 Task: Find connections with filter location Golāghāt with filter topic #Saleswith filter profile language French with filter current company KEC International Ltd. with filter school Data Brio Academy - Big Data Analytics, Data Science, Python, R, SAS, Hadoop Training Institute with filter industry Amusement Parks and Arcades with filter service category DJing with filter keywords title Human Resources
Action: Mouse moved to (698, 118)
Screenshot: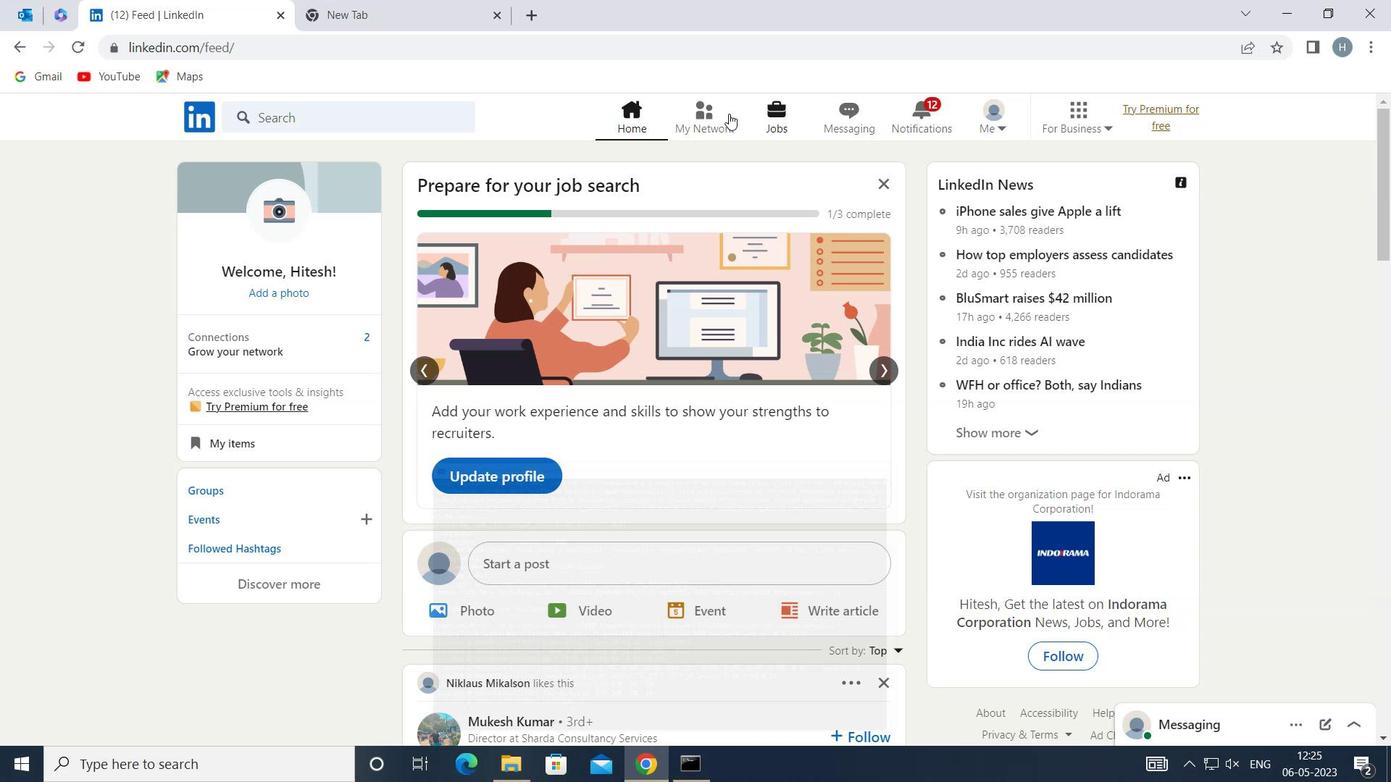 
Action: Mouse pressed left at (698, 118)
Screenshot: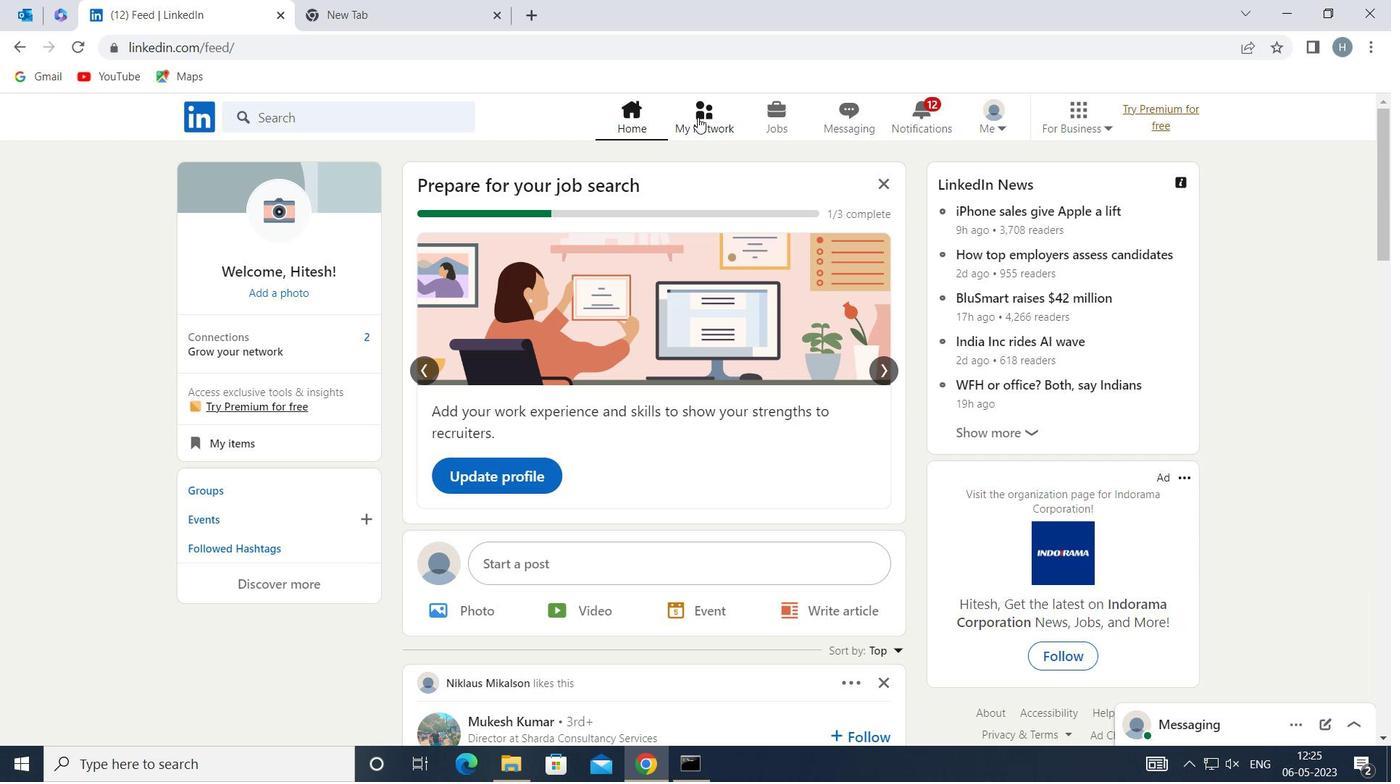 
Action: Mouse moved to (409, 220)
Screenshot: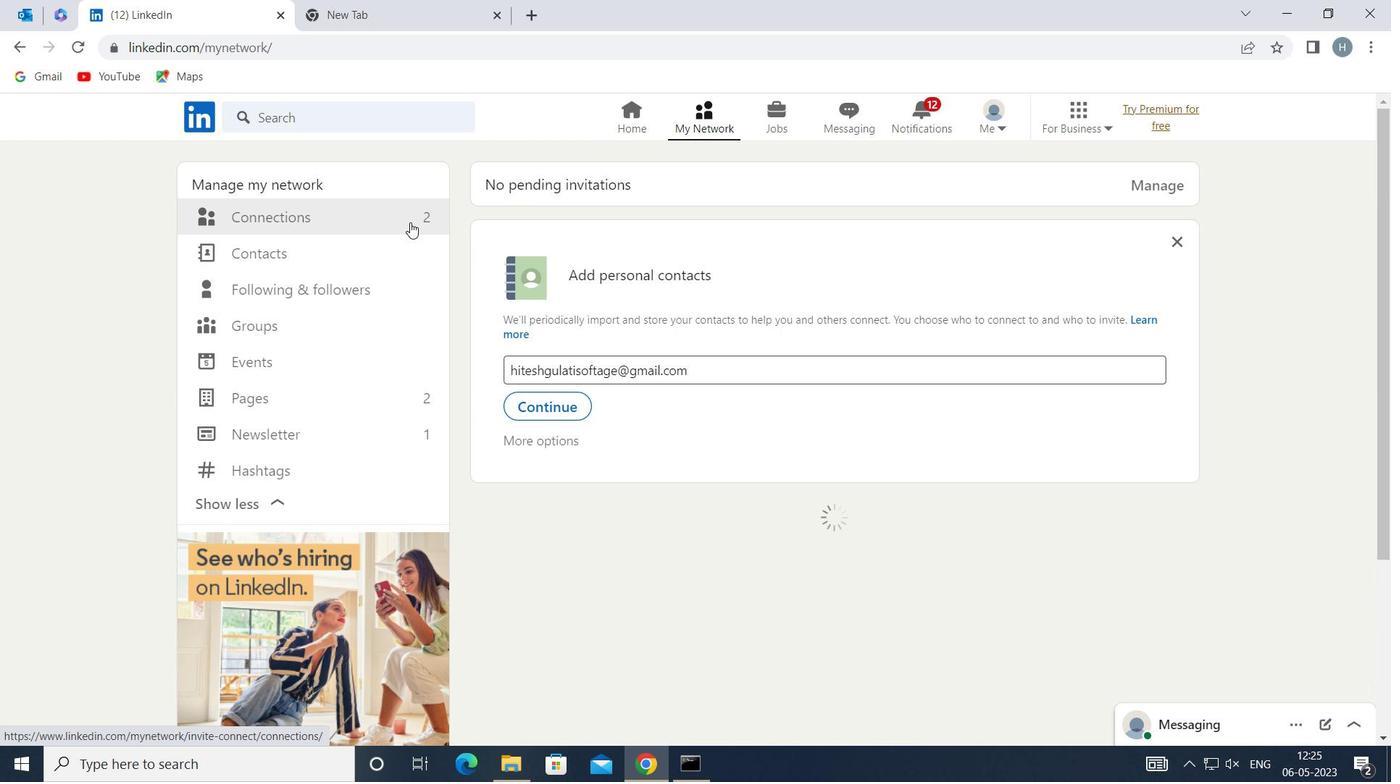 
Action: Mouse pressed left at (409, 220)
Screenshot: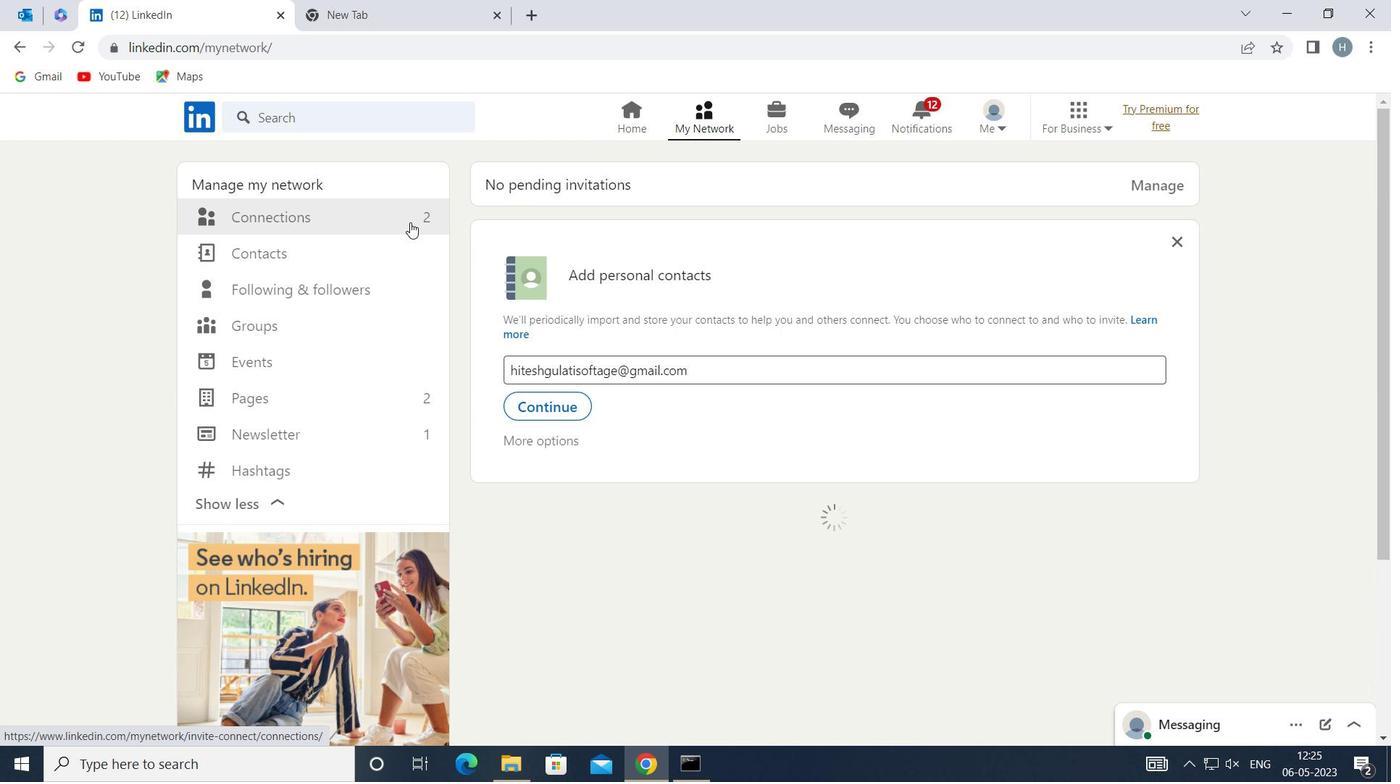 
Action: Mouse moved to (818, 214)
Screenshot: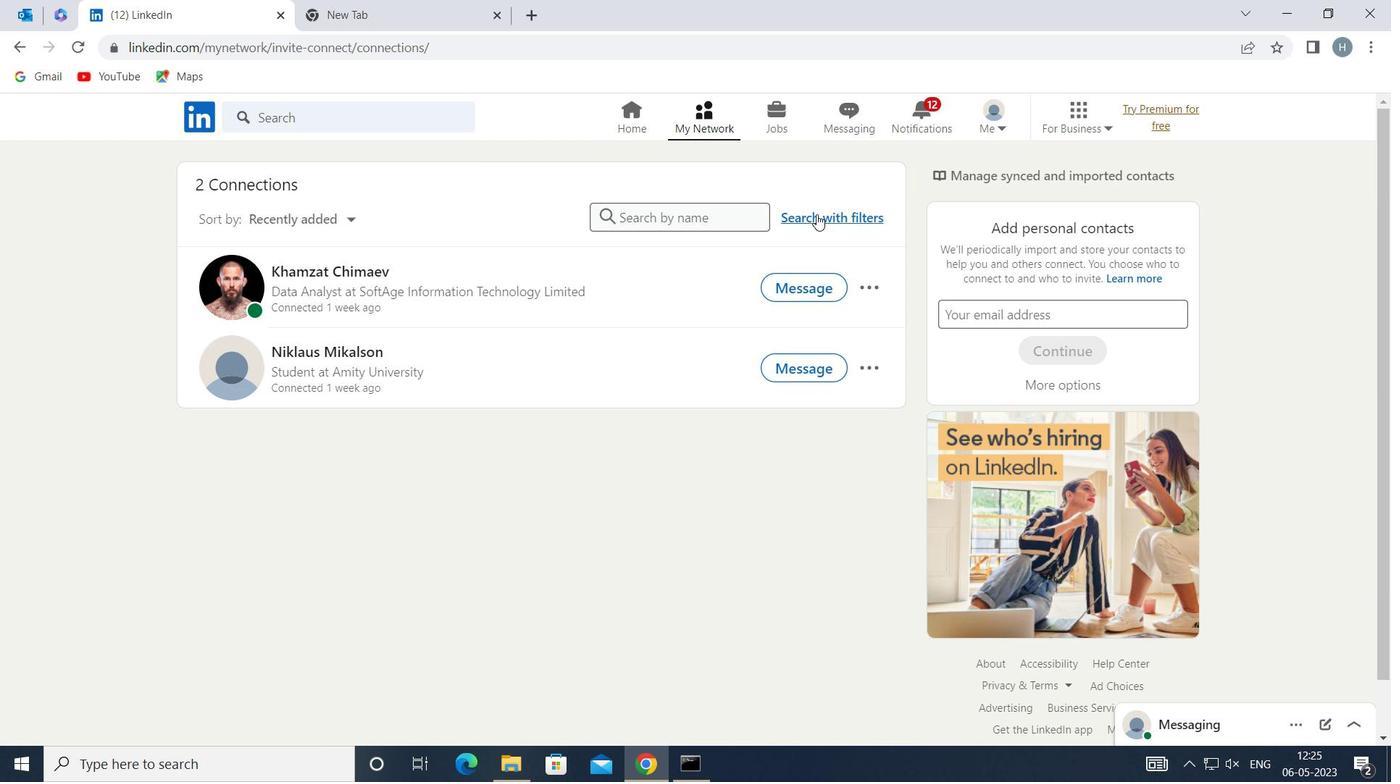 
Action: Mouse pressed left at (818, 214)
Screenshot: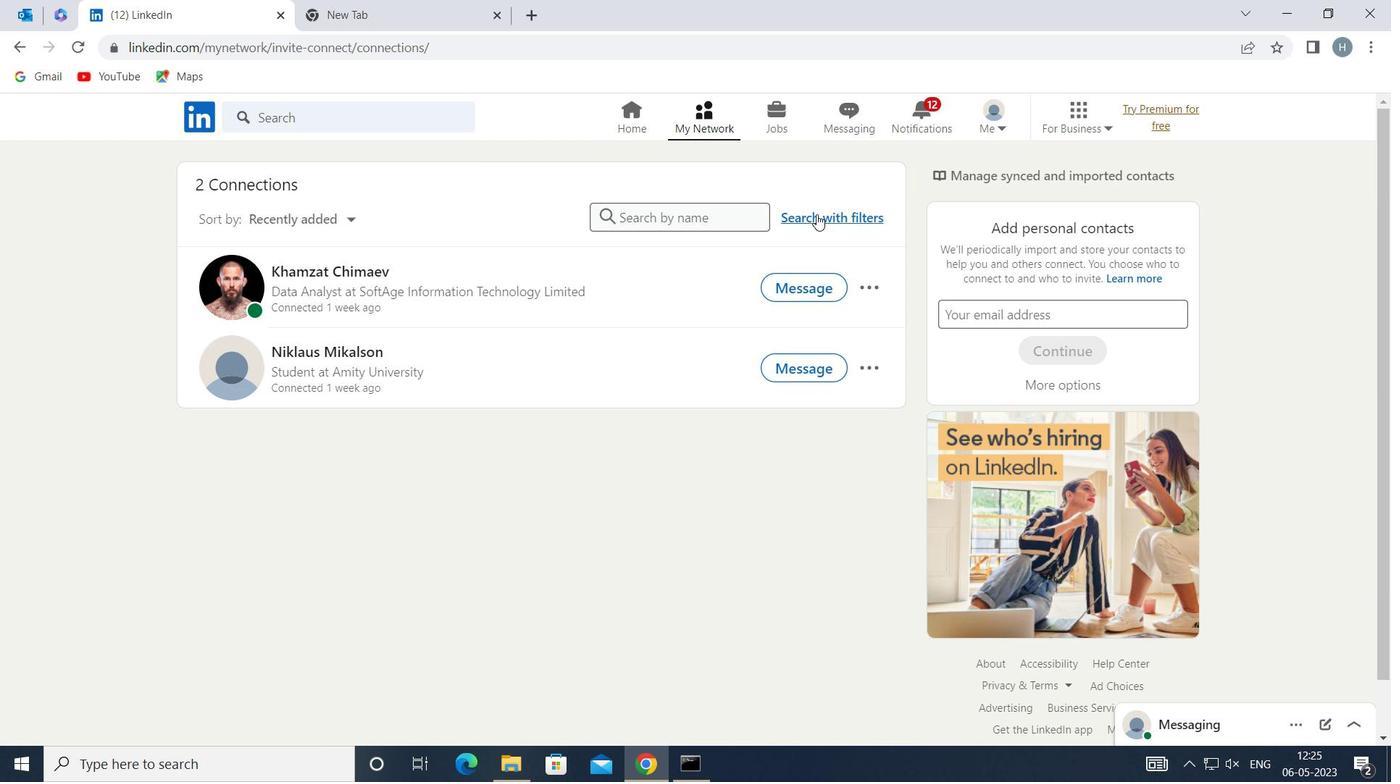 
Action: Mouse moved to (760, 165)
Screenshot: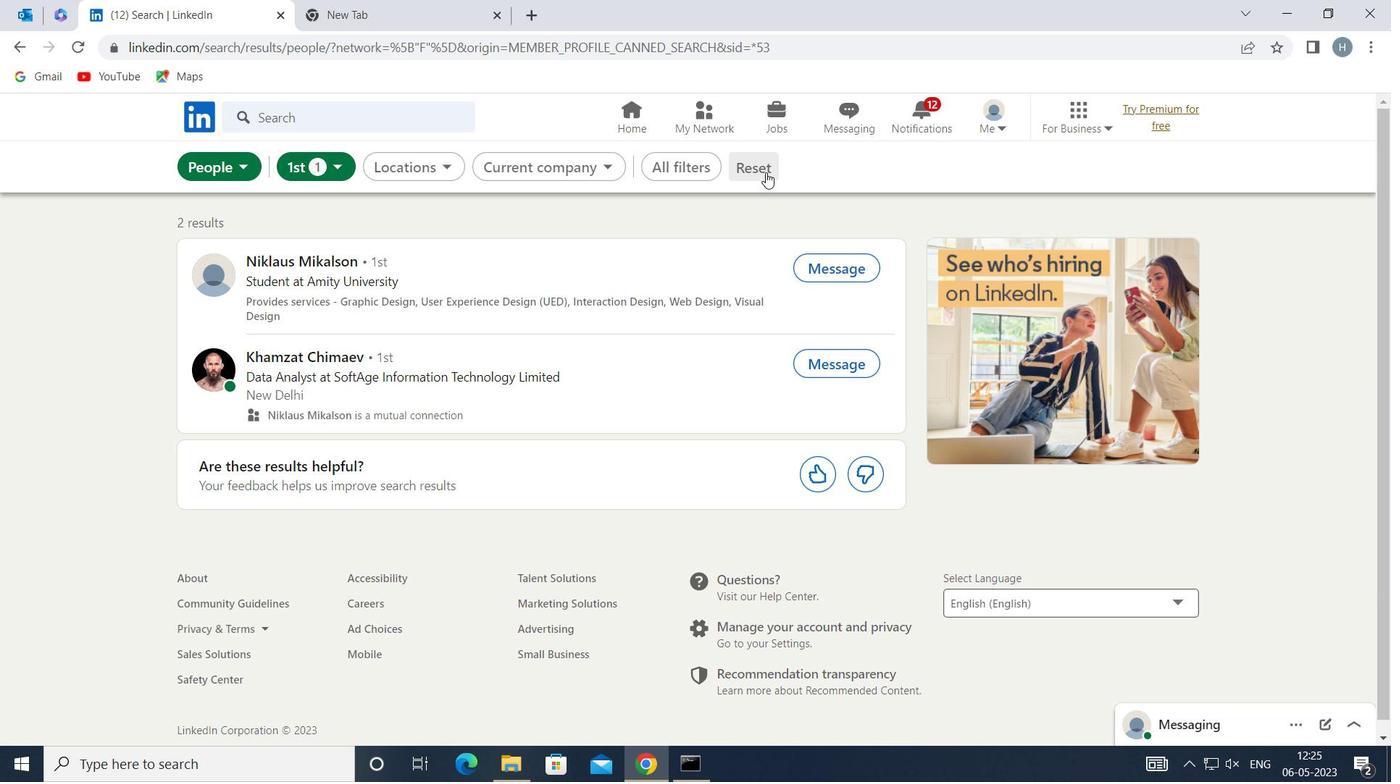 
Action: Mouse pressed left at (760, 165)
Screenshot: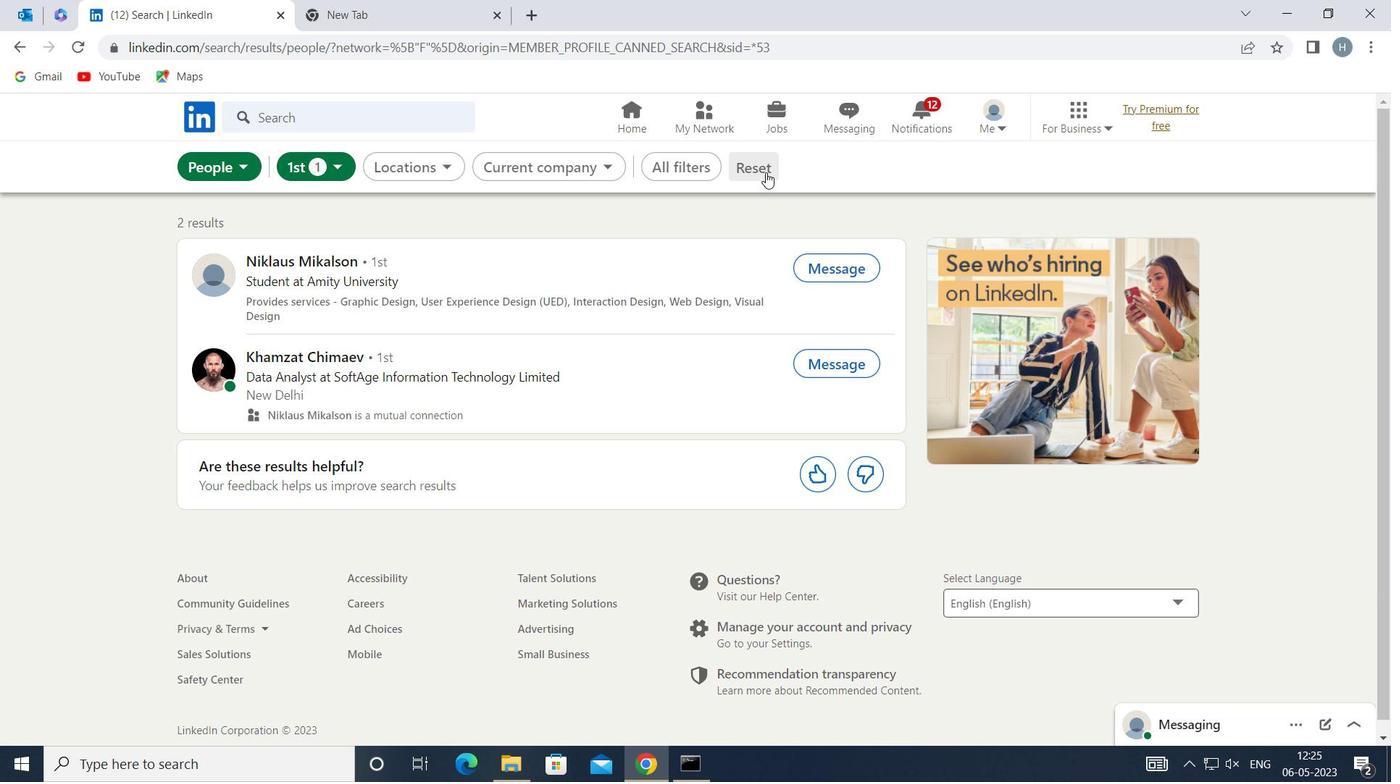 
Action: Mouse moved to (731, 168)
Screenshot: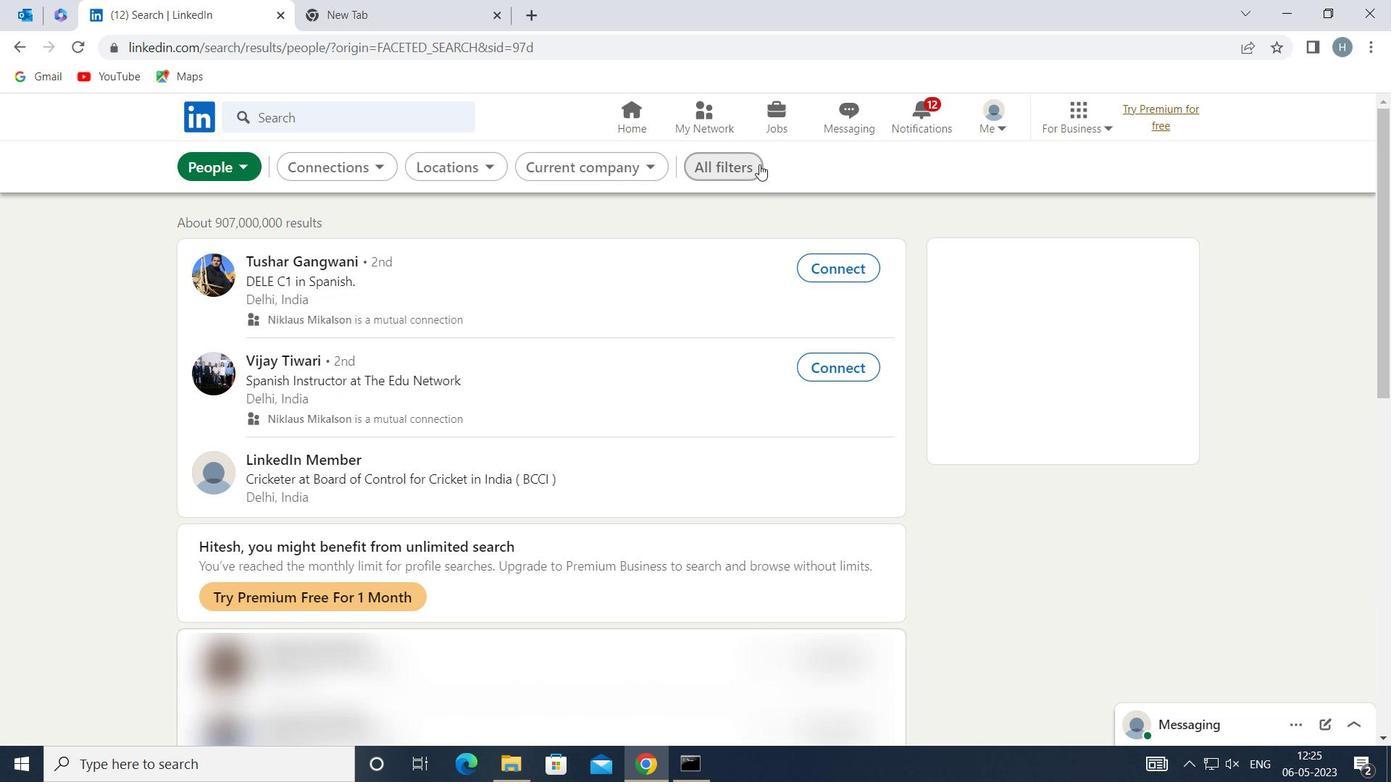 
Action: Mouse pressed left at (731, 168)
Screenshot: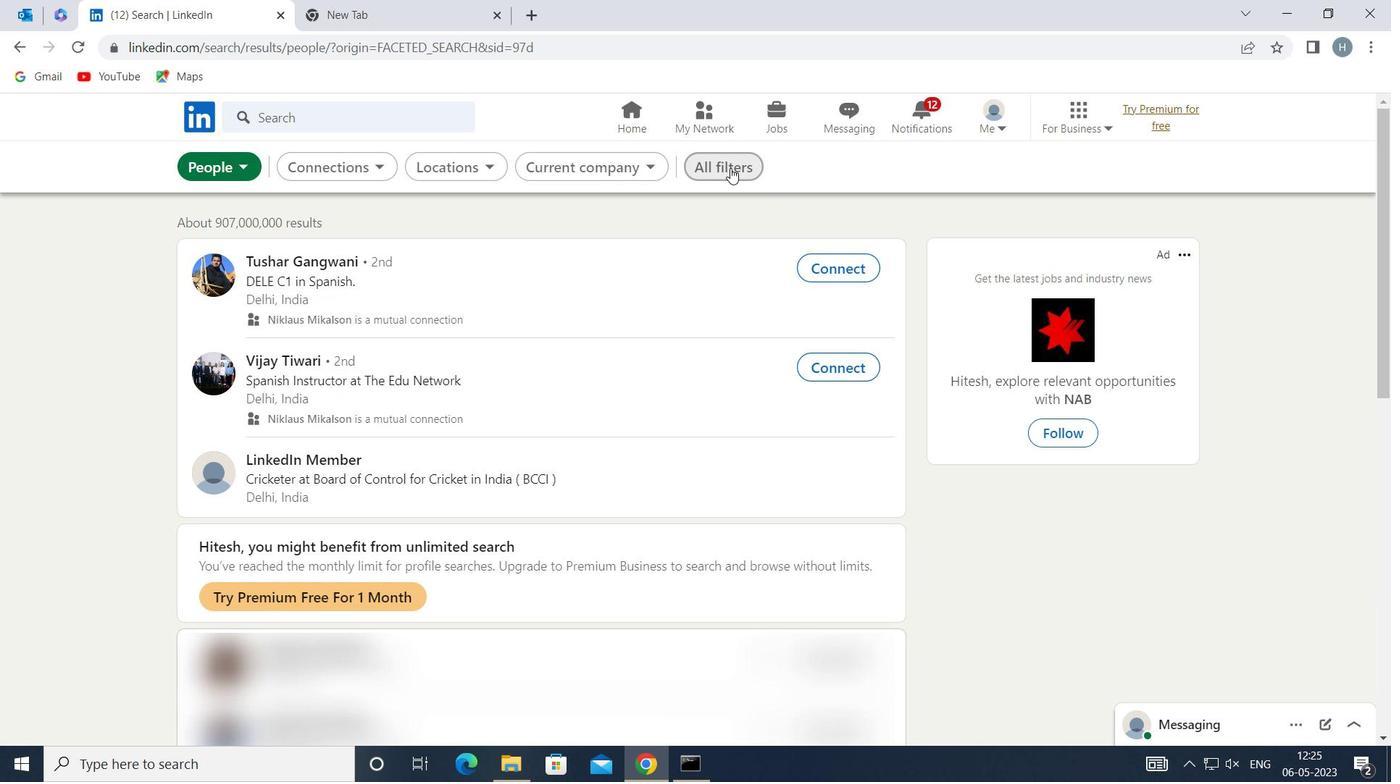 
Action: Mouse moved to (1026, 273)
Screenshot: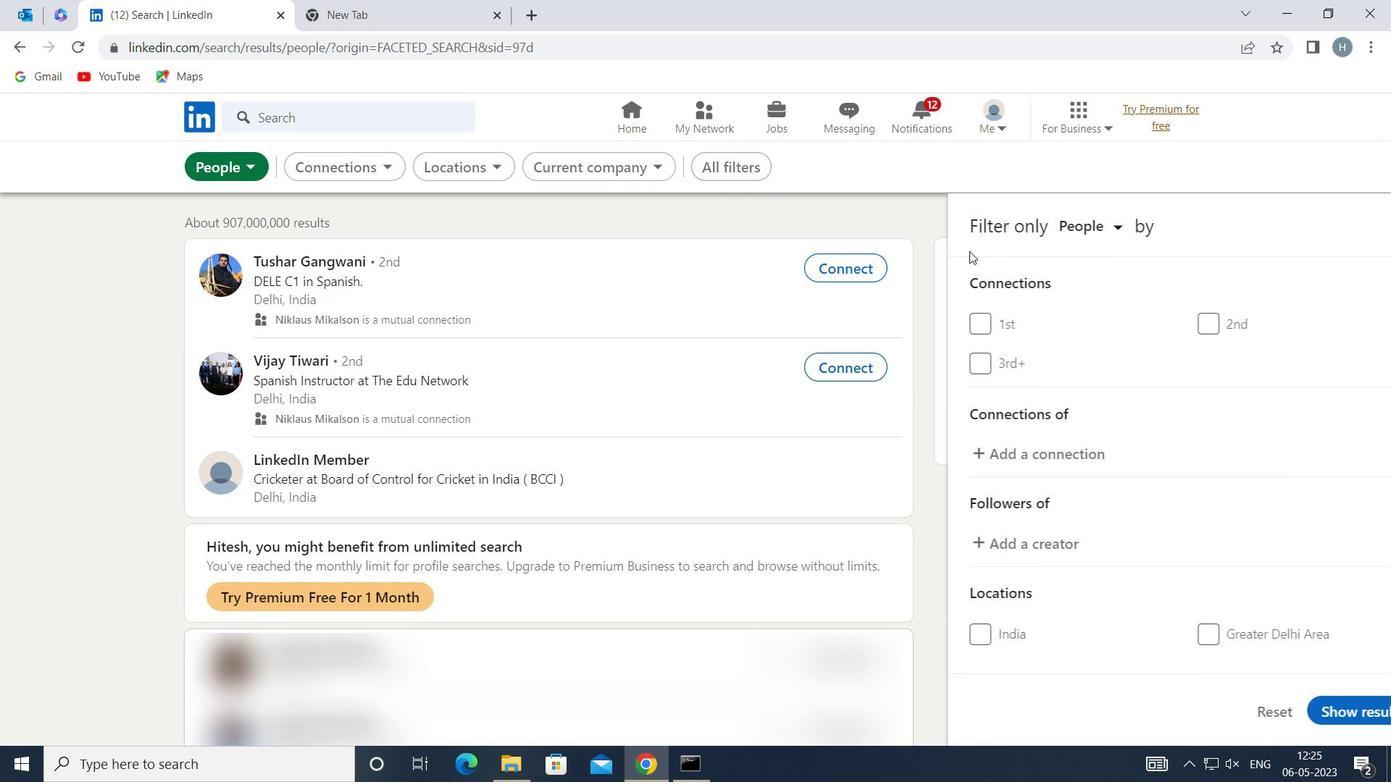 
Action: Mouse scrolled (1026, 273) with delta (0, 0)
Screenshot: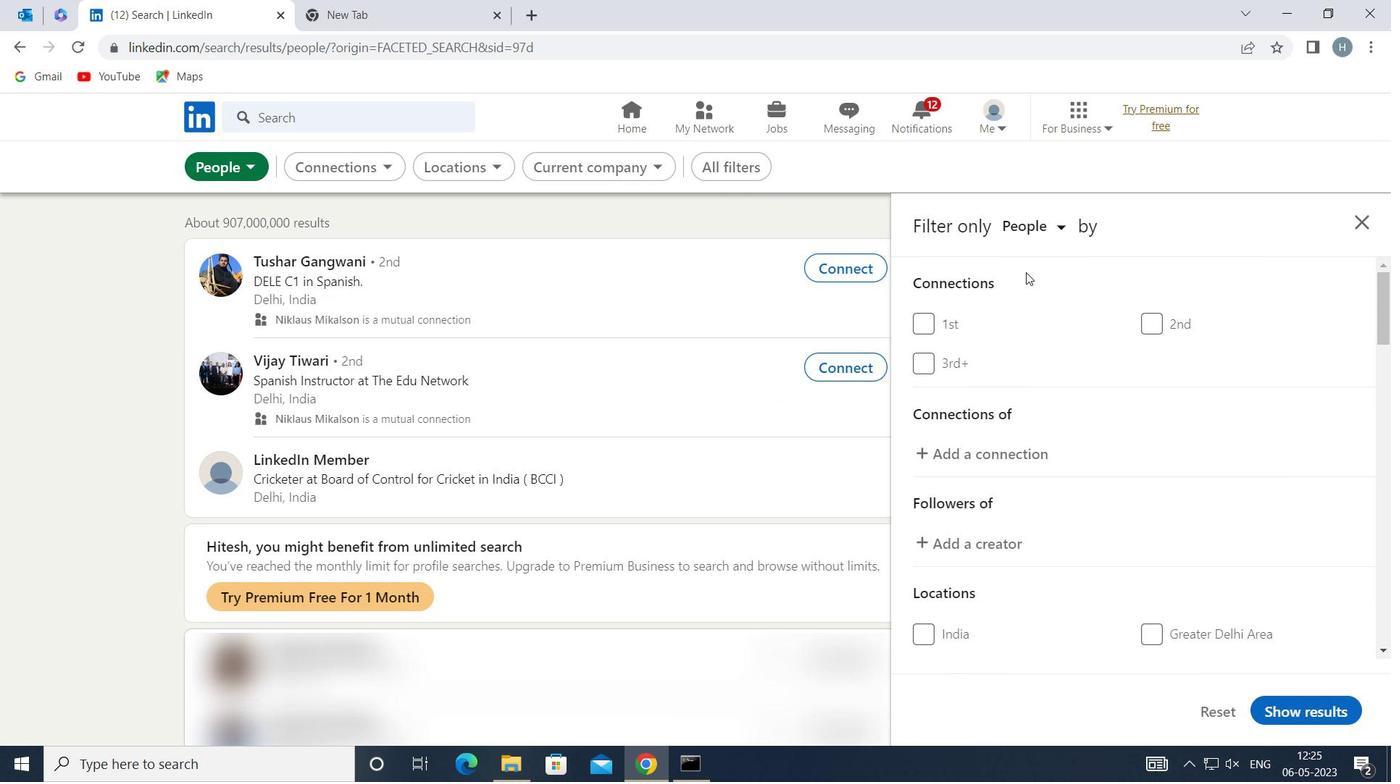 
Action: Mouse moved to (1026, 281)
Screenshot: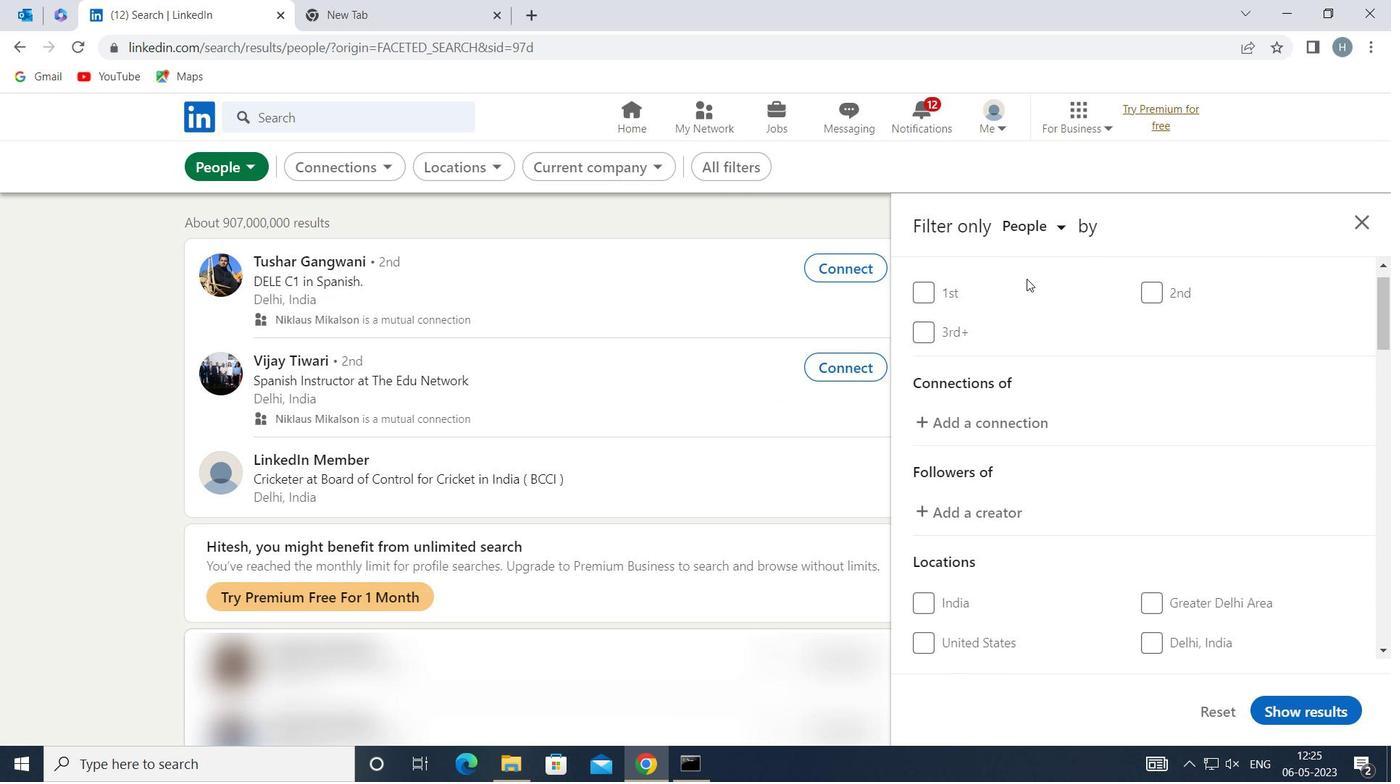 
Action: Mouse scrolled (1026, 280) with delta (0, 0)
Screenshot: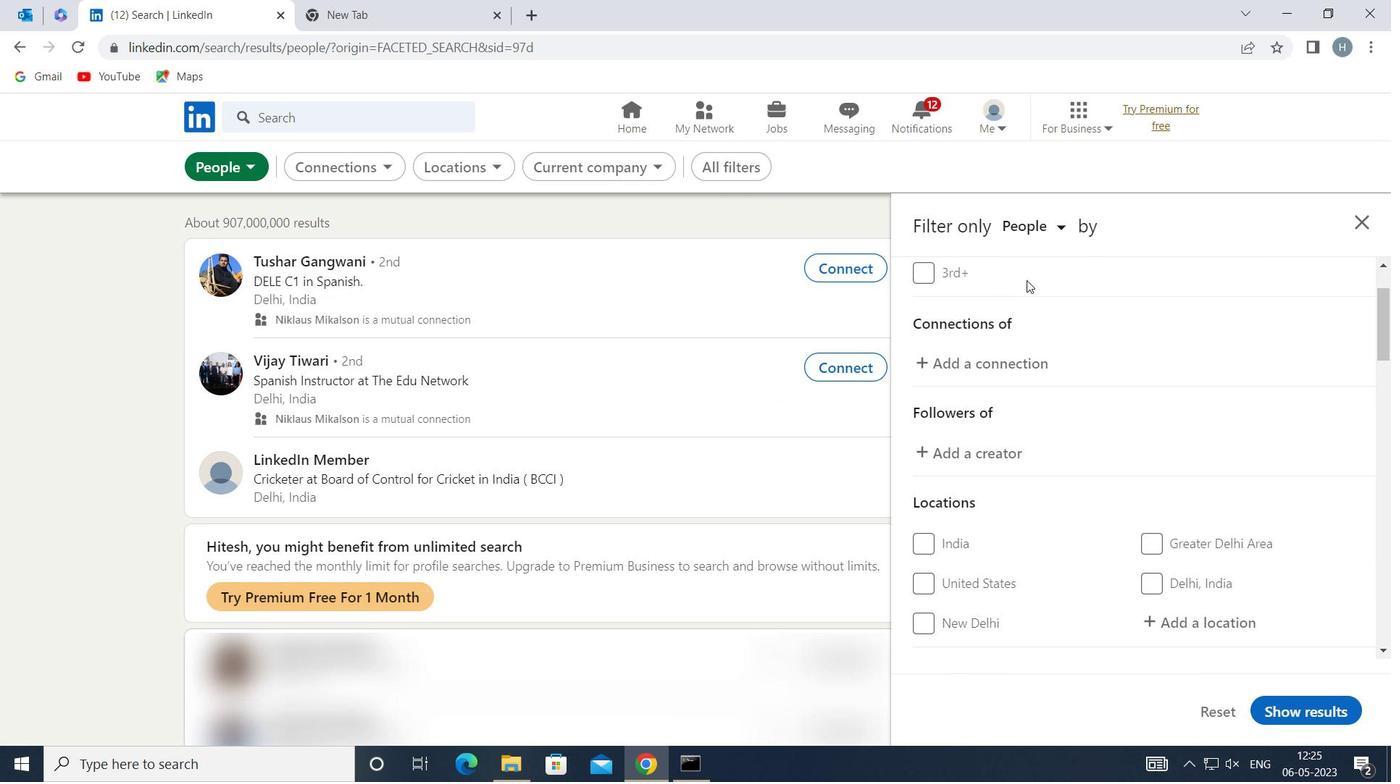 
Action: Mouse moved to (1026, 286)
Screenshot: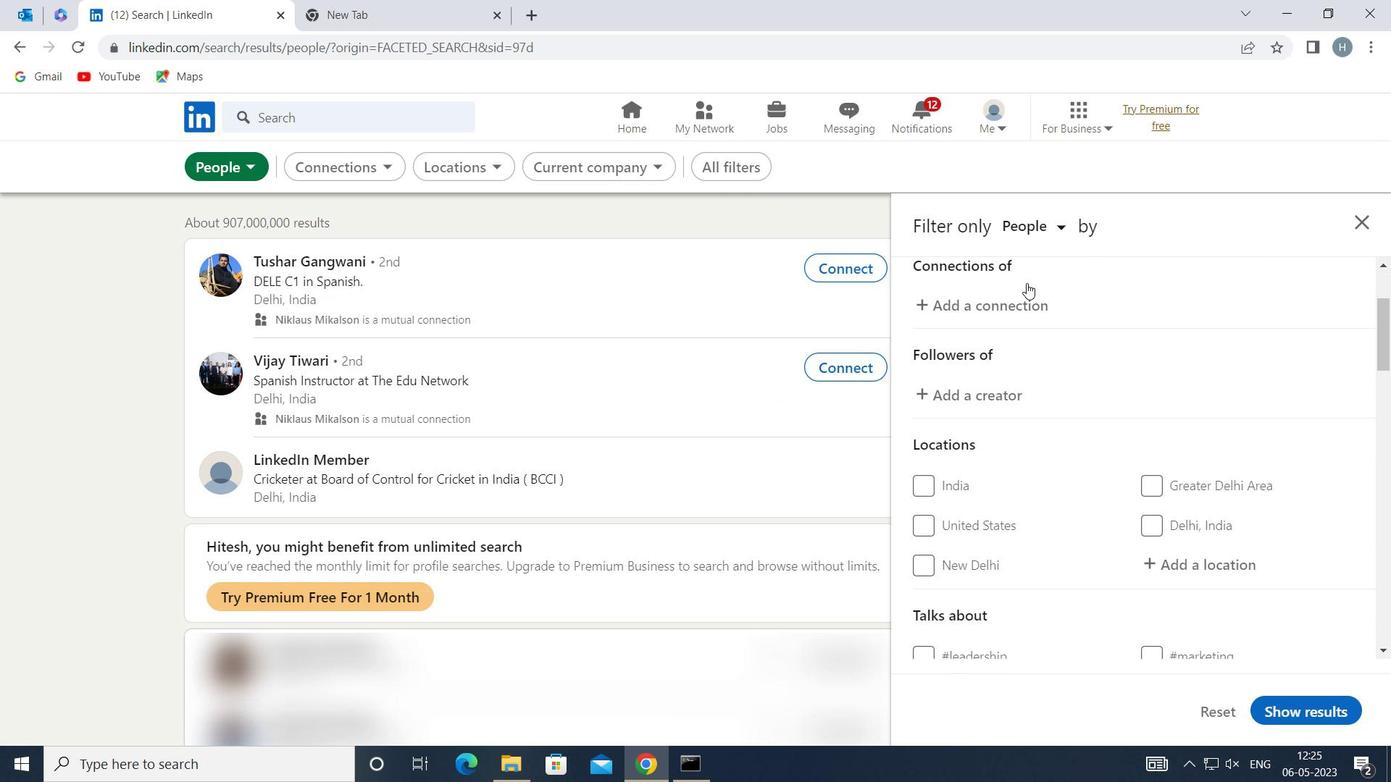 
Action: Mouse scrolled (1026, 286) with delta (0, 0)
Screenshot: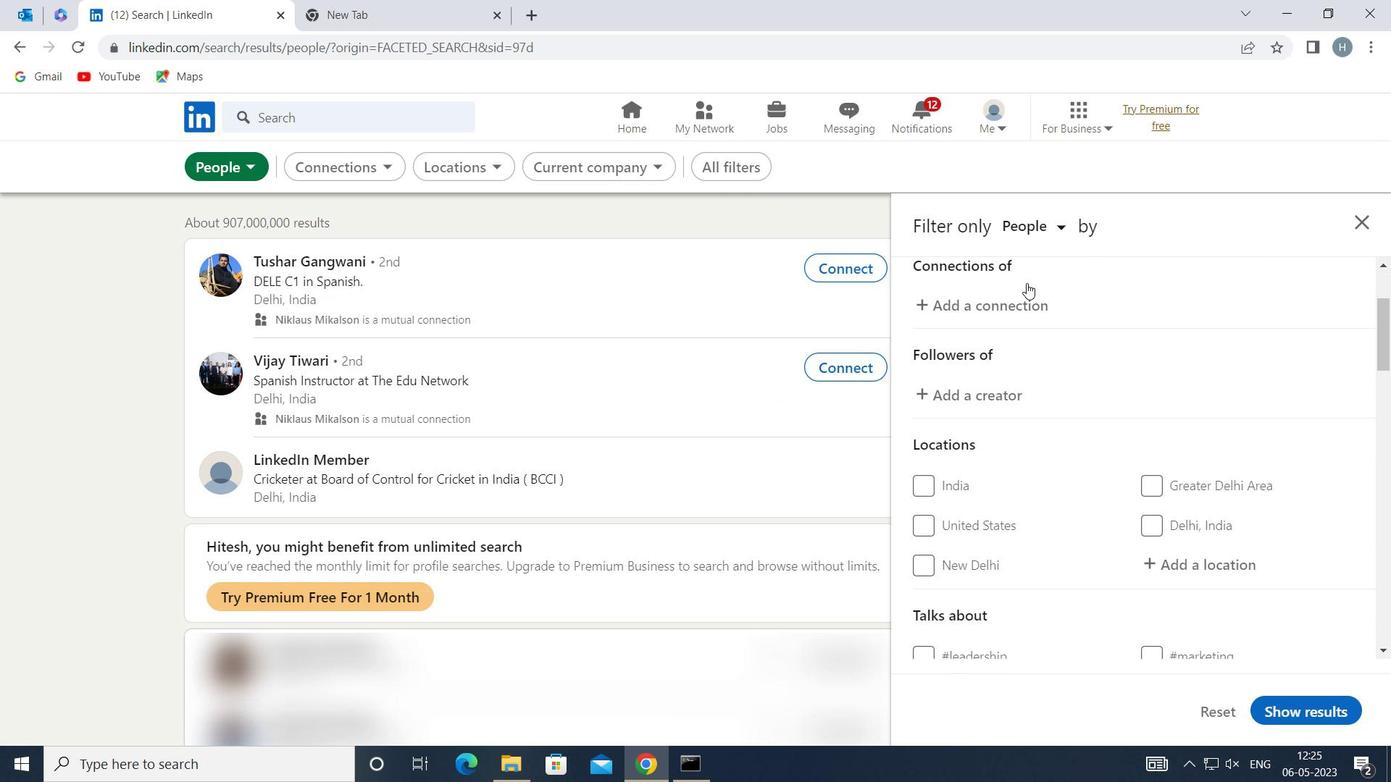 
Action: Mouse moved to (1027, 288)
Screenshot: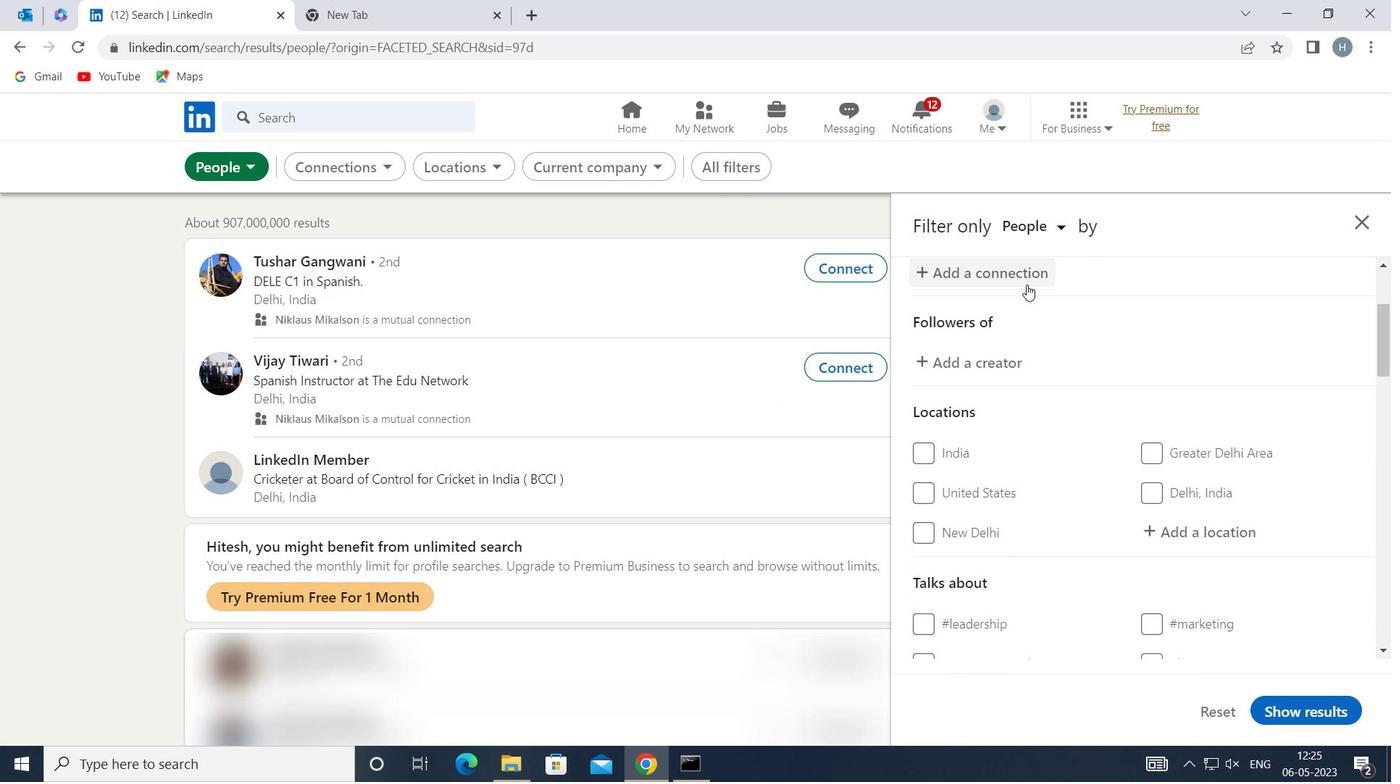 
Action: Mouse scrolled (1027, 287) with delta (0, 0)
Screenshot: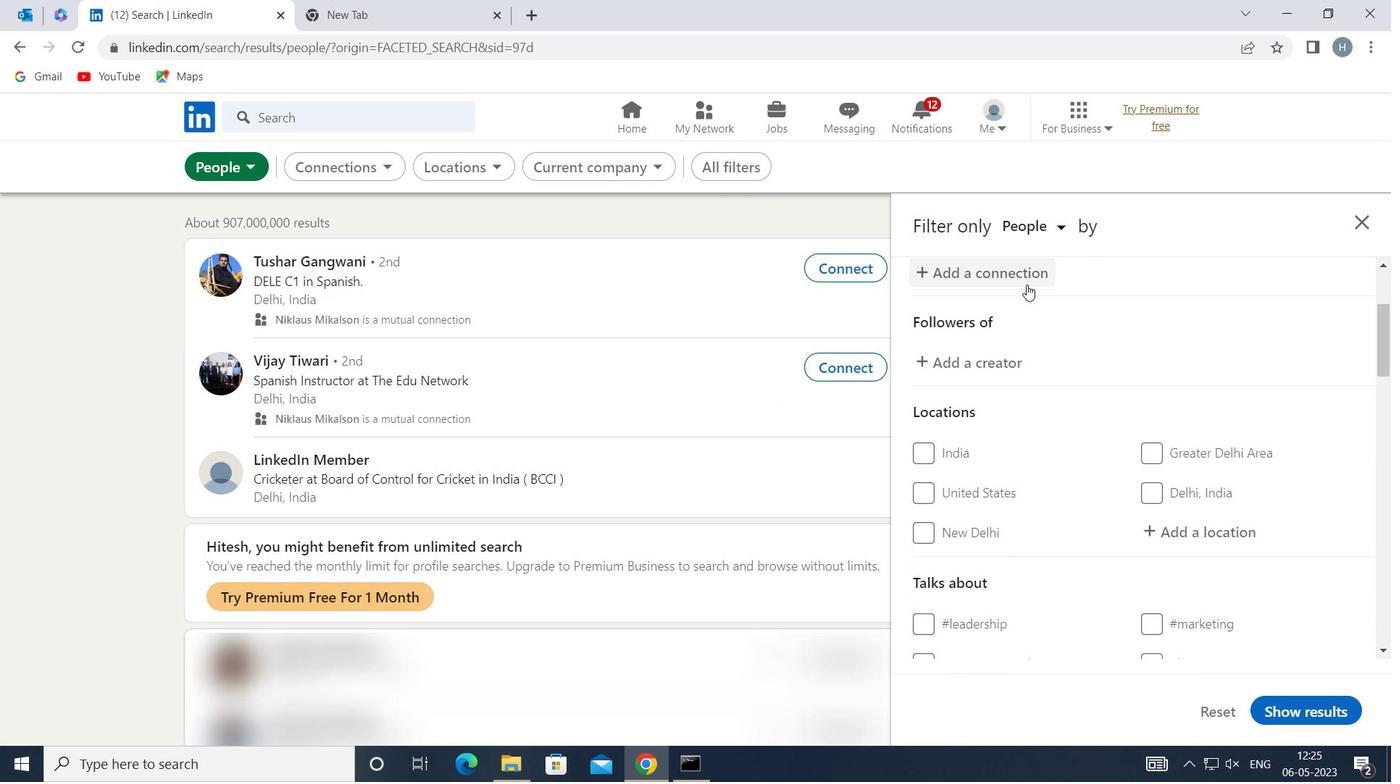 
Action: Mouse moved to (1173, 350)
Screenshot: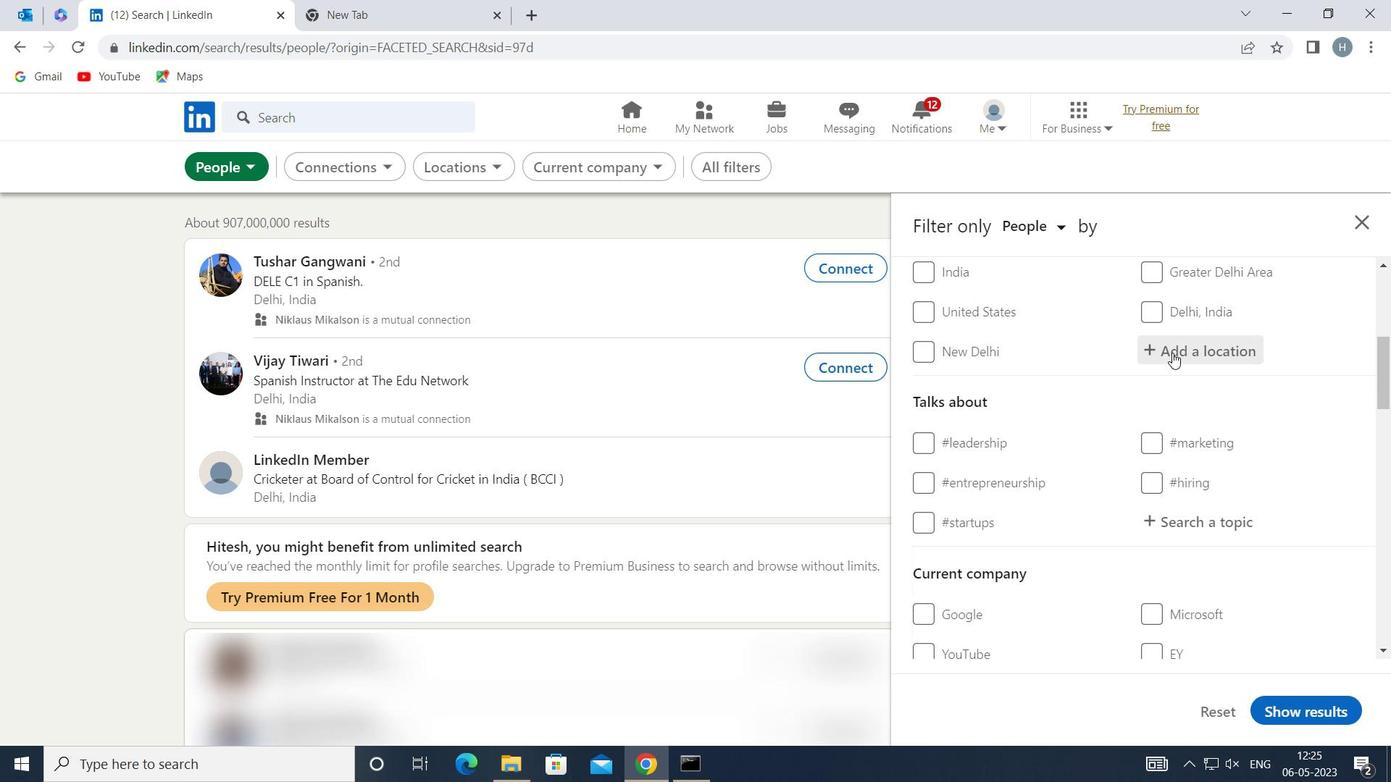 
Action: Mouse pressed left at (1173, 350)
Screenshot: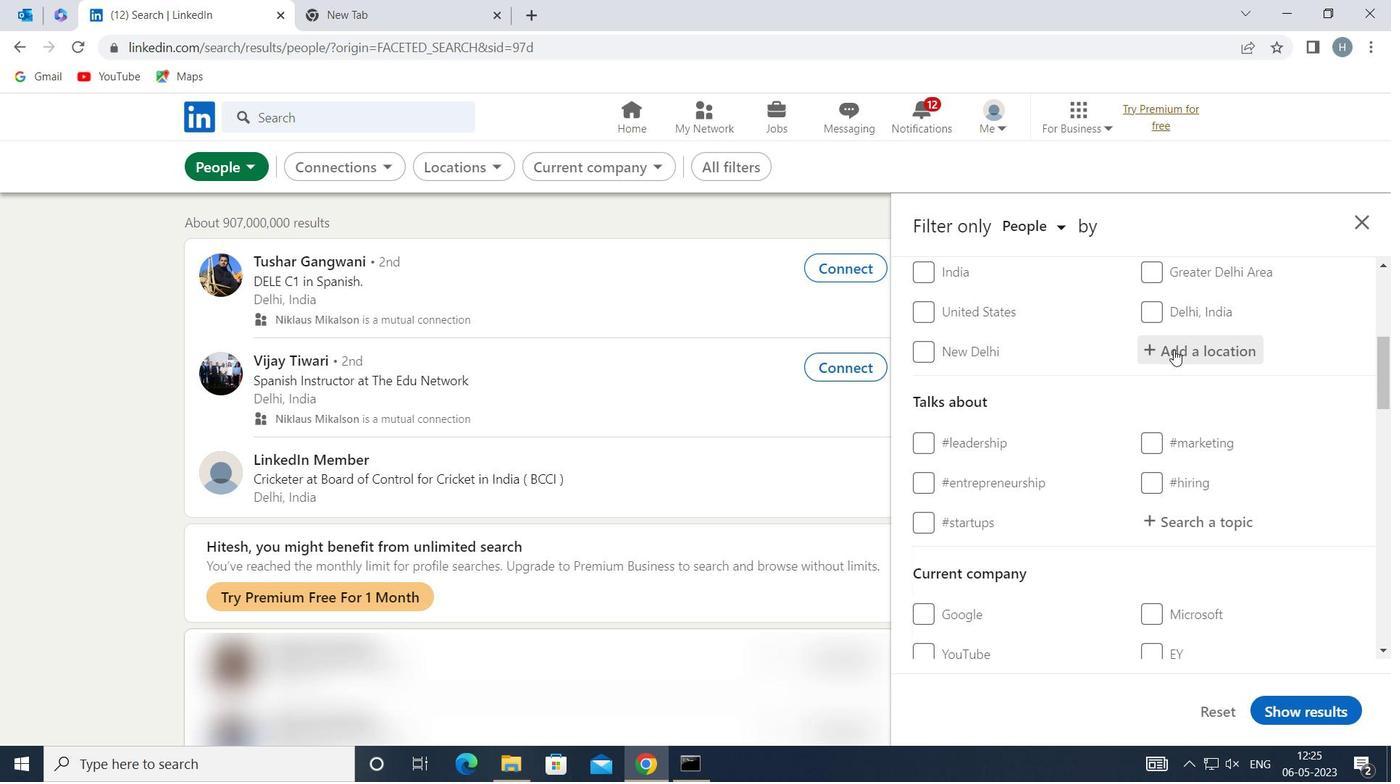 
Action: Mouse moved to (1174, 349)
Screenshot: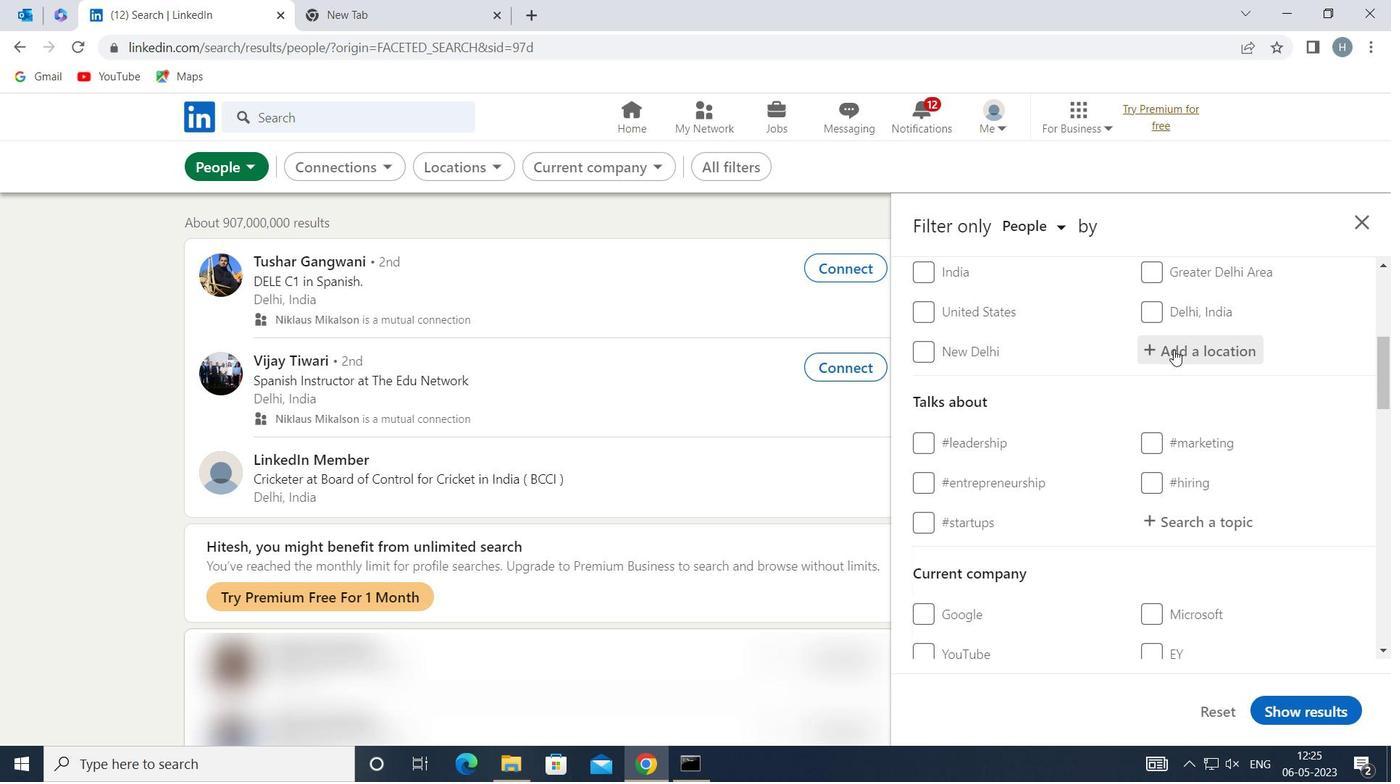 
Action: Key pressed <Key.shift>GOLAGHAT
Screenshot: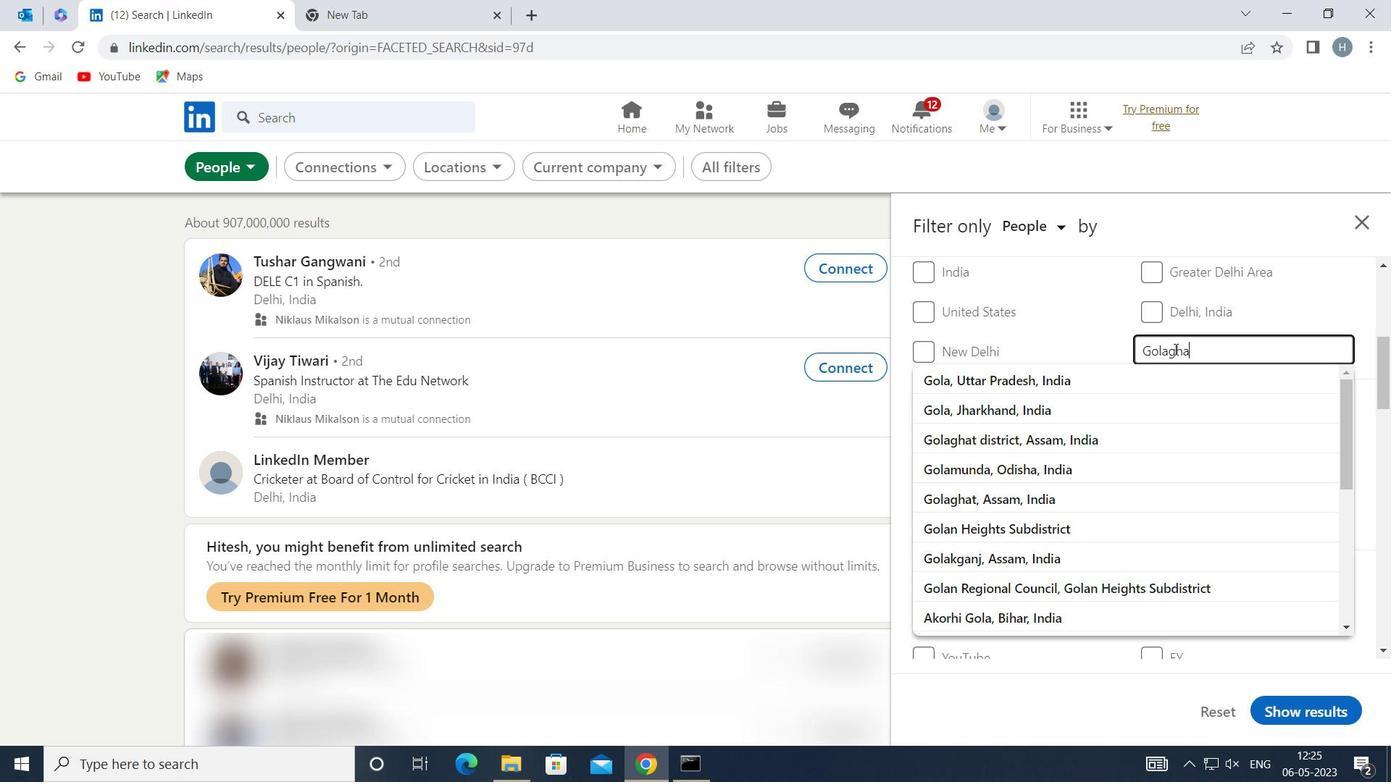 
Action: Mouse moved to (1171, 352)
Screenshot: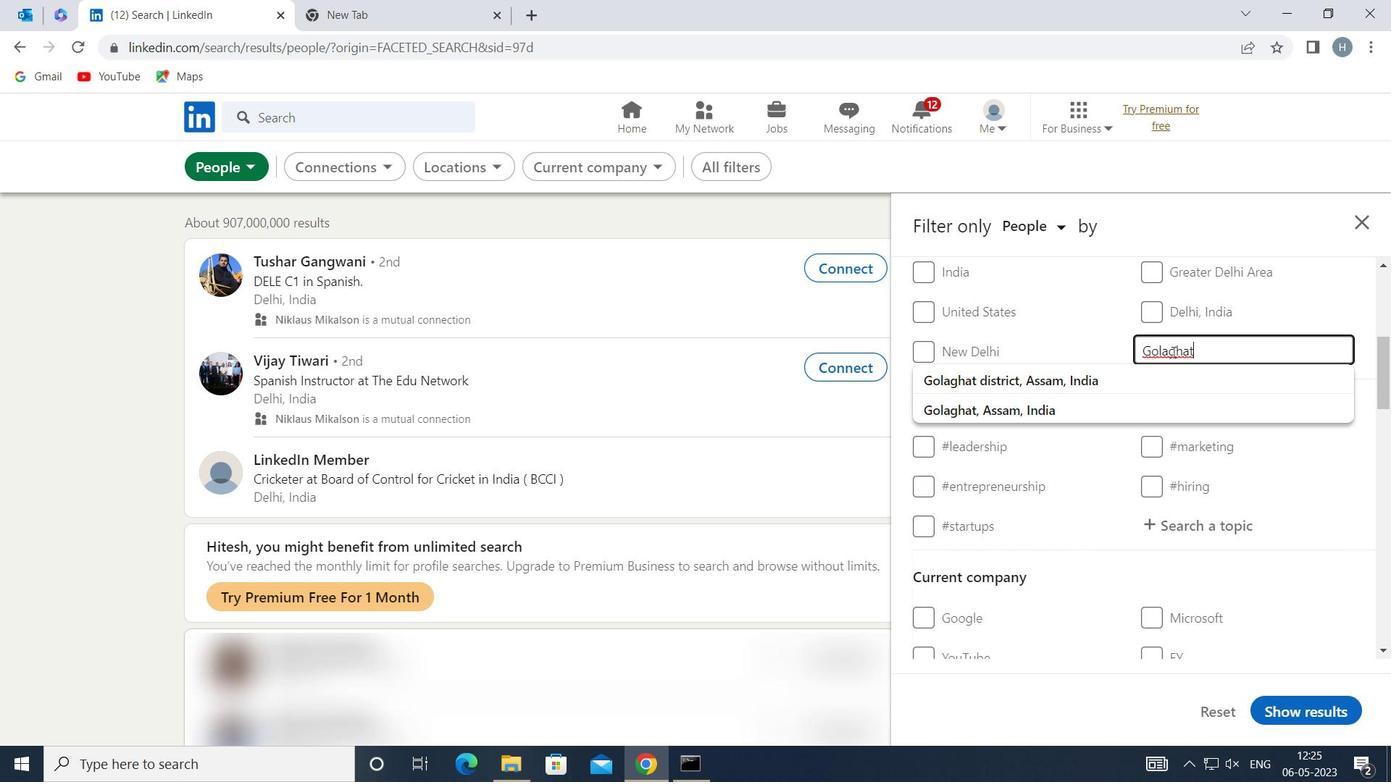 
Action: Key pressed <Key.enter>
Screenshot: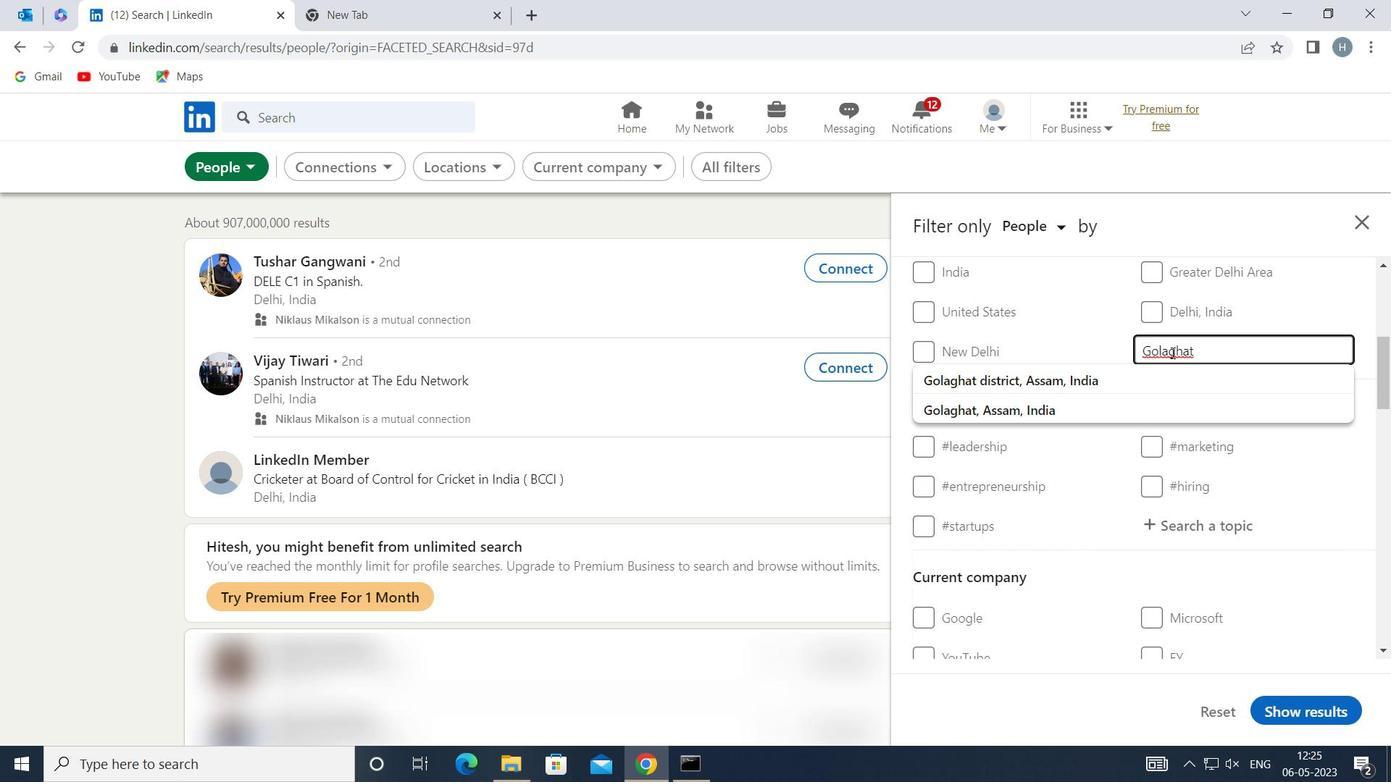 
Action: Mouse moved to (1280, 368)
Screenshot: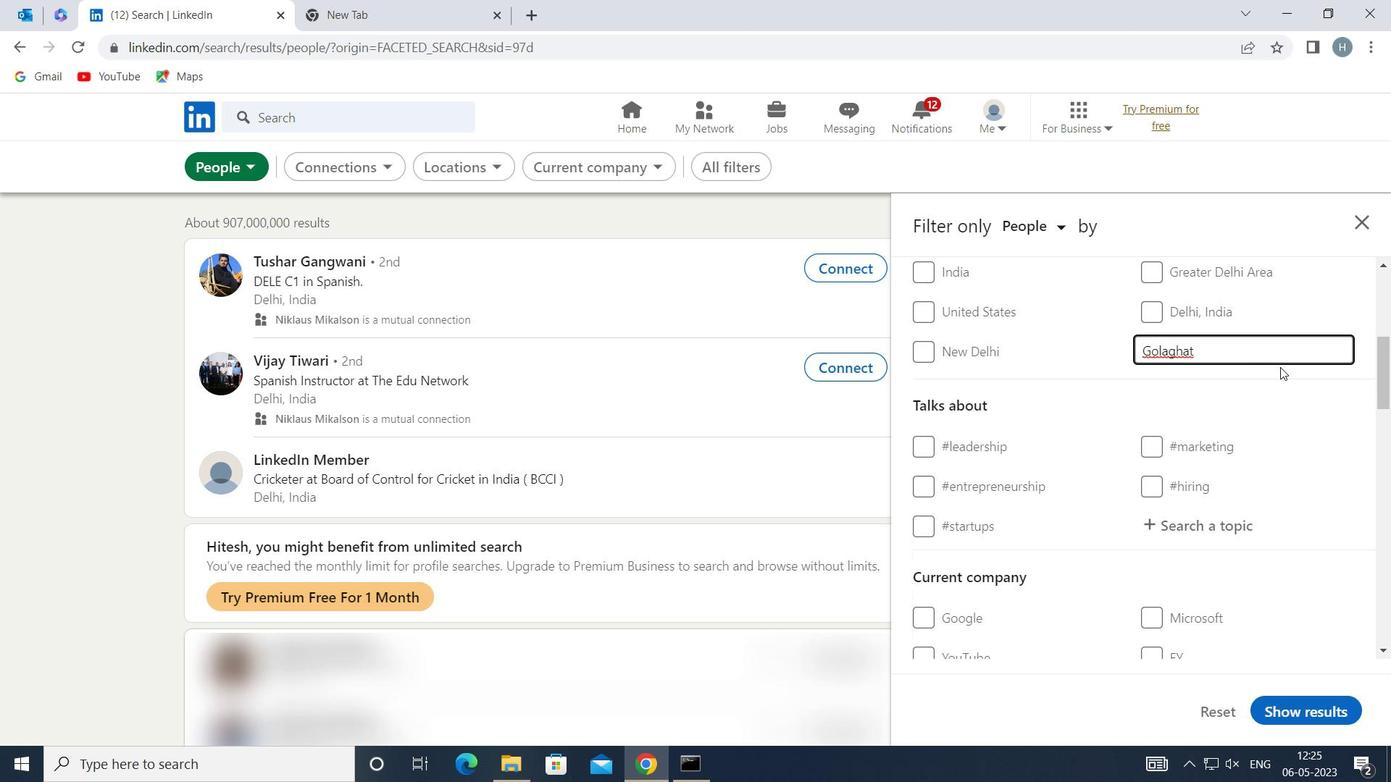 
Action: Mouse scrolled (1280, 368) with delta (0, 0)
Screenshot: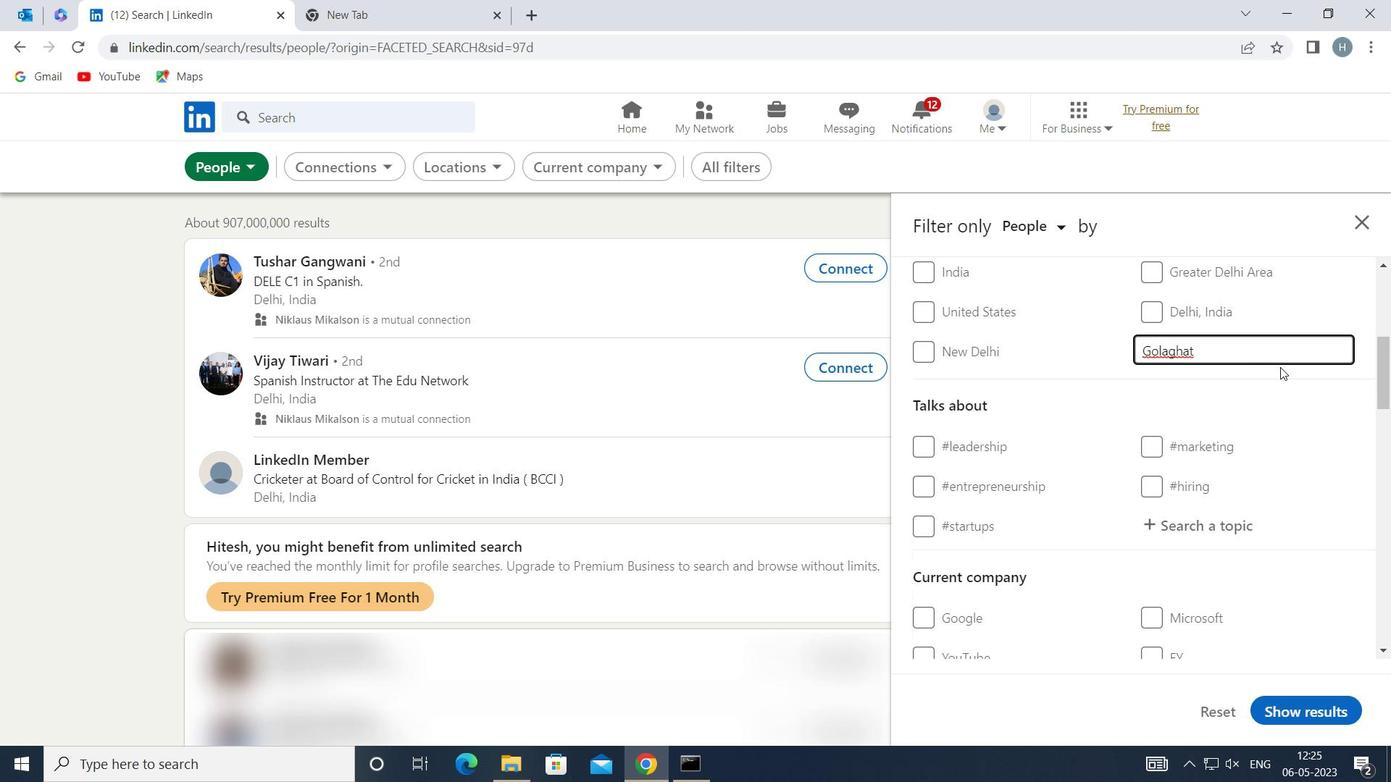 
Action: Mouse moved to (1282, 370)
Screenshot: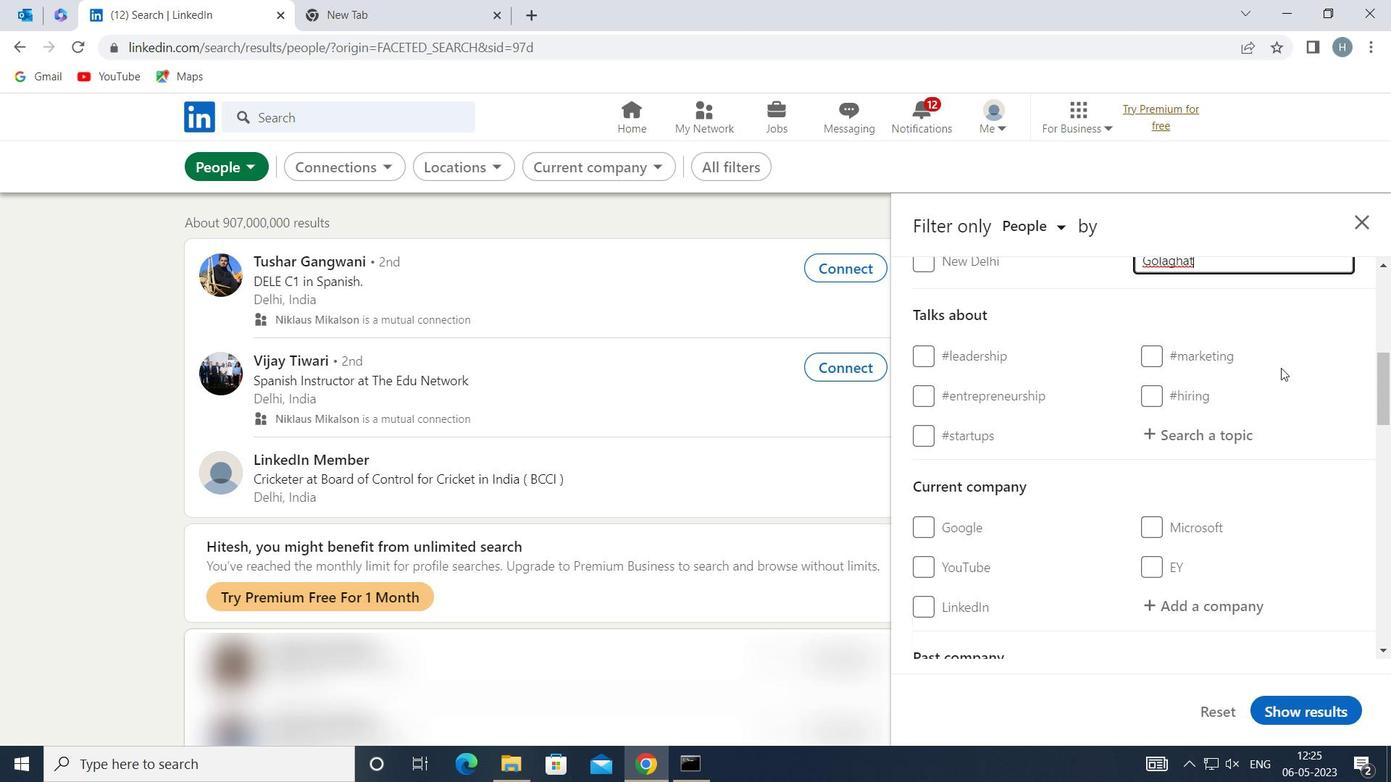
Action: Mouse scrolled (1282, 369) with delta (0, 0)
Screenshot: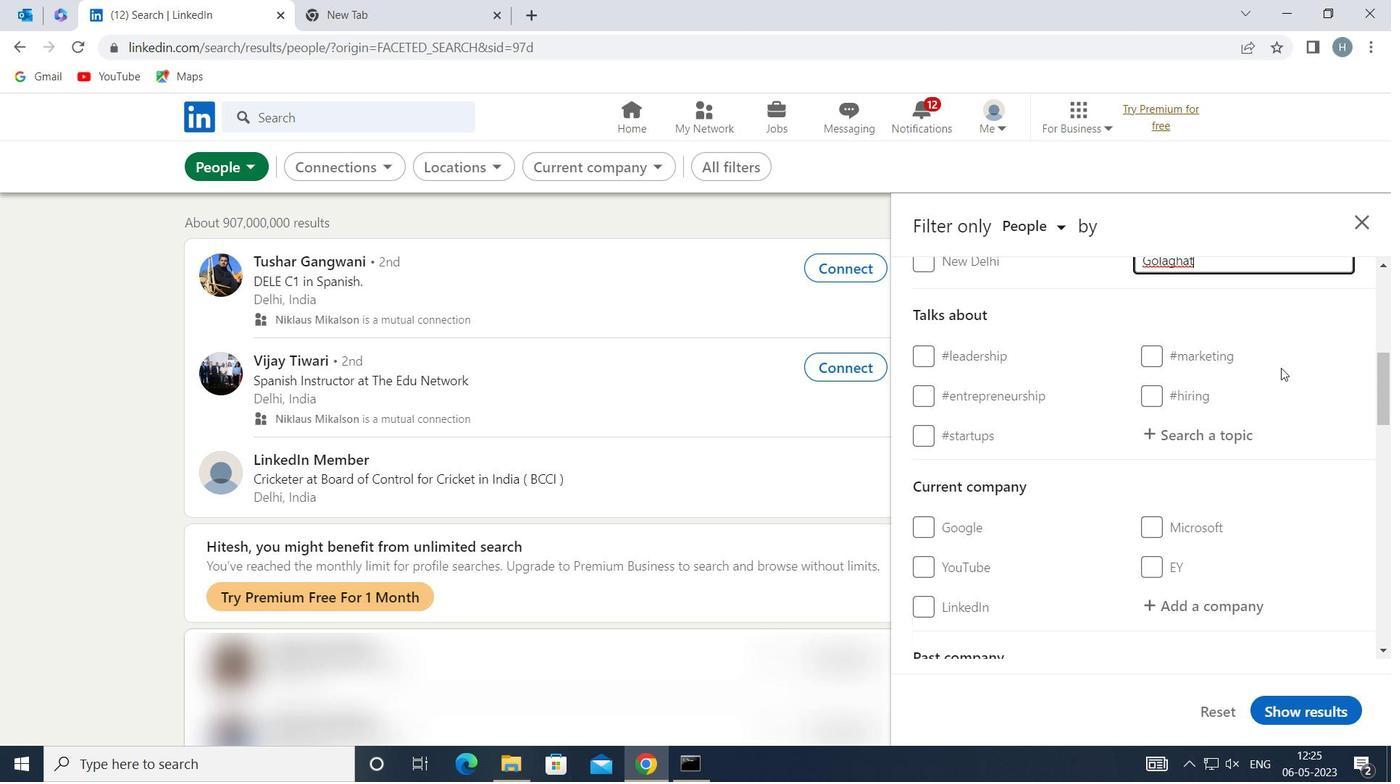 
Action: Mouse moved to (1230, 342)
Screenshot: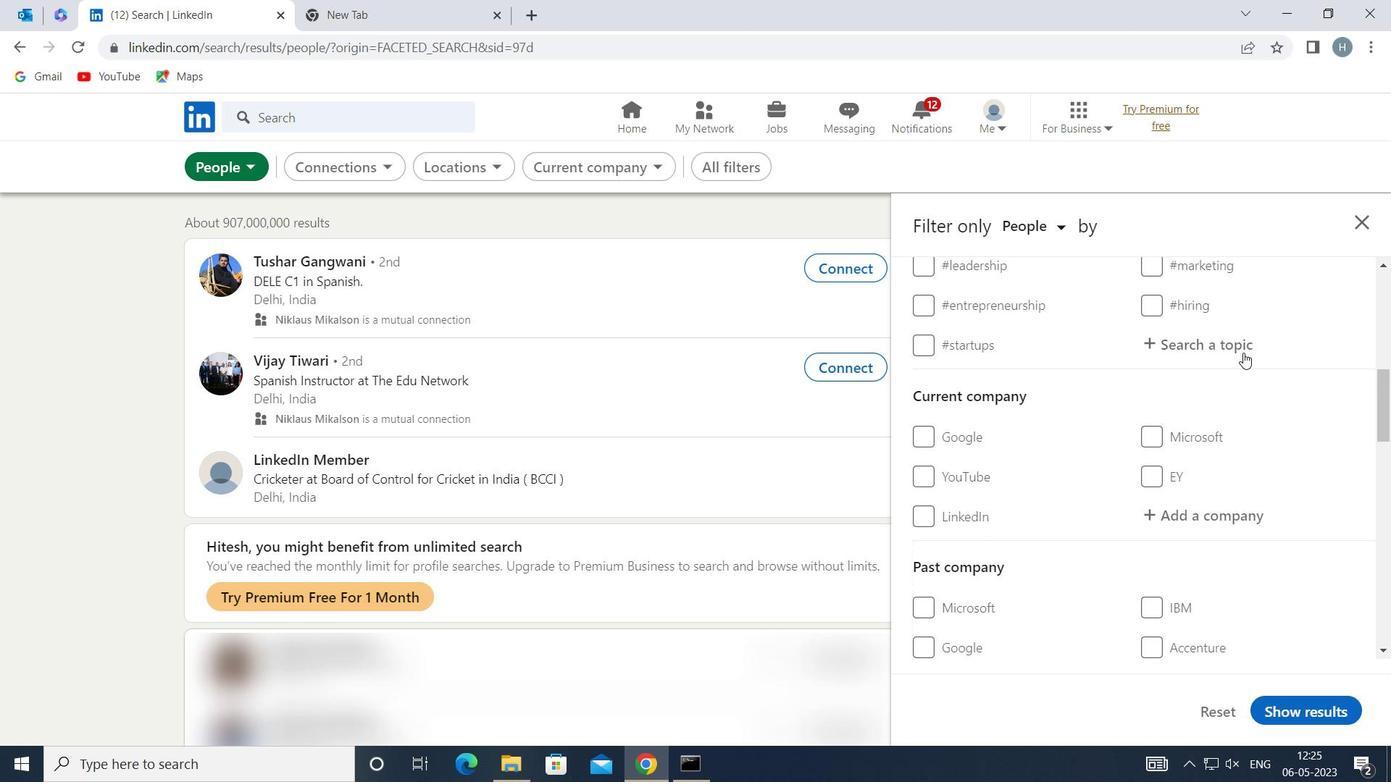 
Action: Mouse pressed left at (1230, 342)
Screenshot: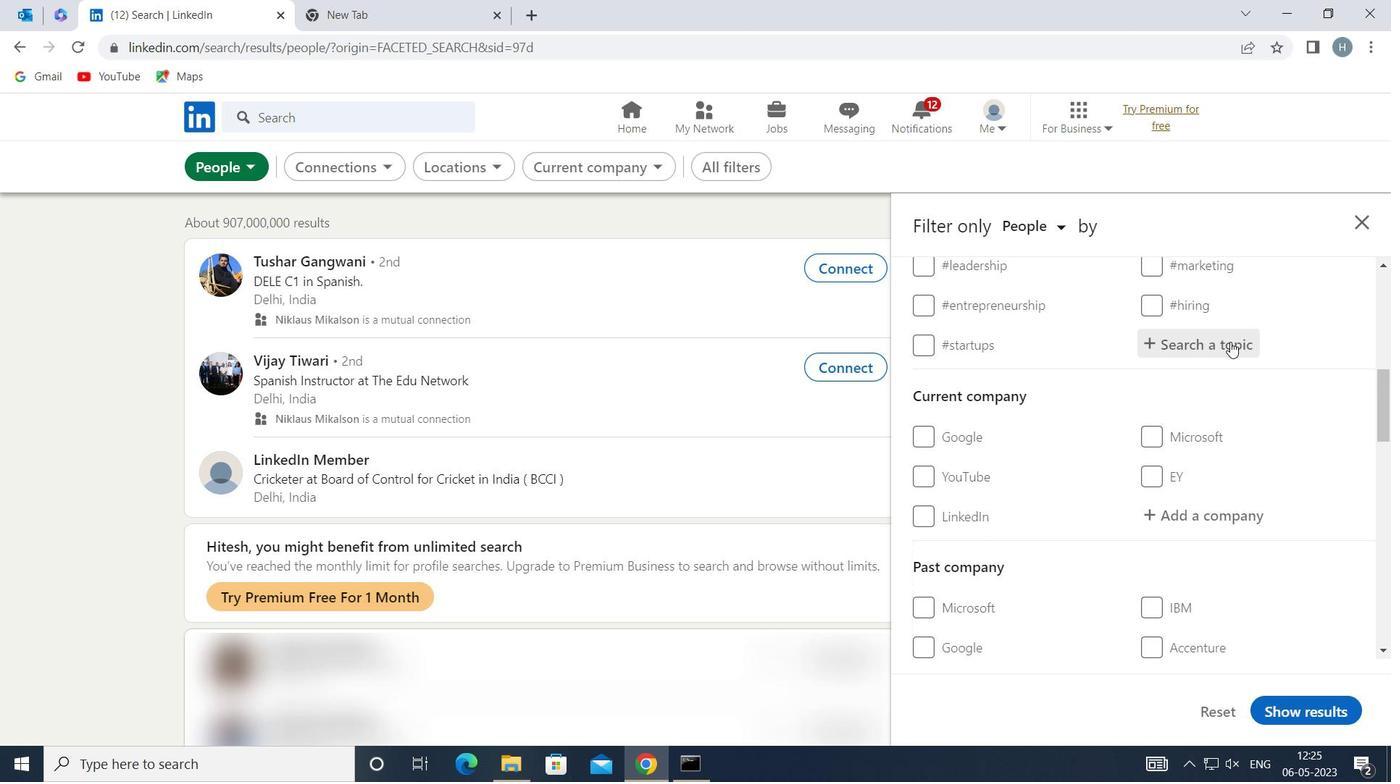 
Action: Key pressed <Key.shift>SALES
Screenshot: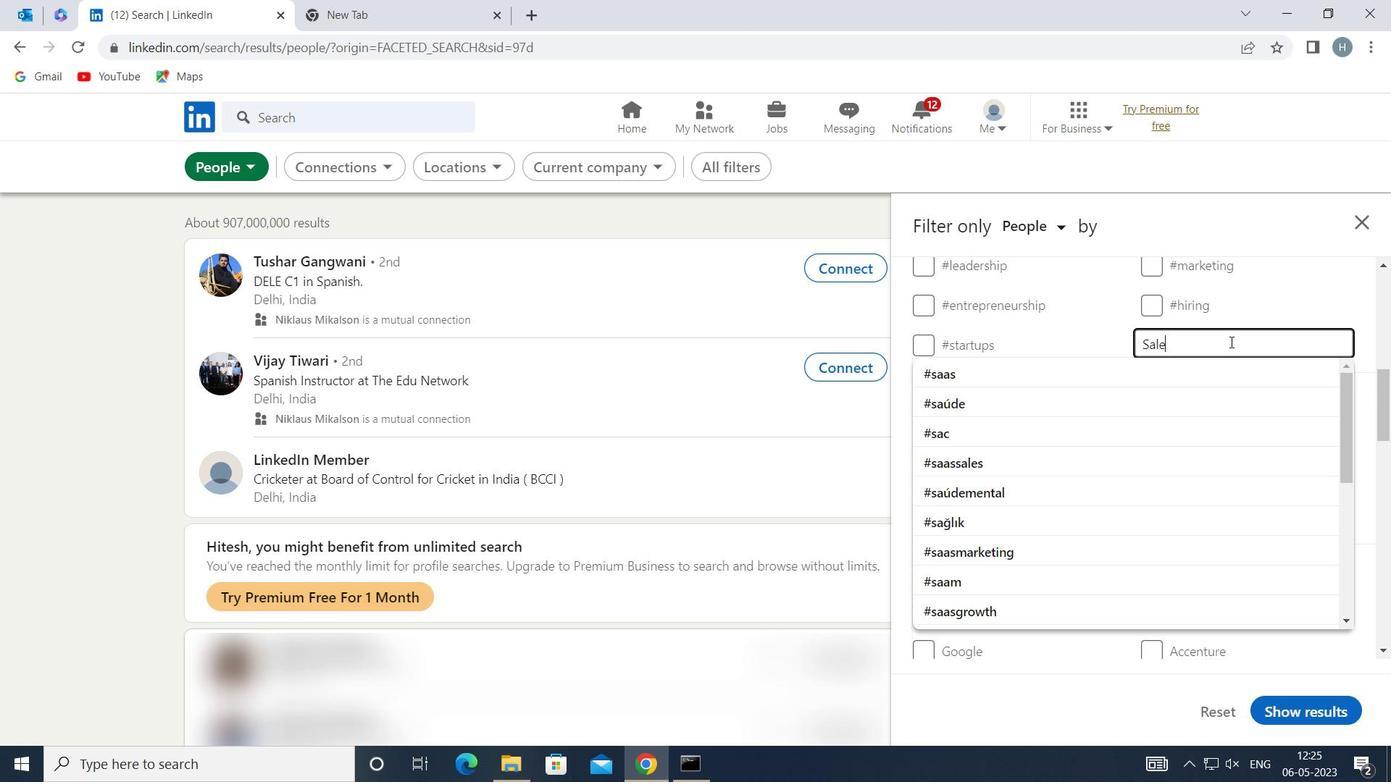 
Action: Mouse moved to (1129, 373)
Screenshot: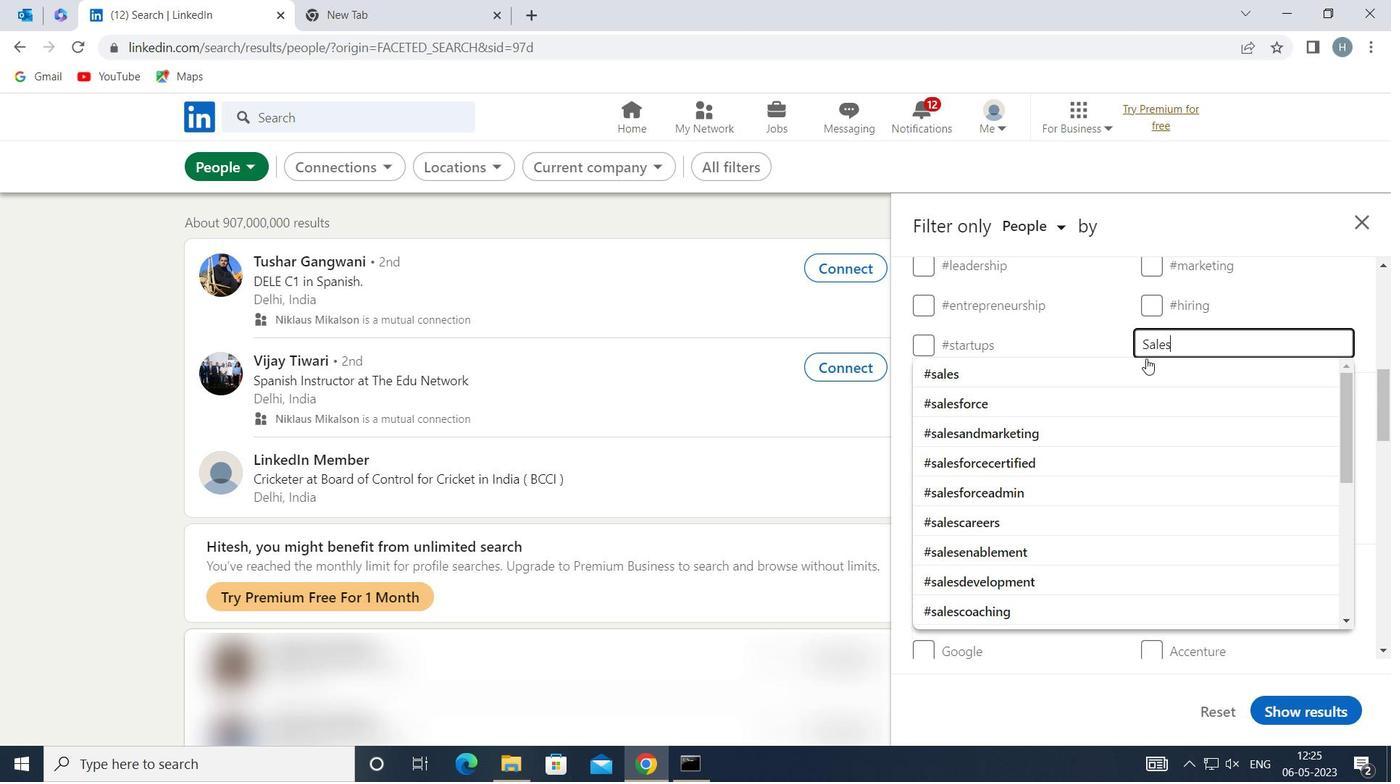 
Action: Mouse pressed left at (1129, 373)
Screenshot: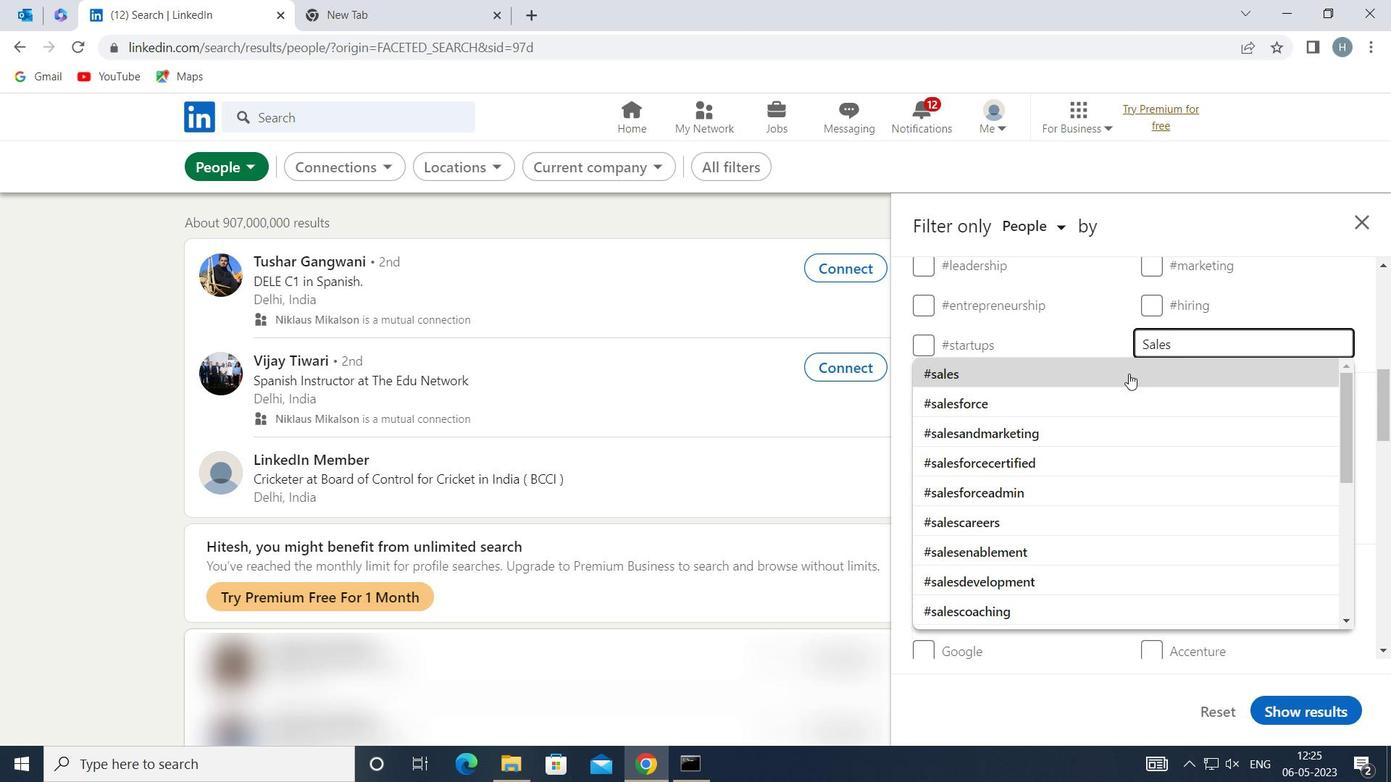 
Action: Mouse moved to (1125, 373)
Screenshot: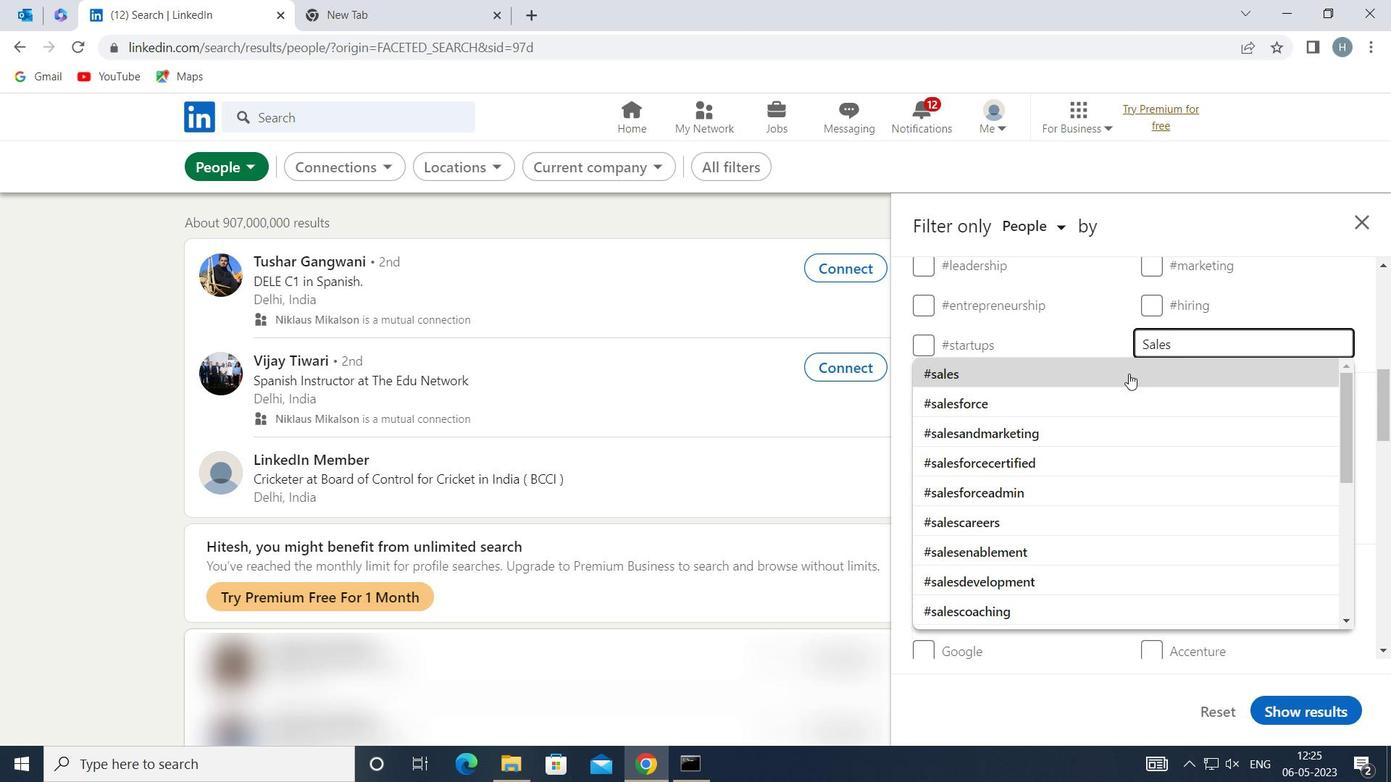 
Action: Mouse scrolled (1125, 373) with delta (0, 0)
Screenshot: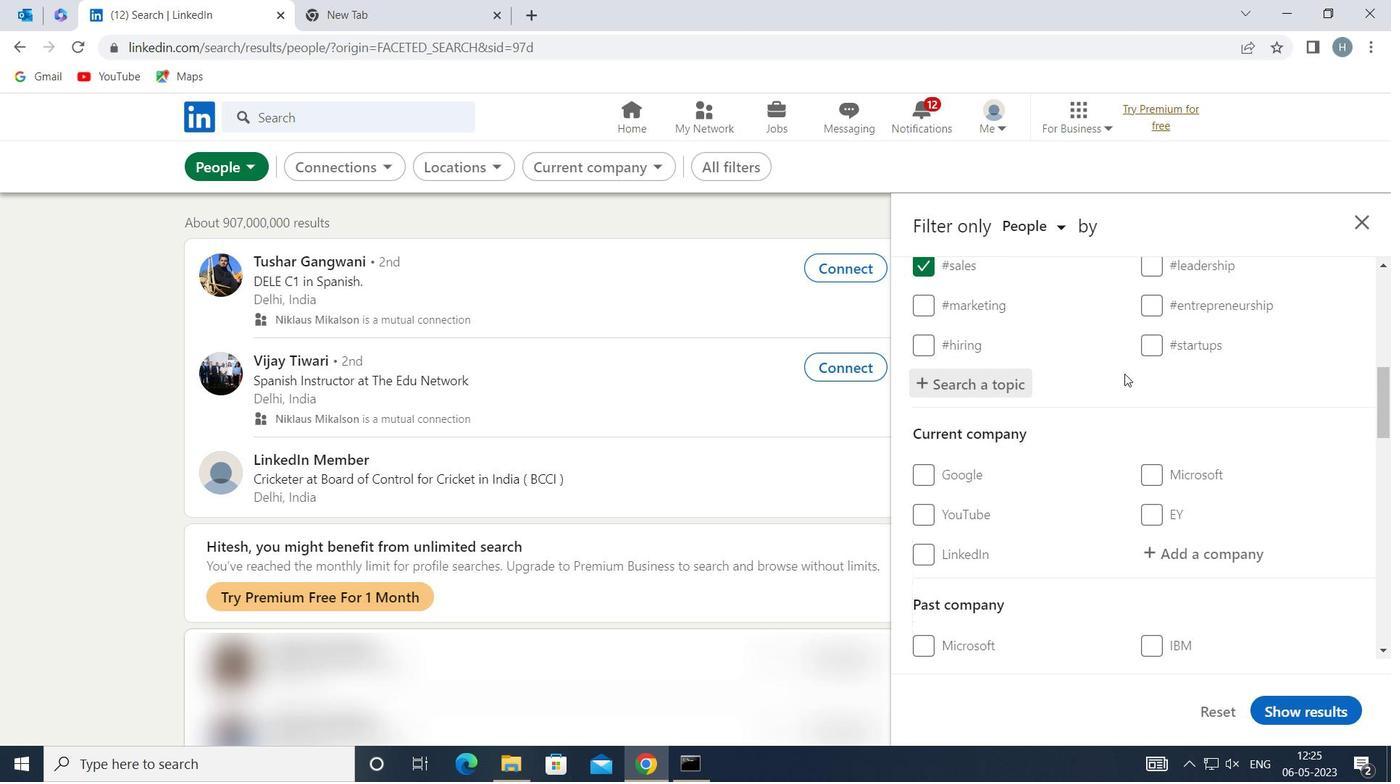 
Action: Mouse moved to (1124, 373)
Screenshot: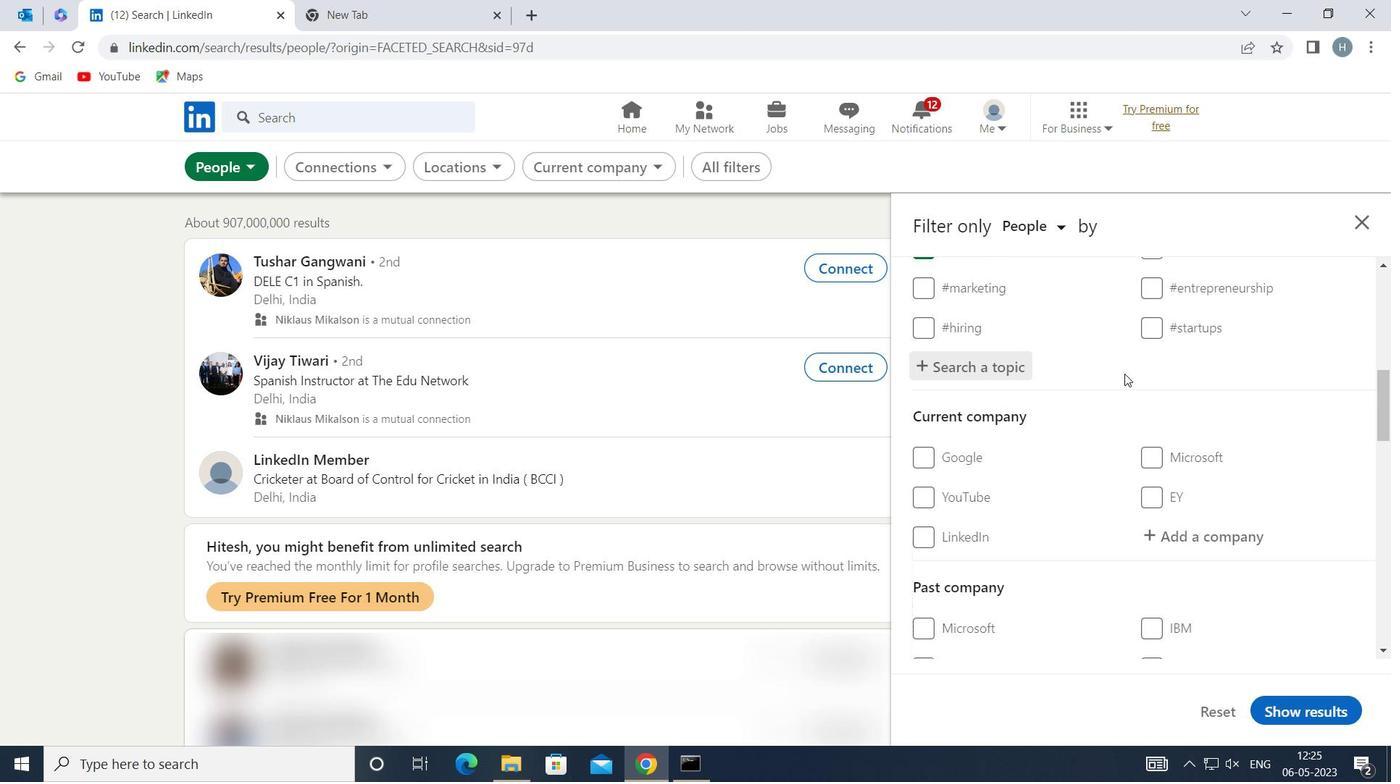 
Action: Mouse scrolled (1124, 373) with delta (0, 0)
Screenshot: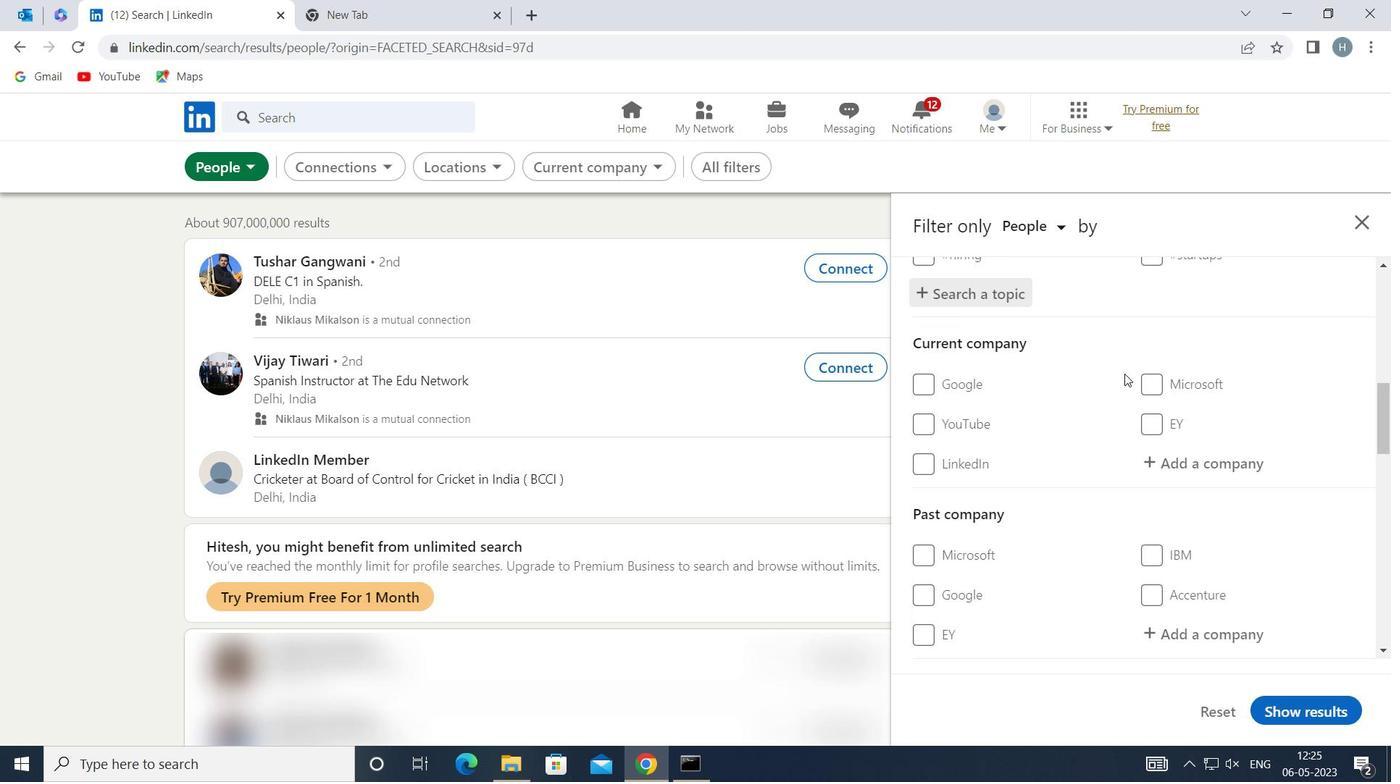 
Action: Mouse scrolled (1124, 373) with delta (0, 0)
Screenshot: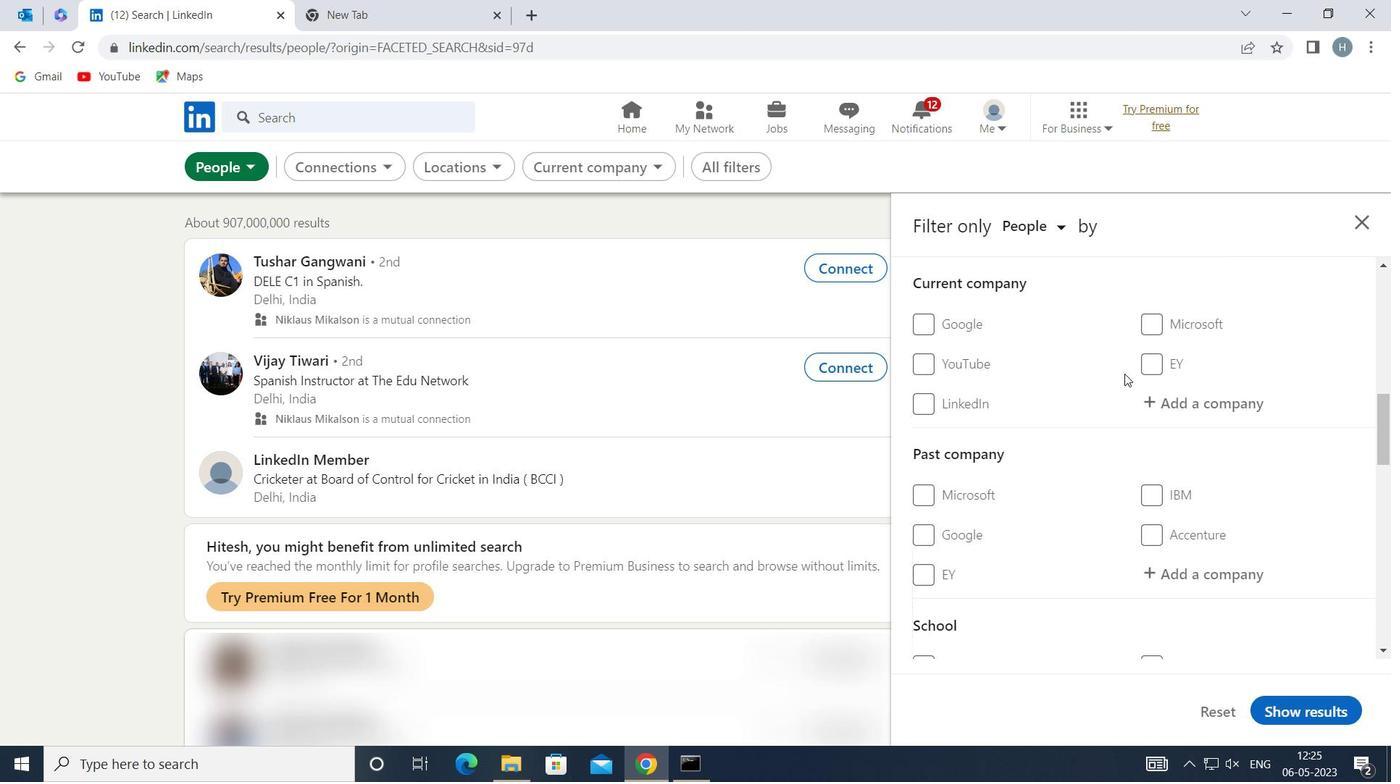 
Action: Mouse moved to (1124, 373)
Screenshot: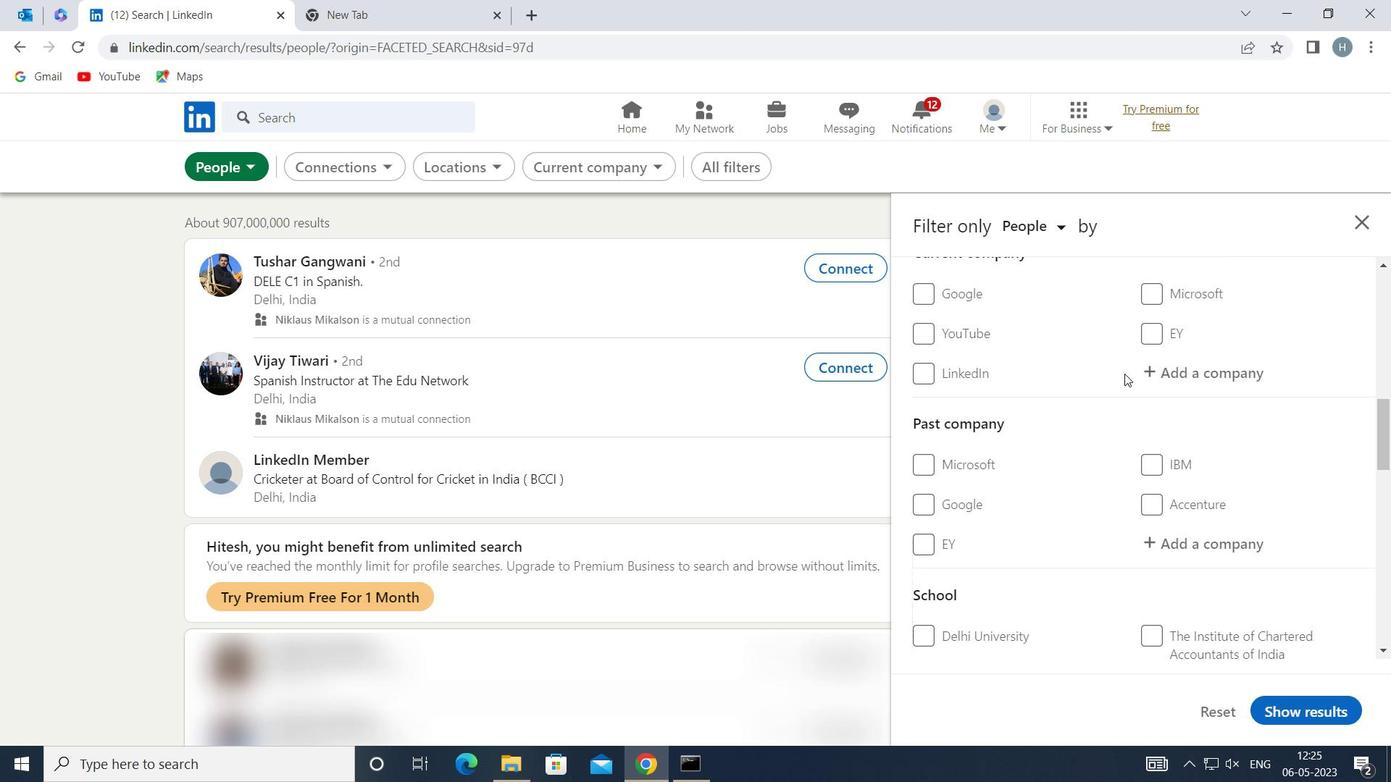 
Action: Mouse scrolled (1124, 372) with delta (0, 0)
Screenshot: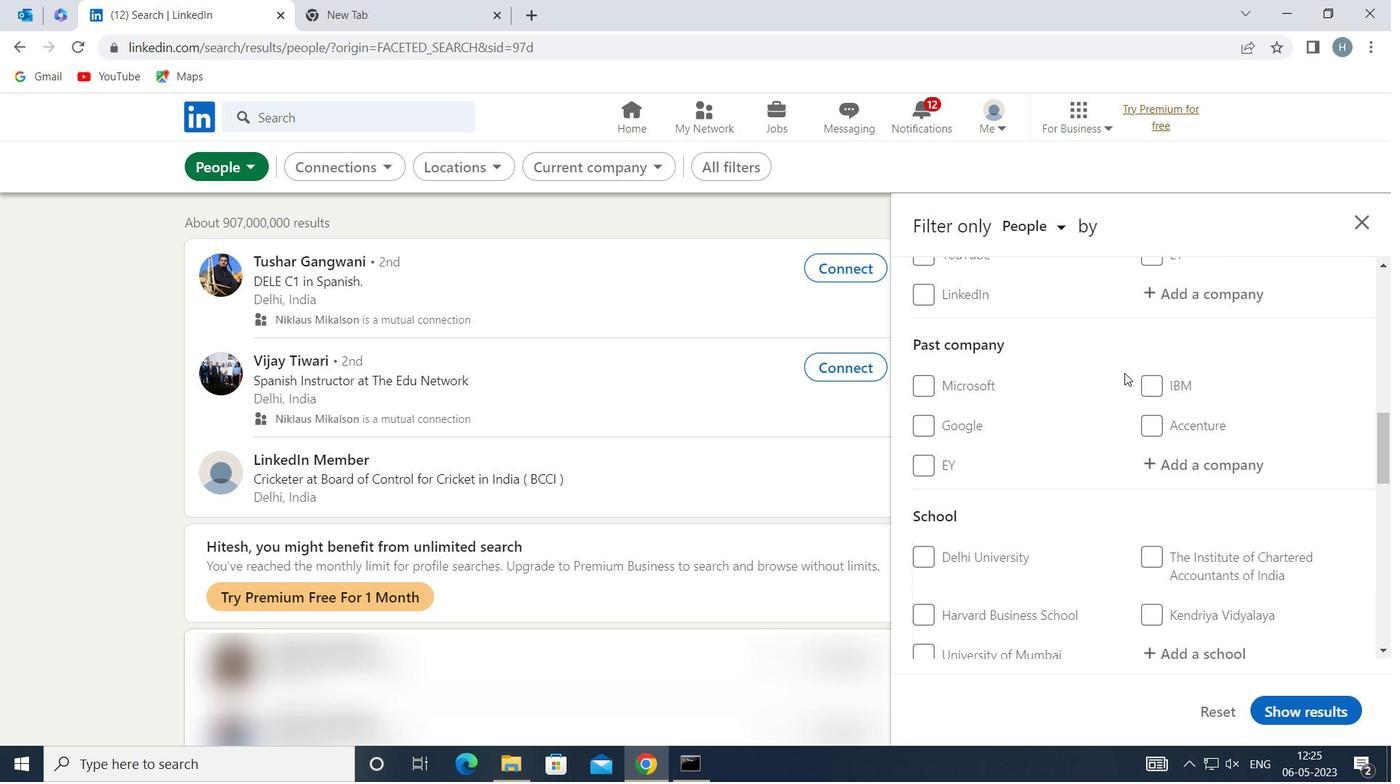 
Action: Mouse scrolled (1124, 372) with delta (0, 0)
Screenshot: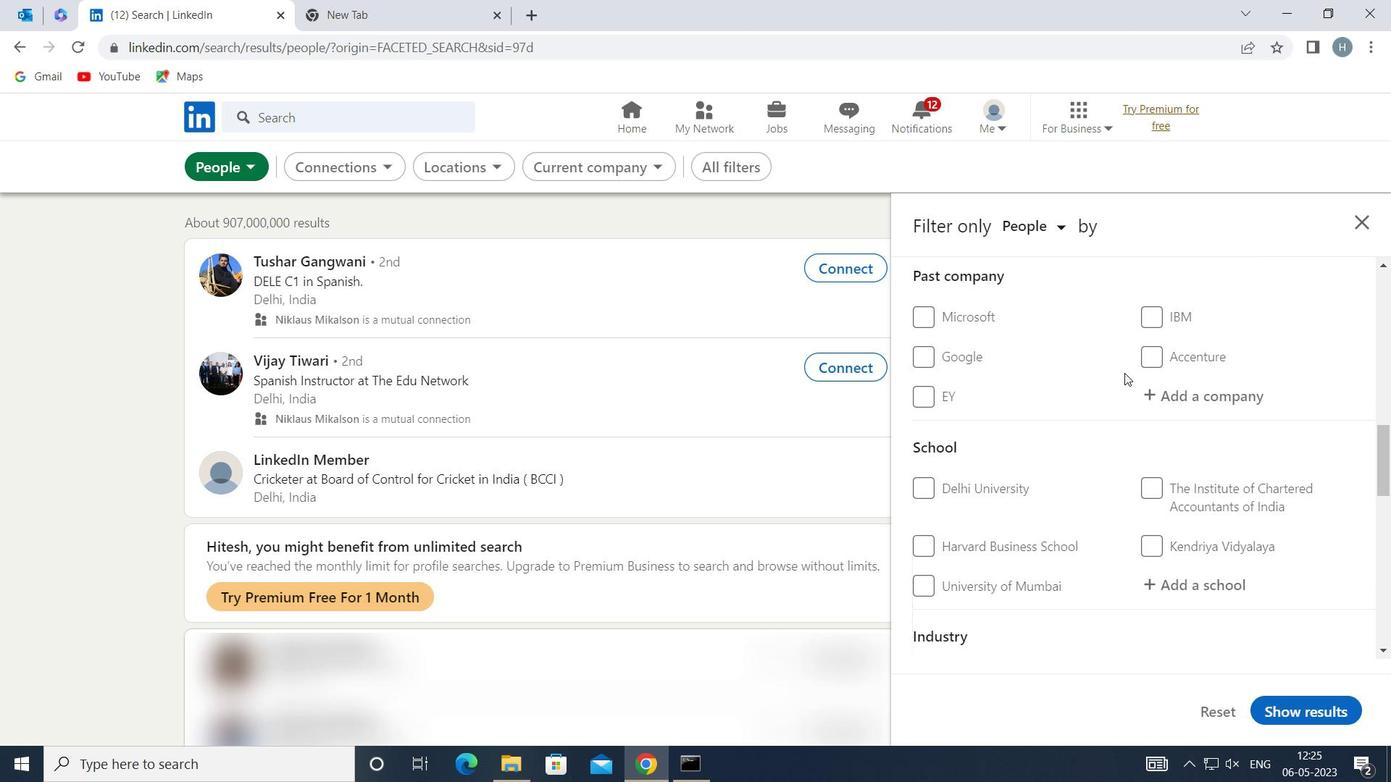 
Action: Mouse scrolled (1124, 372) with delta (0, 0)
Screenshot: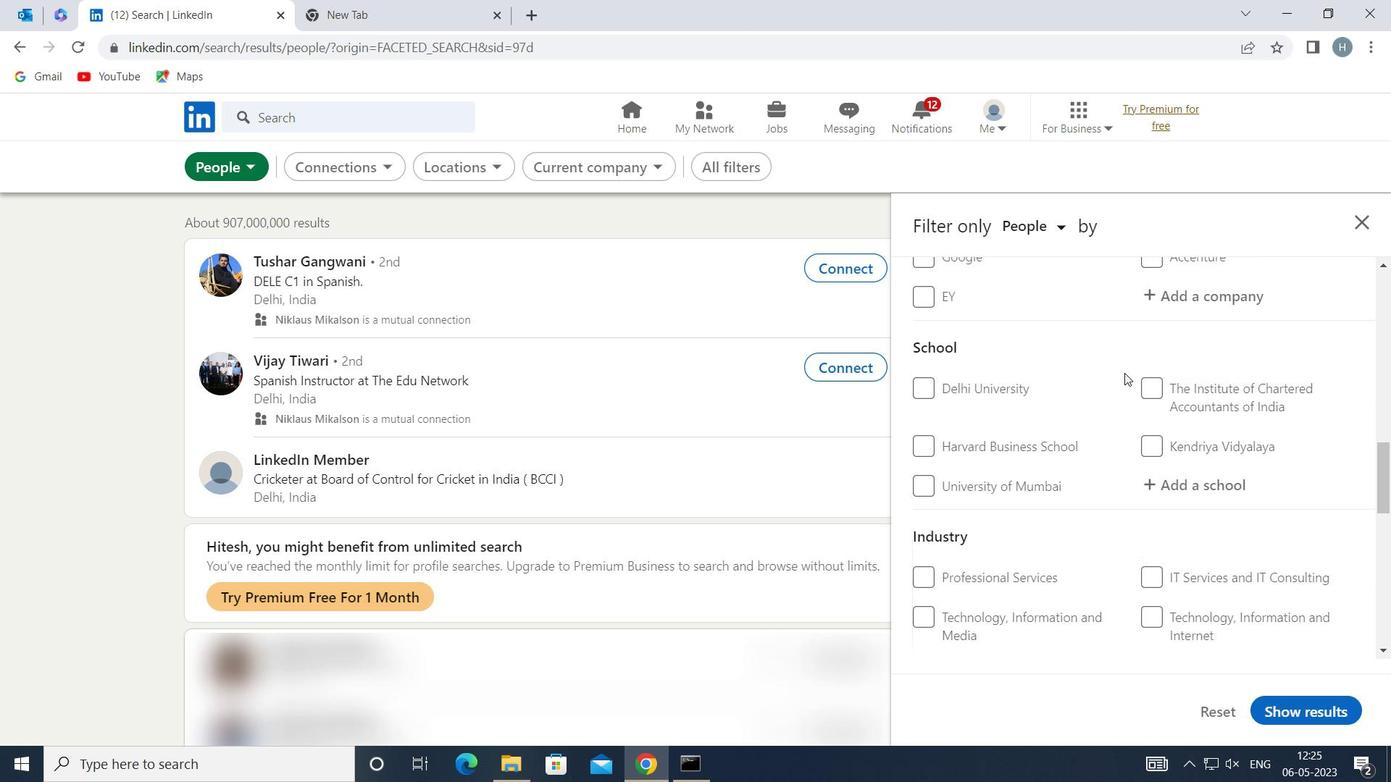 
Action: Mouse scrolled (1124, 372) with delta (0, 0)
Screenshot: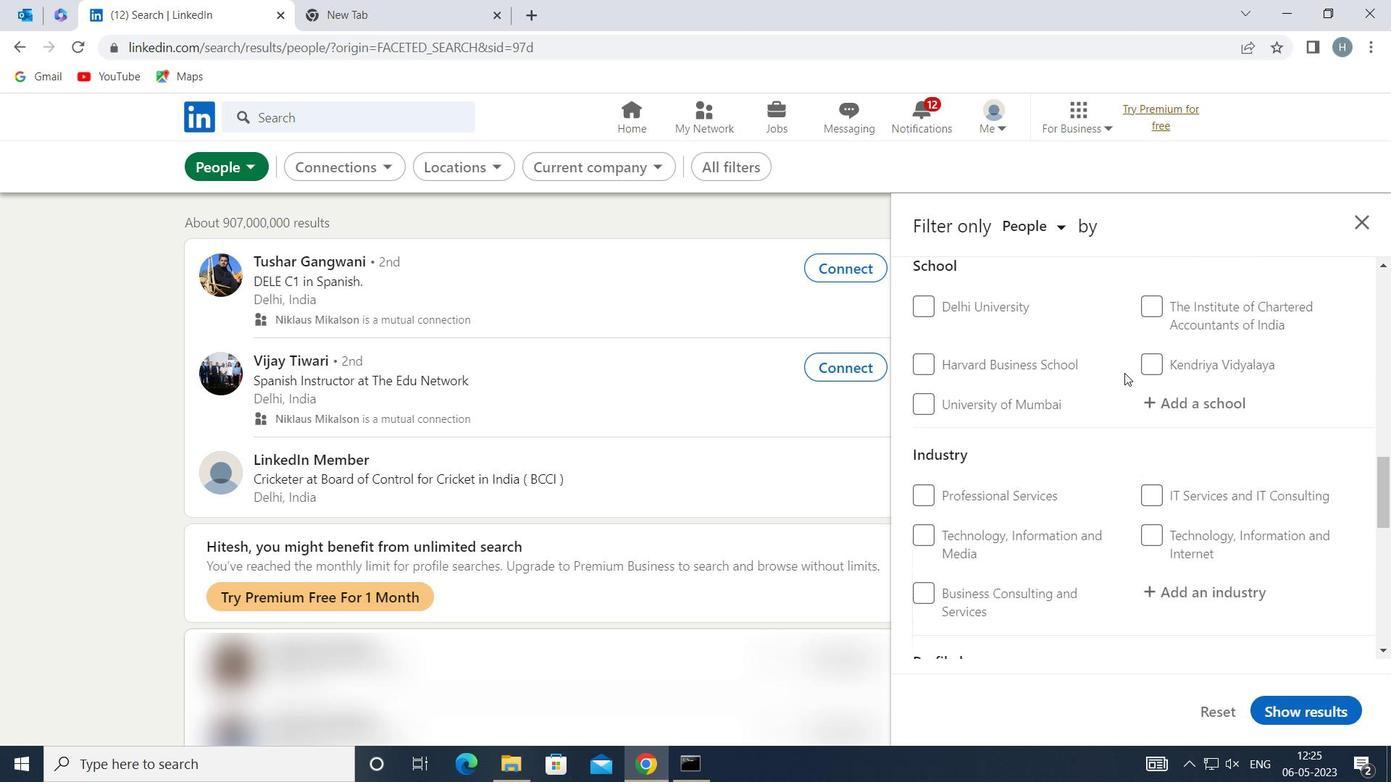 
Action: Mouse scrolled (1124, 372) with delta (0, 0)
Screenshot: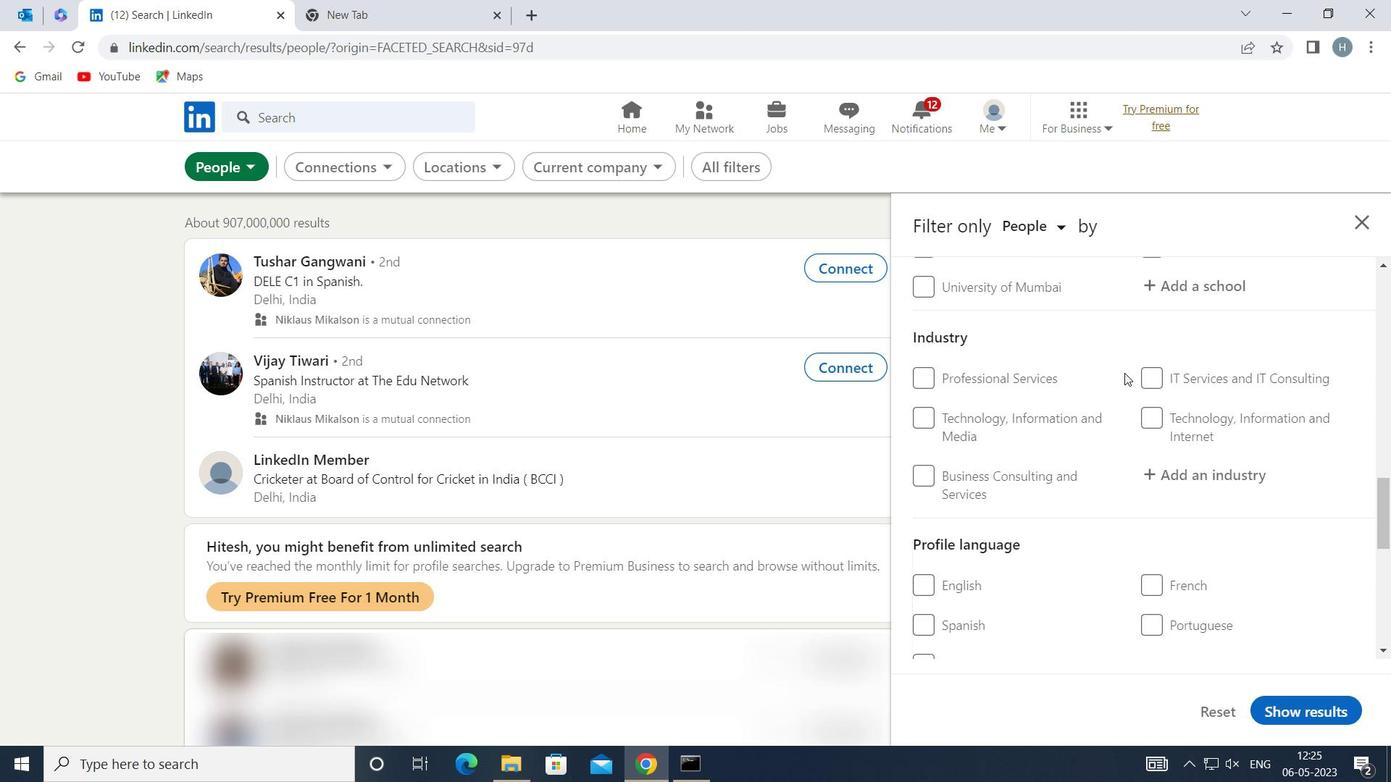 
Action: Mouse moved to (1155, 488)
Screenshot: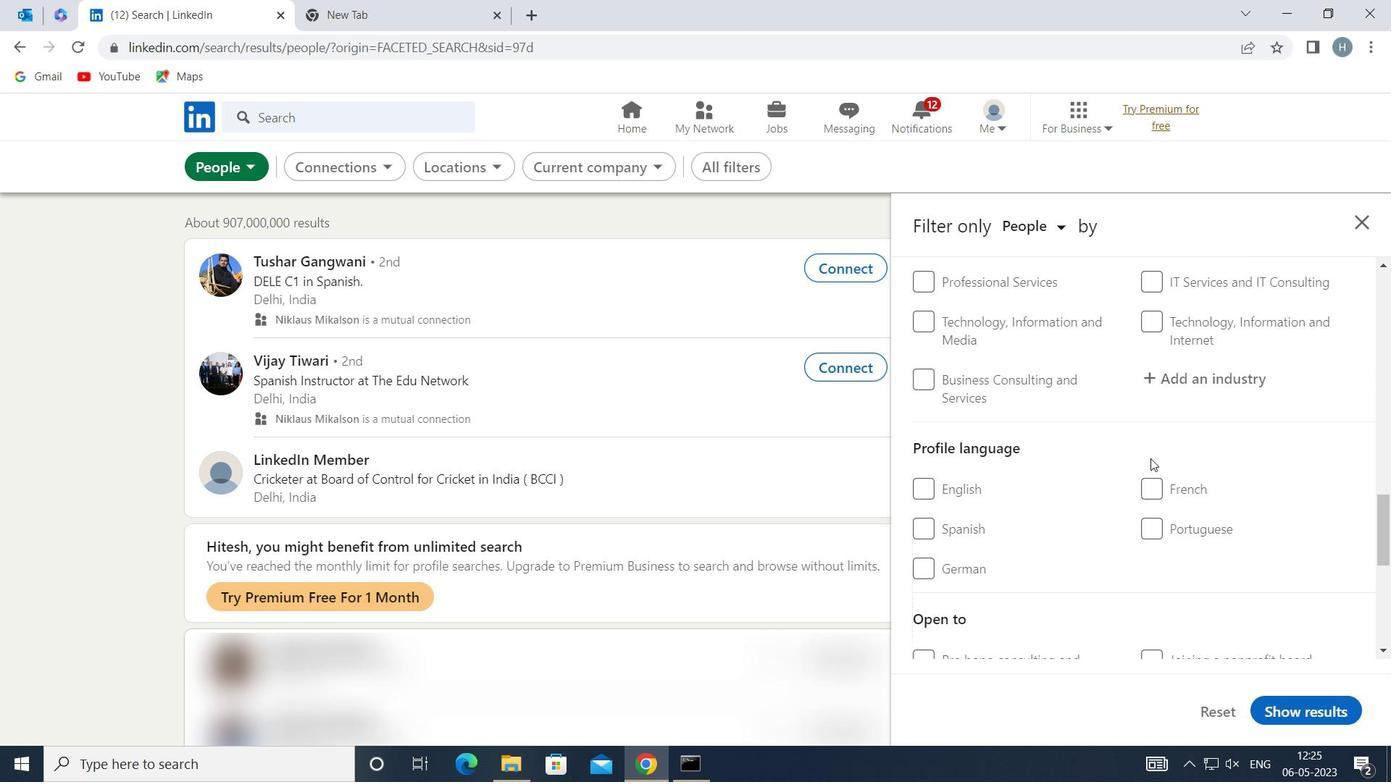 
Action: Mouse pressed left at (1155, 488)
Screenshot: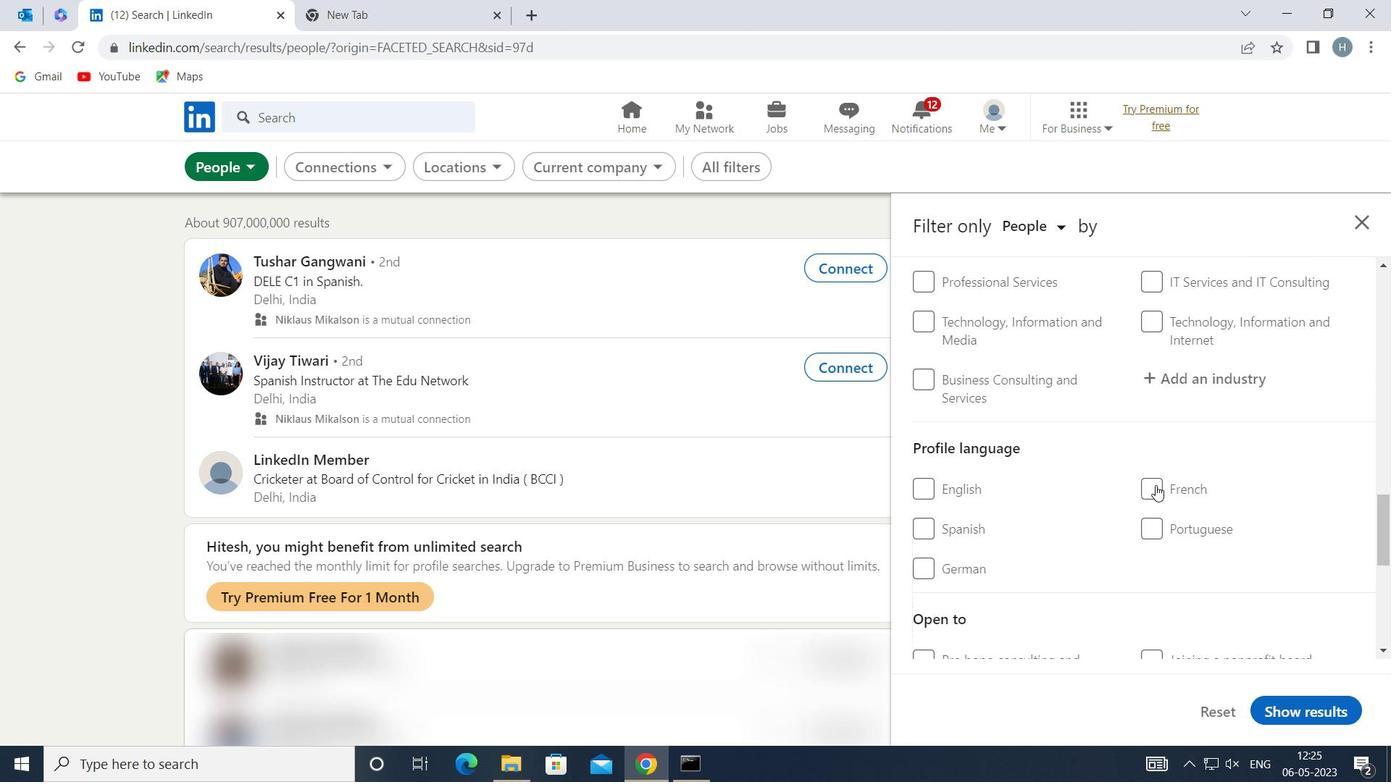 
Action: Mouse moved to (1096, 470)
Screenshot: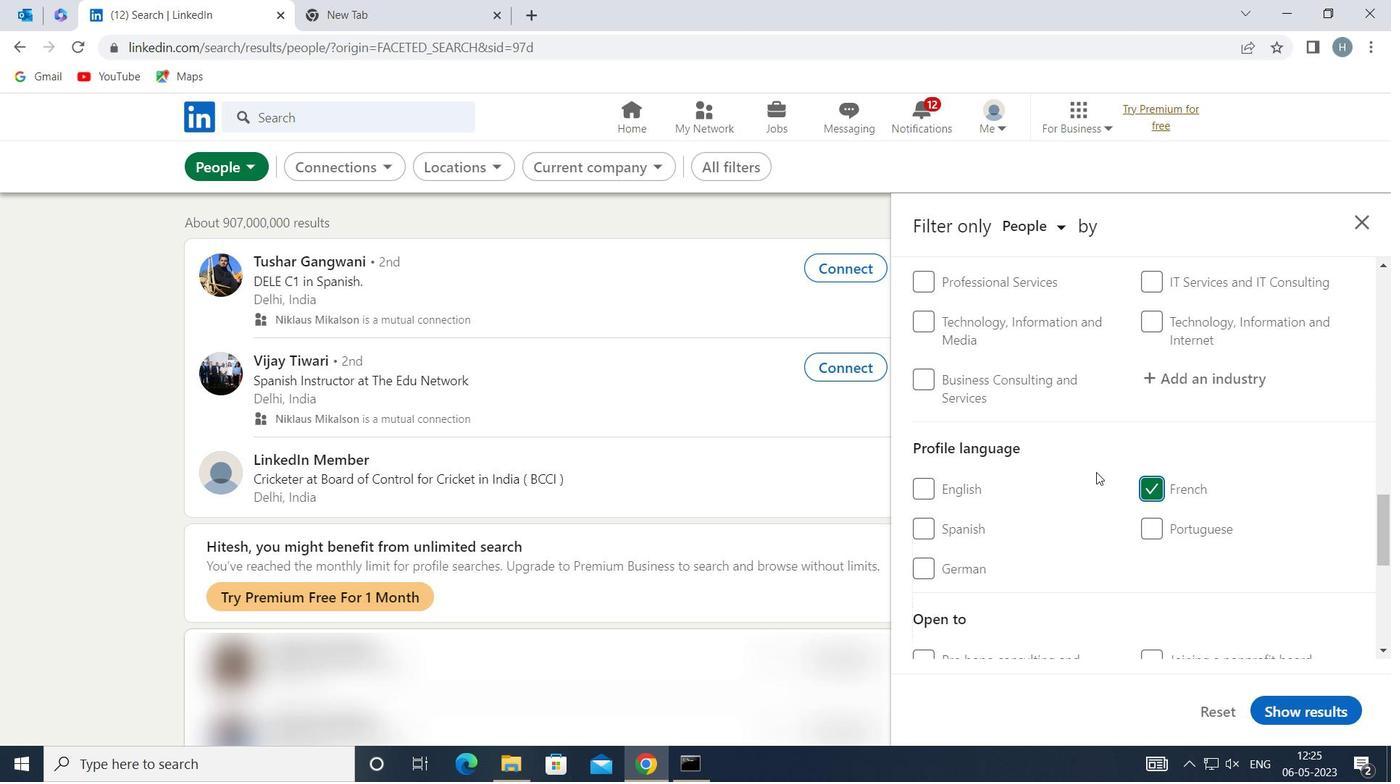 
Action: Mouse scrolled (1096, 471) with delta (0, 0)
Screenshot: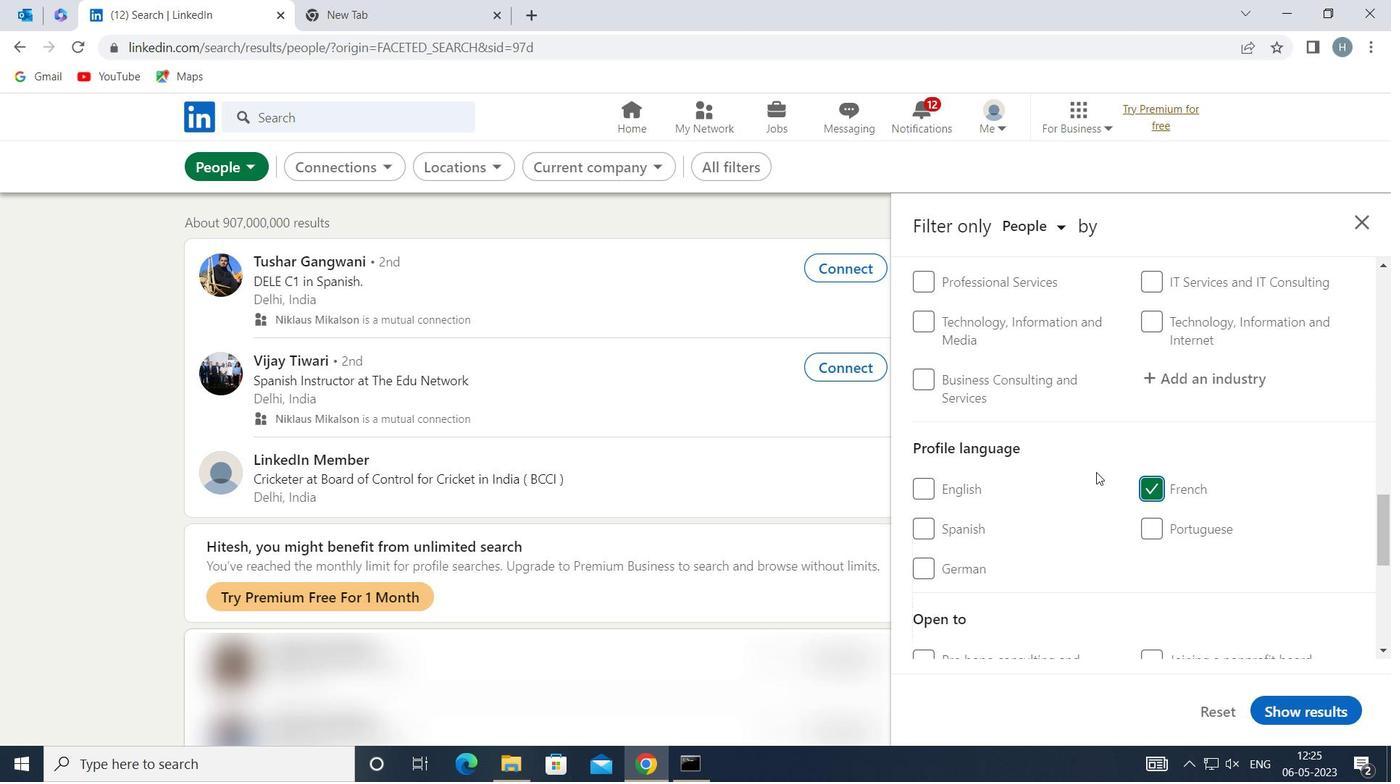
Action: Mouse moved to (1085, 454)
Screenshot: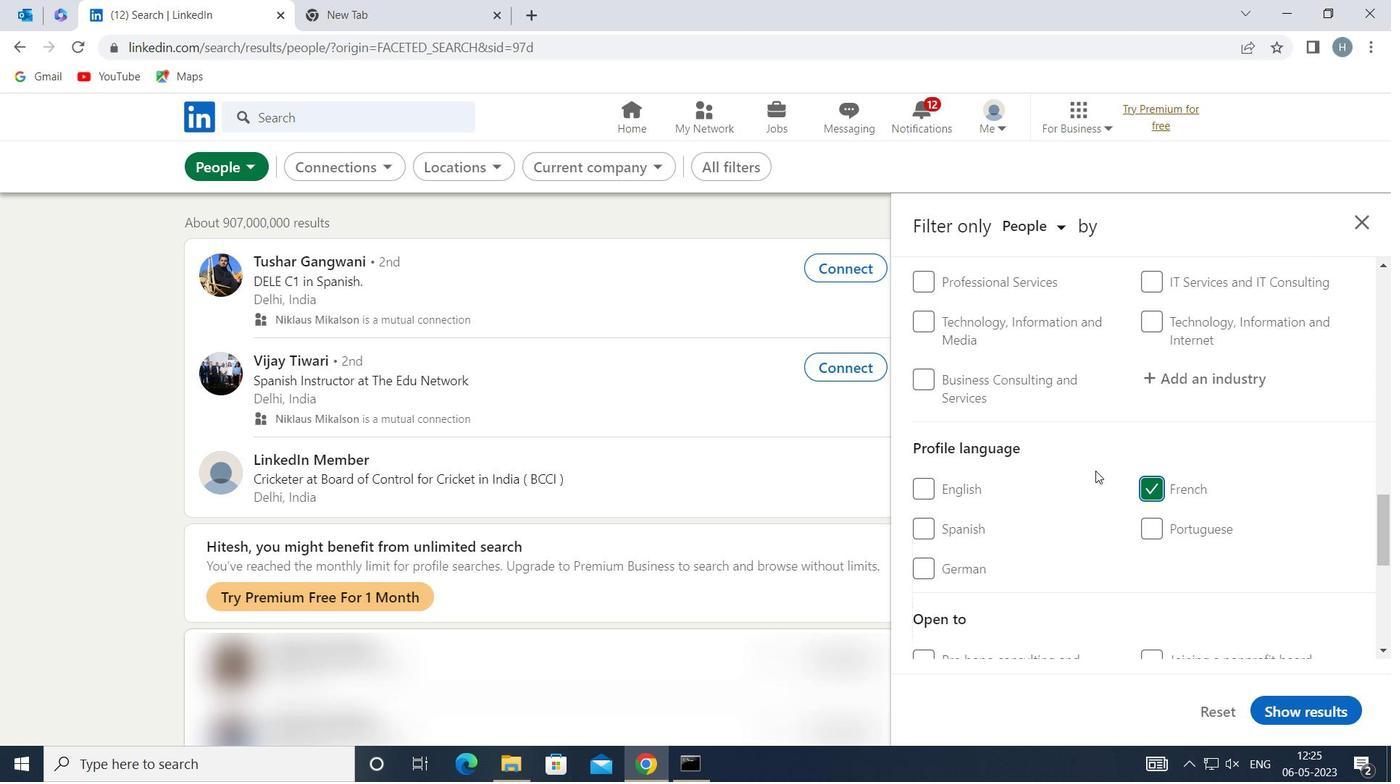 
Action: Mouse scrolled (1085, 454) with delta (0, 0)
Screenshot: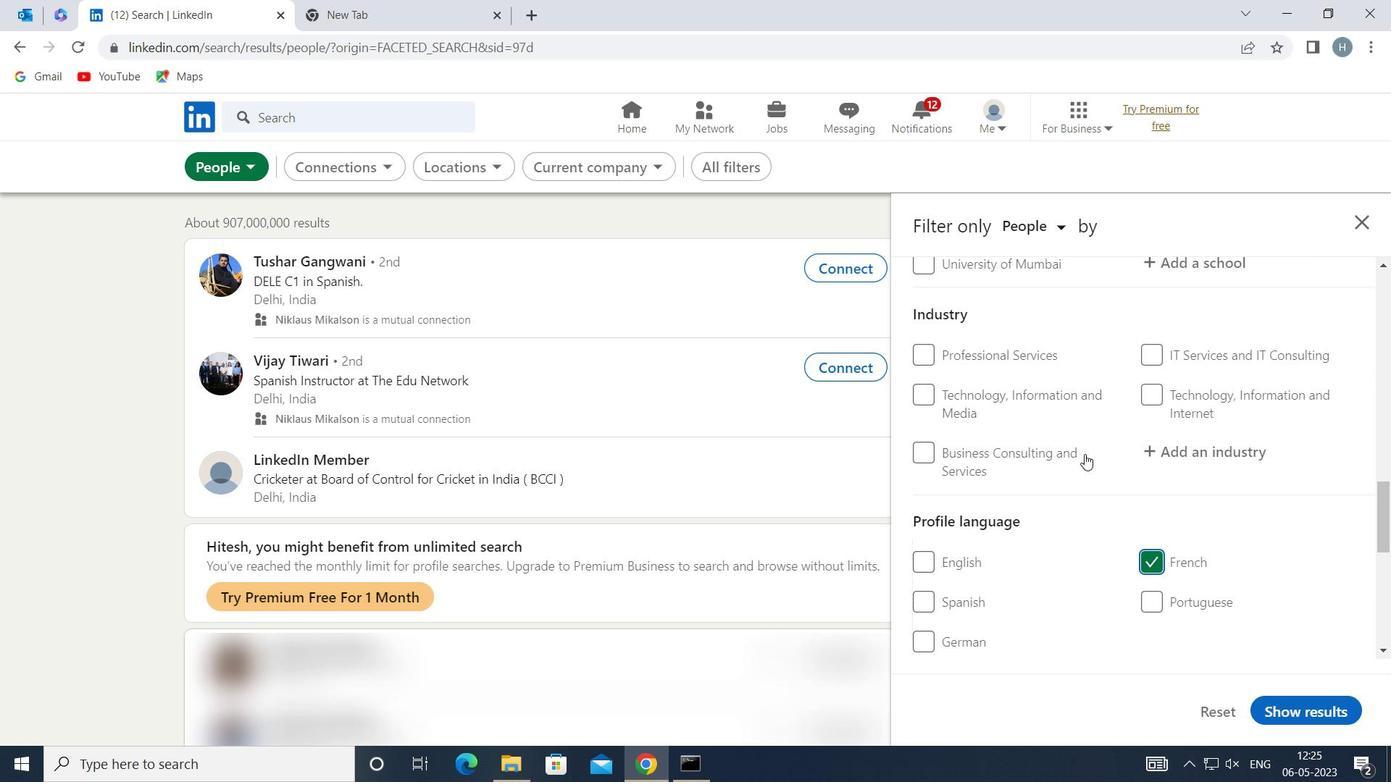 
Action: Mouse scrolled (1085, 454) with delta (0, 0)
Screenshot: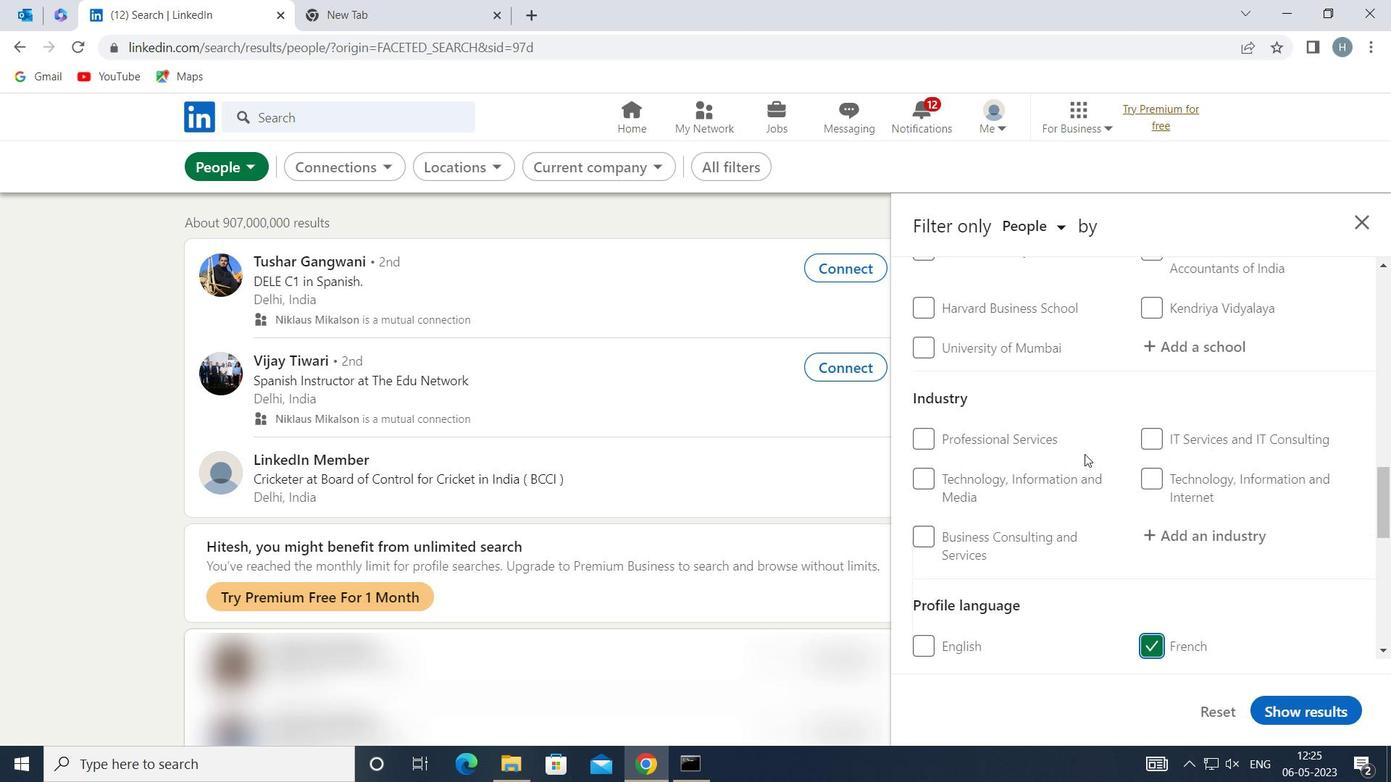 
Action: Mouse scrolled (1085, 454) with delta (0, 0)
Screenshot: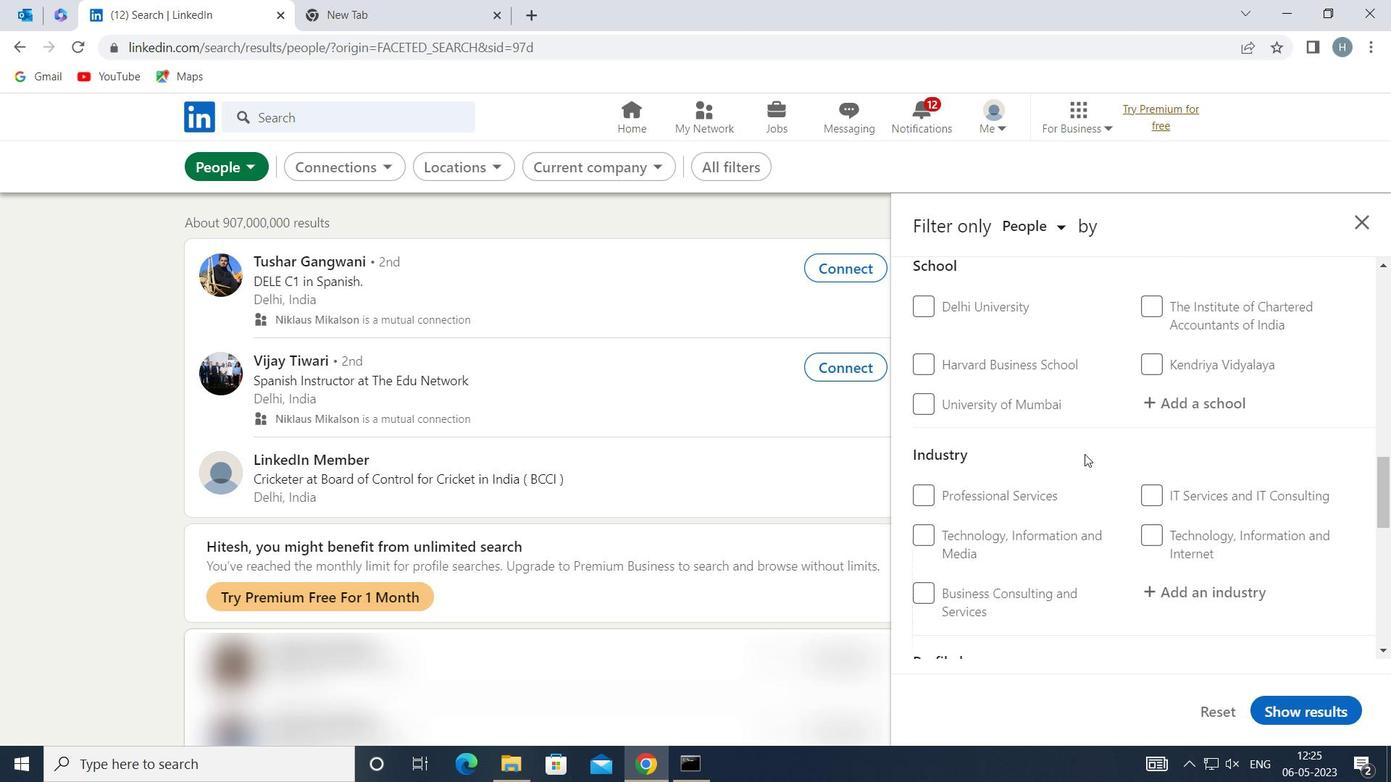 
Action: Mouse scrolled (1085, 454) with delta (0, 0)
Screenshot: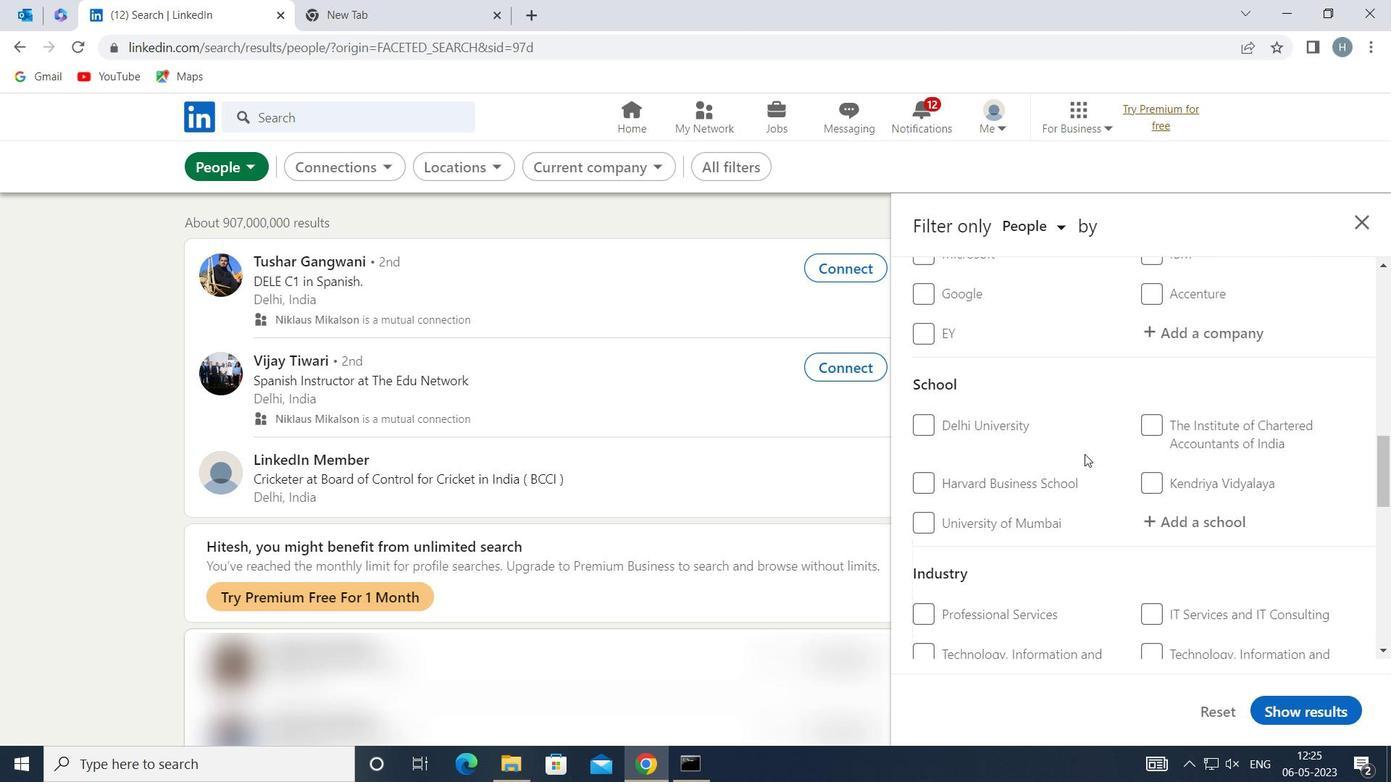 
Action: Mouse scrolled (1085, 454) with delta (0, 0)
Screenshot: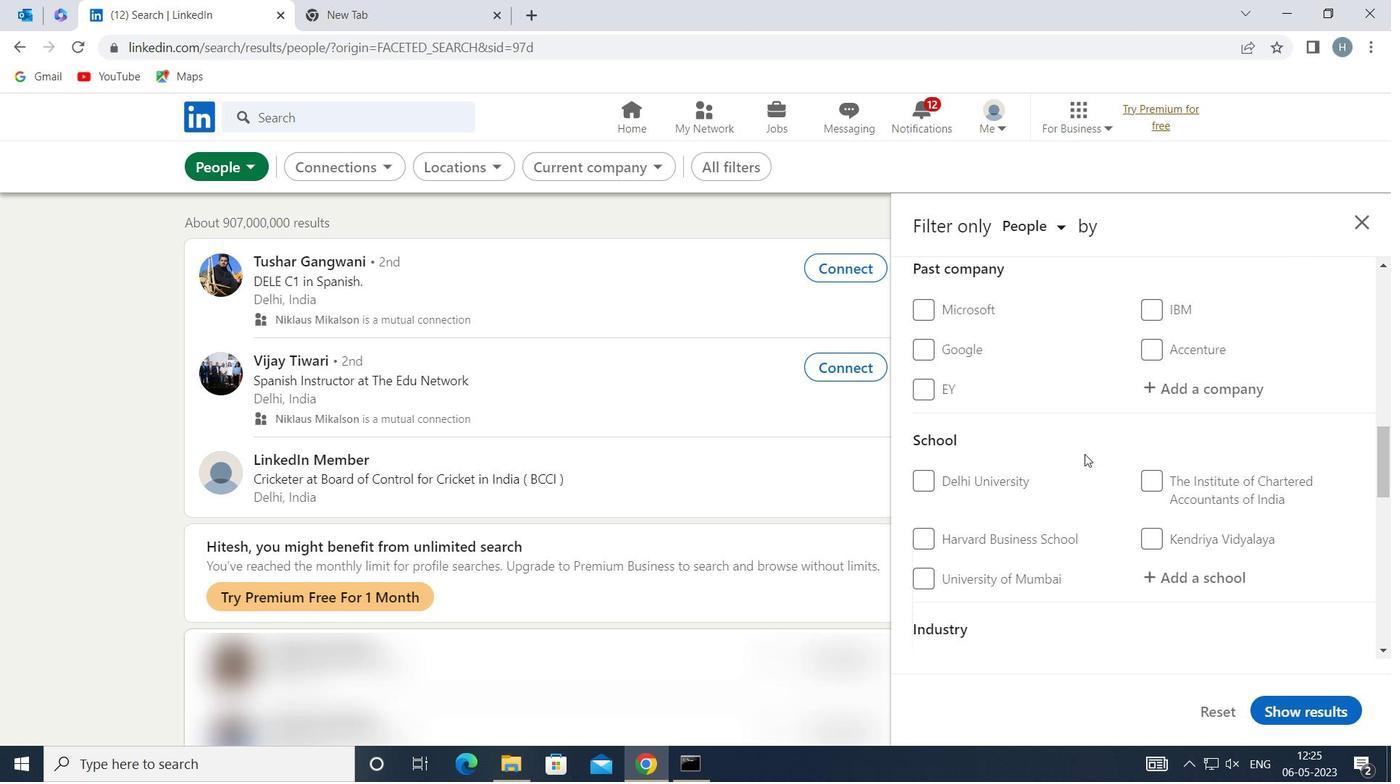 
Action: Mouse scrolled (1085, 454) with delta (0, 0)
Screenshot: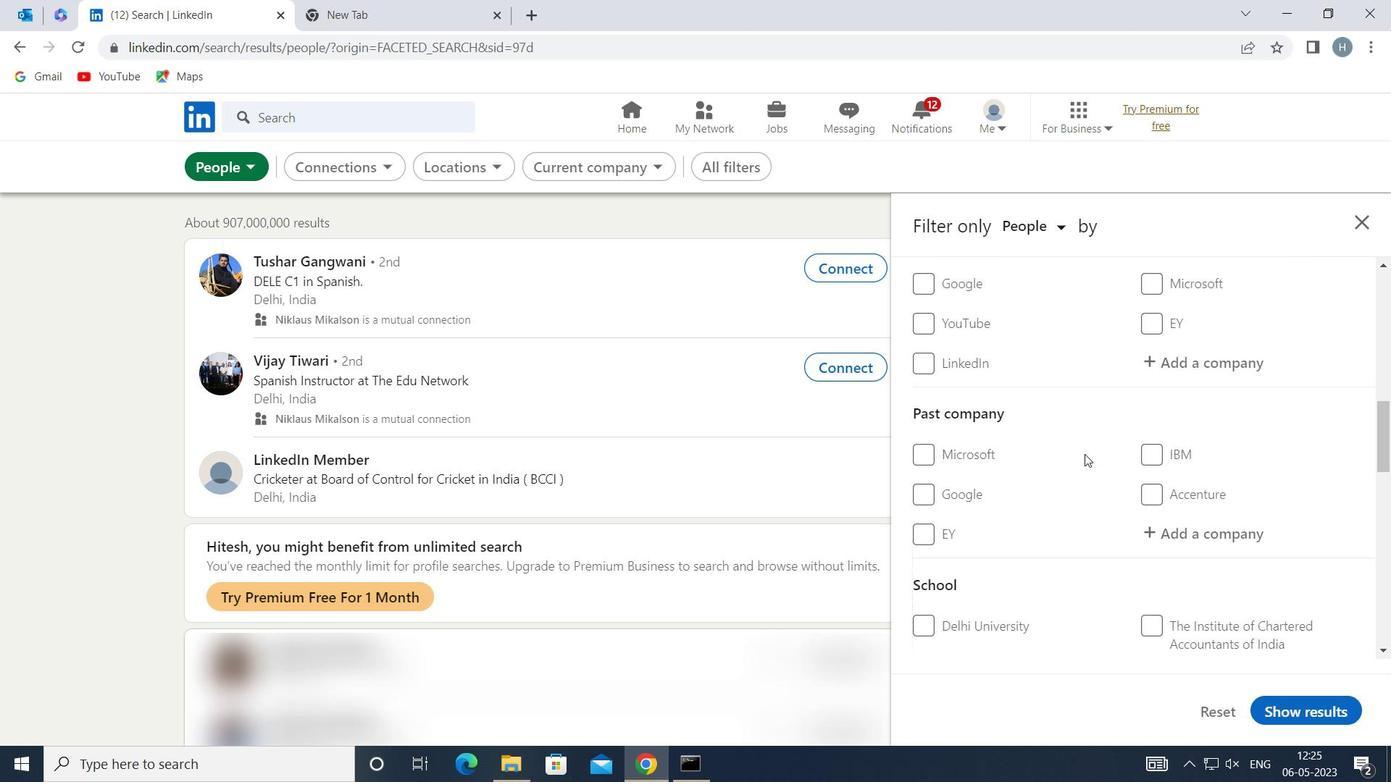 
Action: Mouse scrolled (1085, 454) with delta (0, 0)
Screenshot: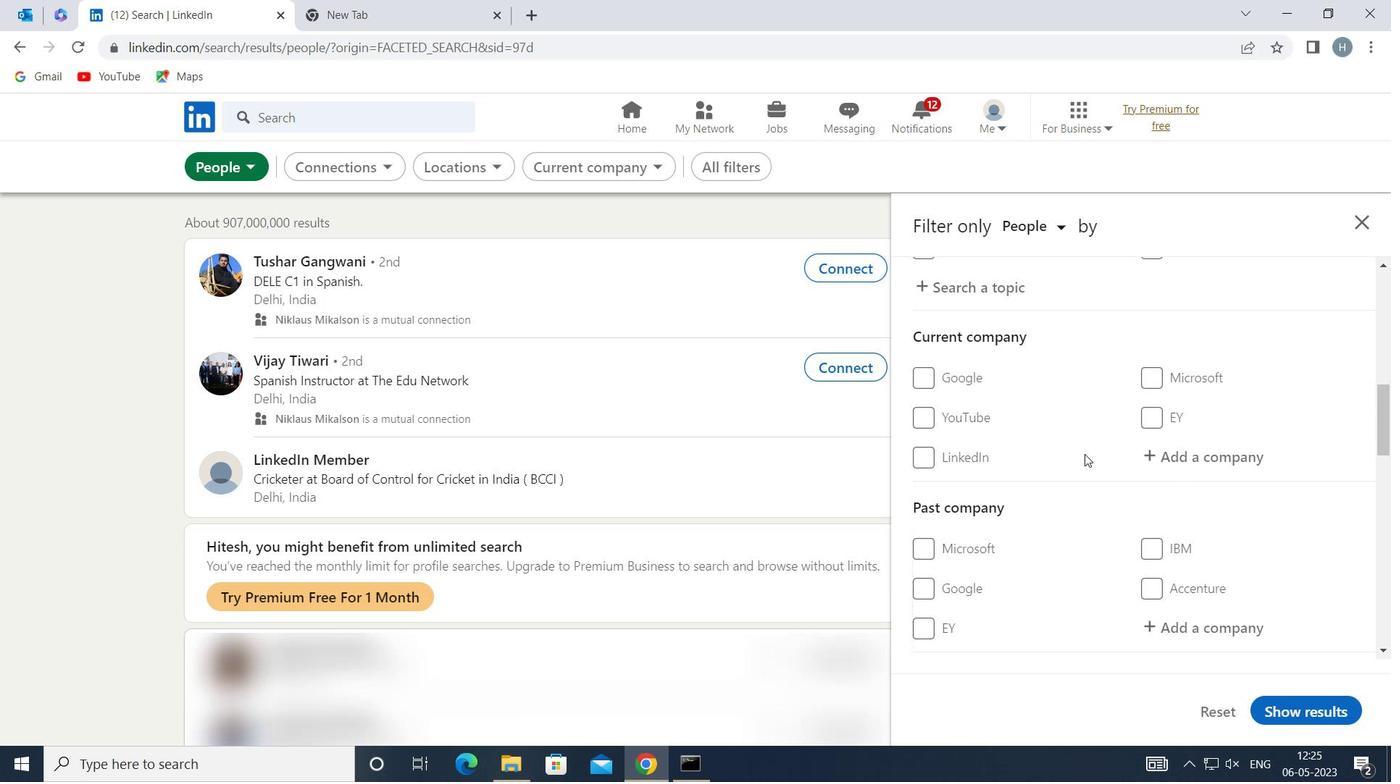 
Action: Mouse moved to (1082, 454)
Screenshot: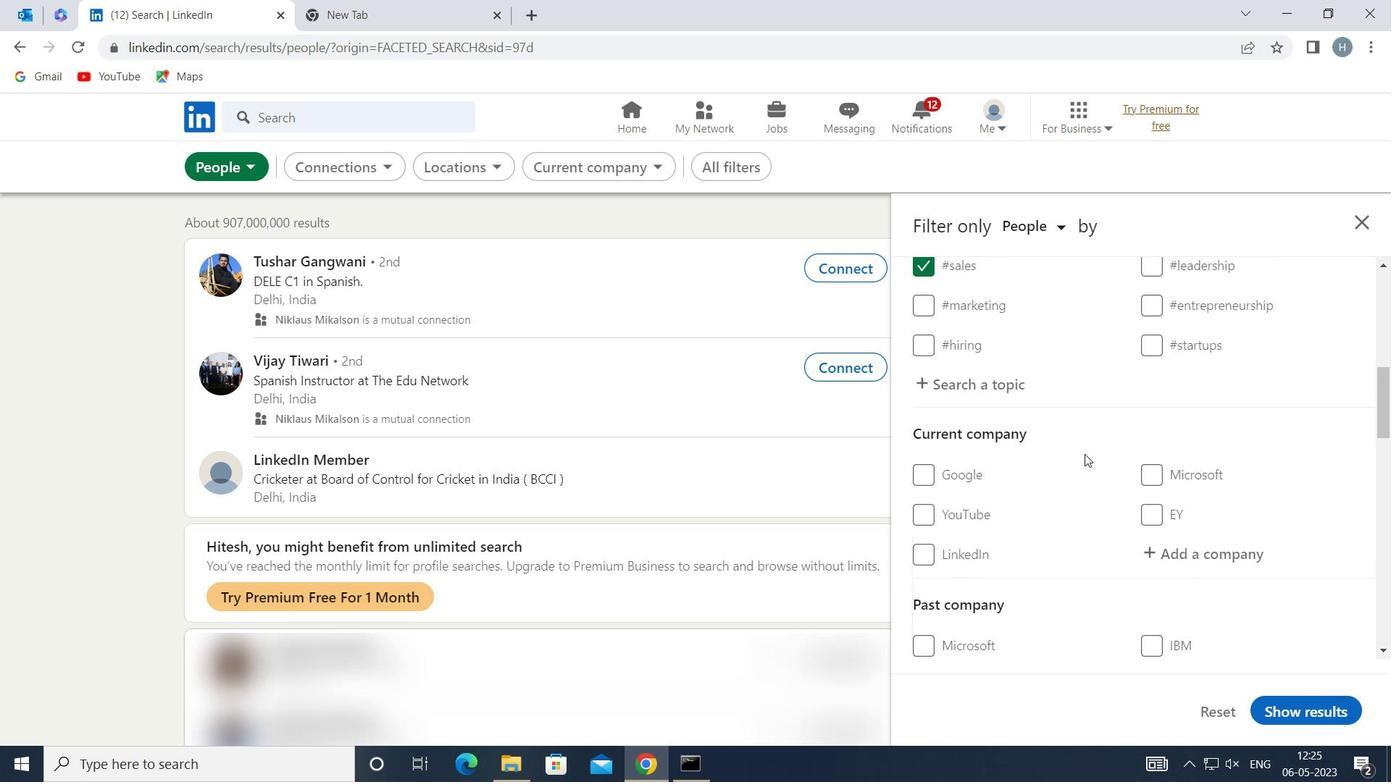 
Action: Mouse scrolled (1082, 453) with delta (0, 0)
Screenshot: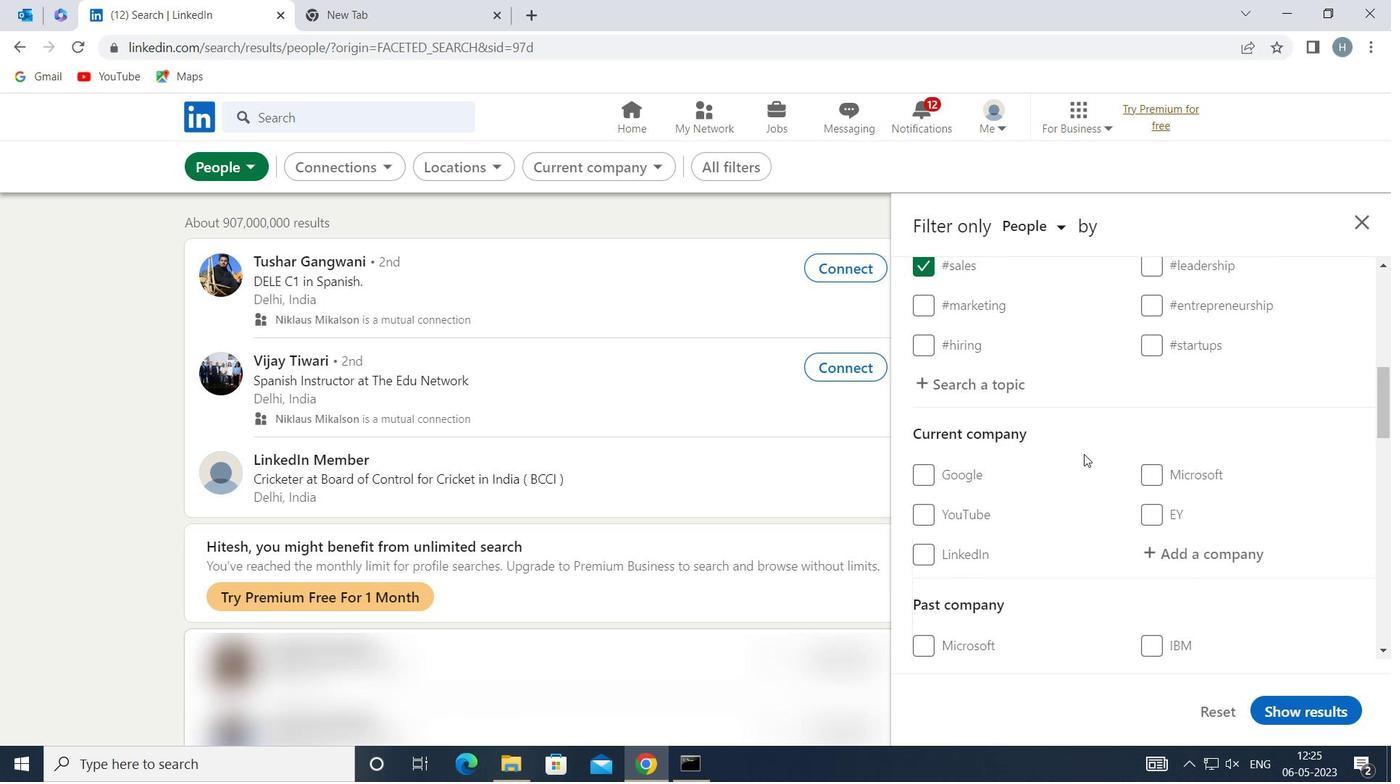 
Action: Mouse moved to (1226, 457)
Screenshot: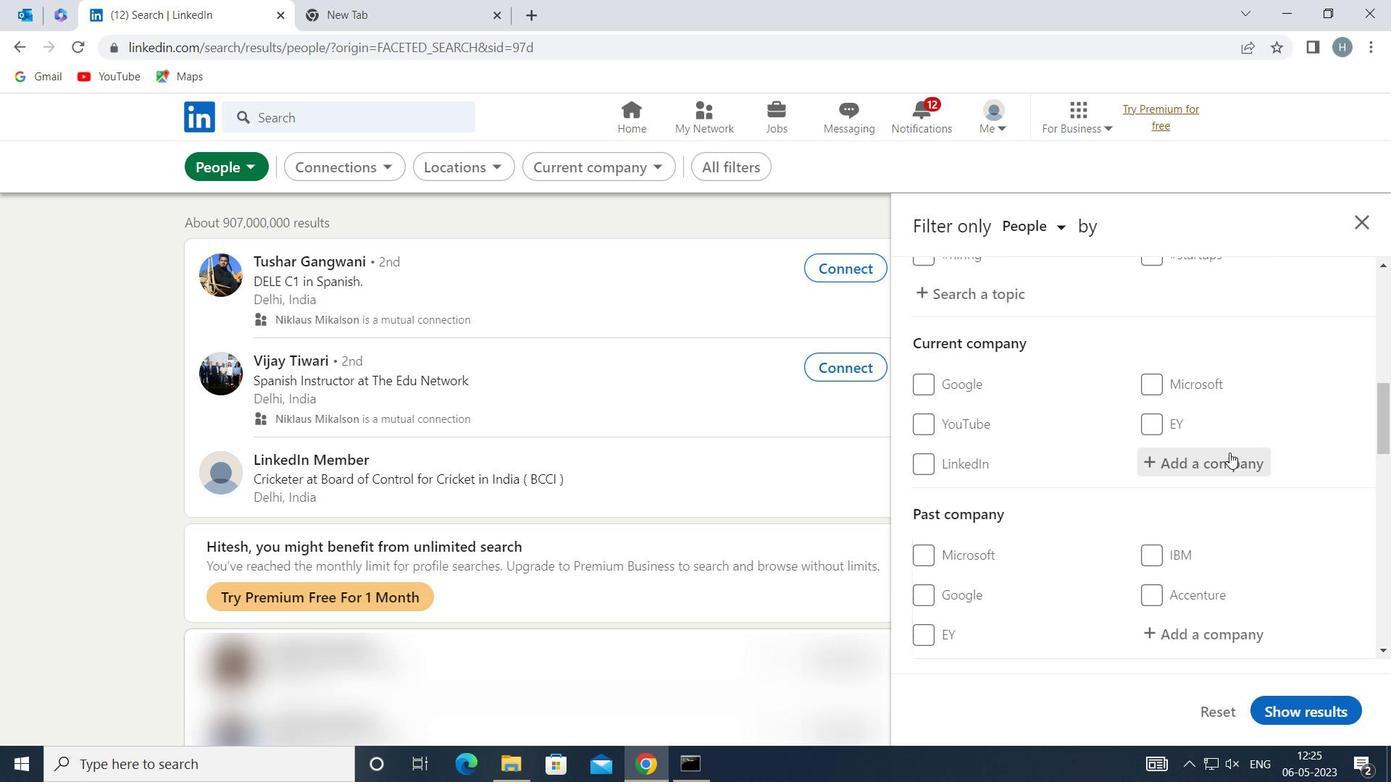 
Action: Mouse pressed left at (1226, 457)
Screenshot: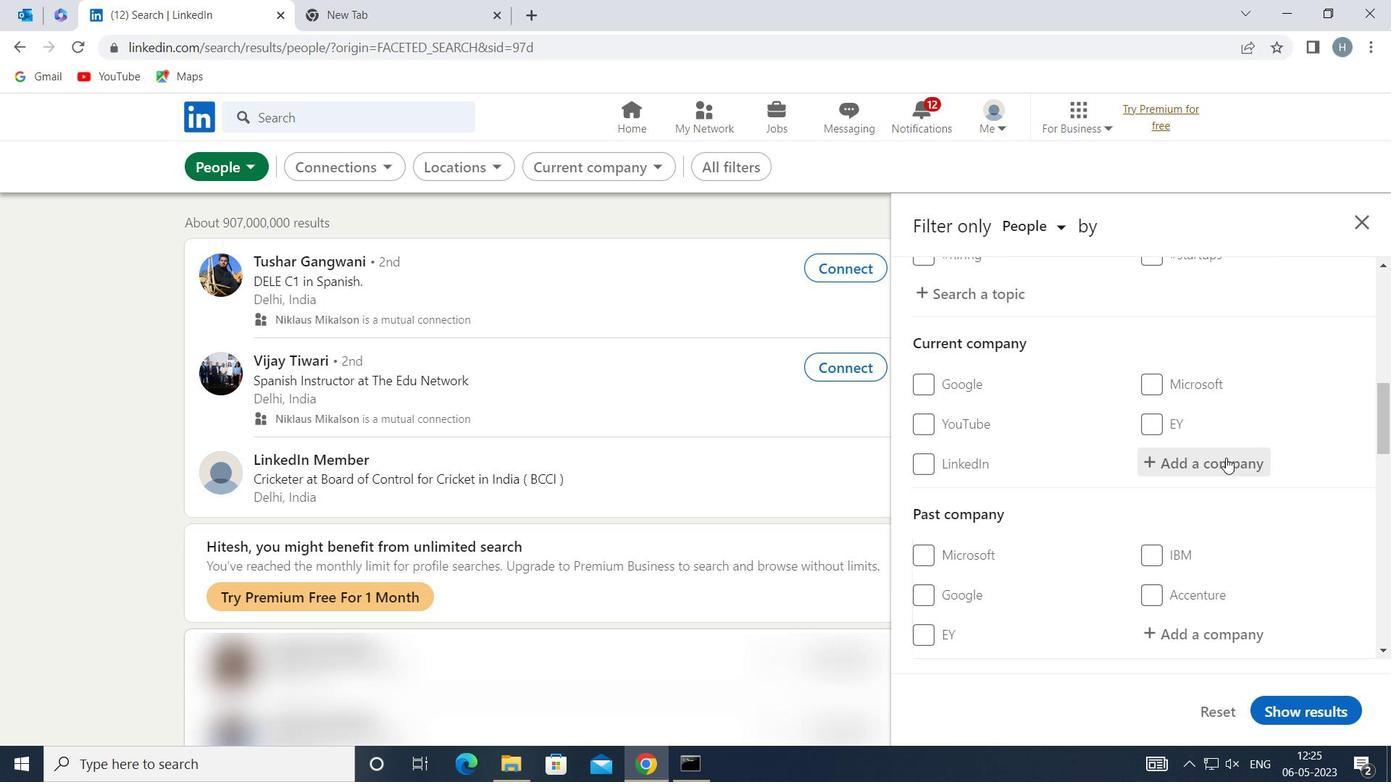 
Action: Mouse moved to (1219, 457)
Screenshot: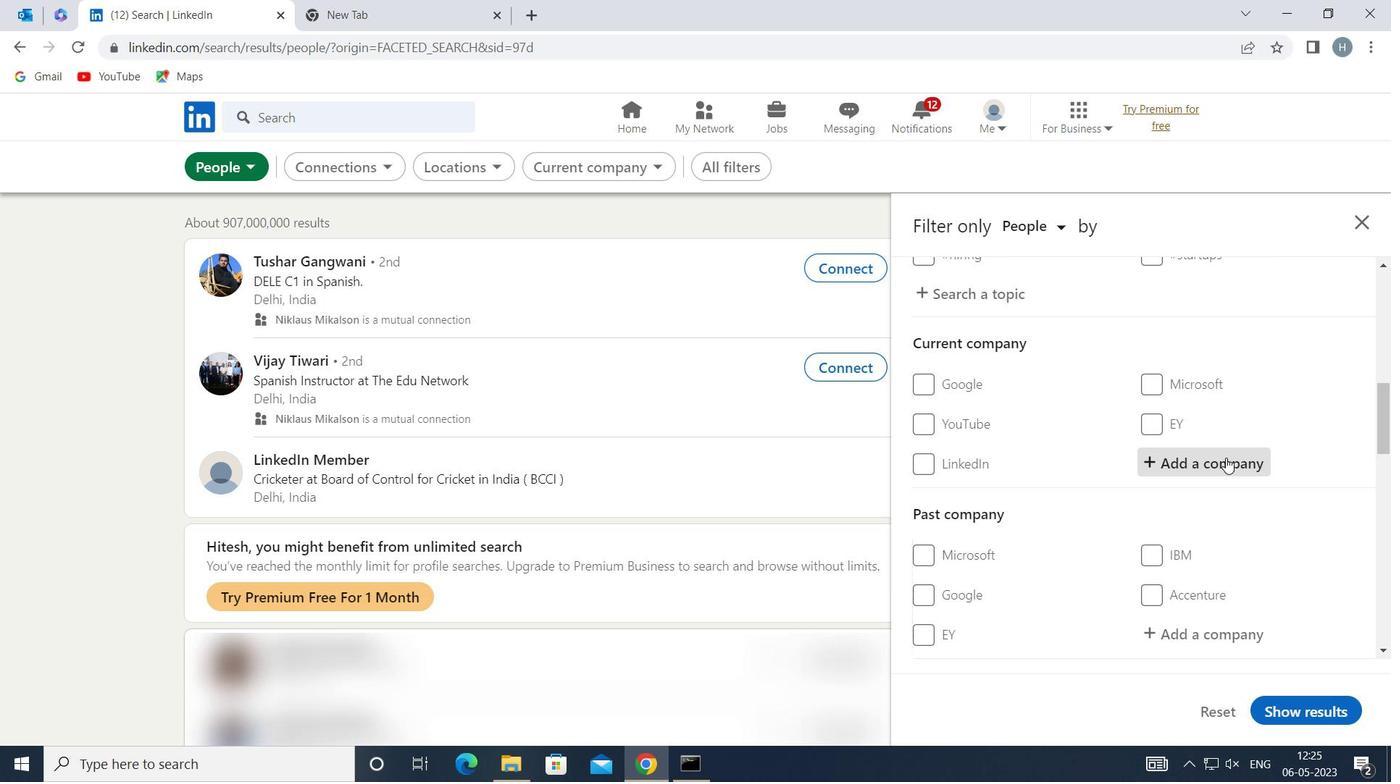 
Action: Key pressed <Key.shift><Key.shift><Key.shift><Key.shift><Key.shift><Key.shift><Key.shift><Key.shift><Key.shift><Key.shift><Key.shift><Key.shift><Key.shift><Key.shift>KEC<Key.space><Key.shift>INTE
Screenshot: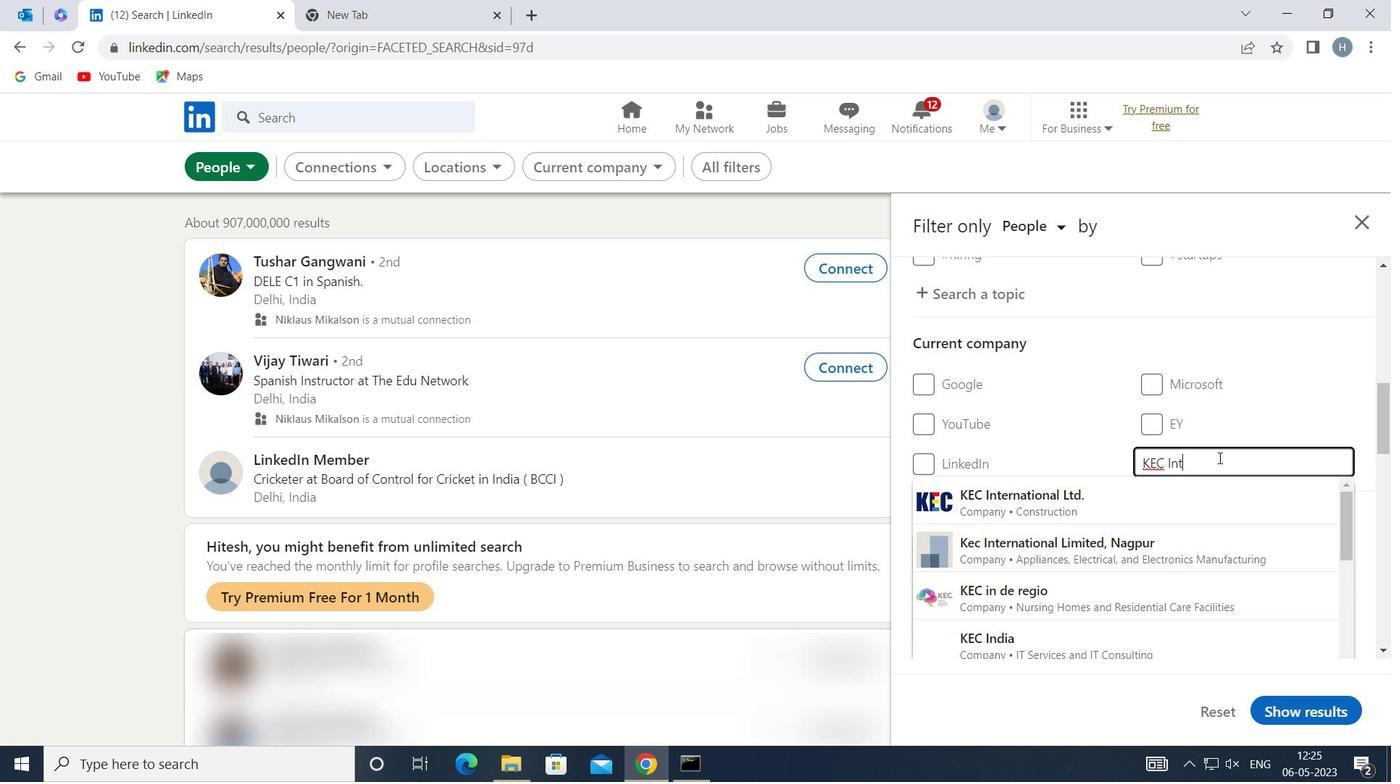 
Action: Mouse moved to (1217, 452)
Screenshot: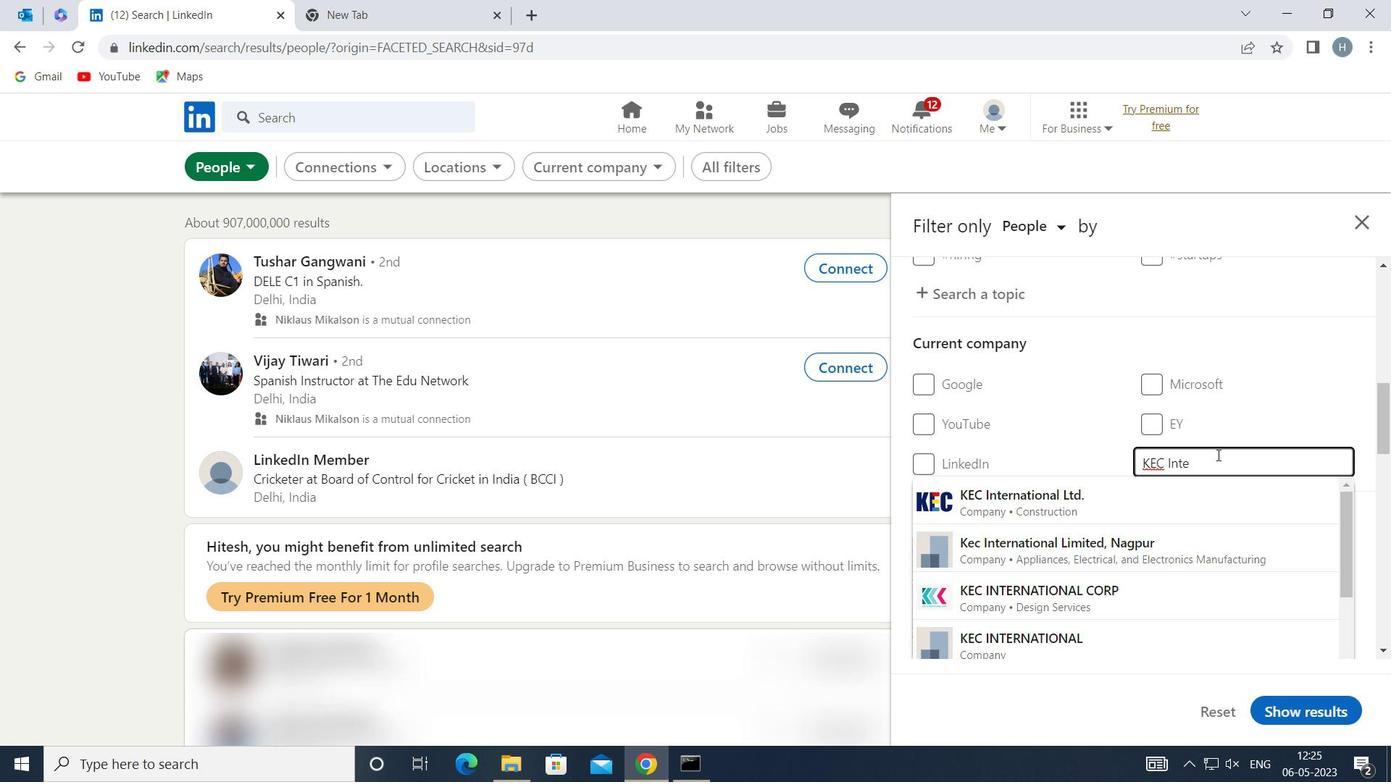 
Action: Key pressed R
Screenshot: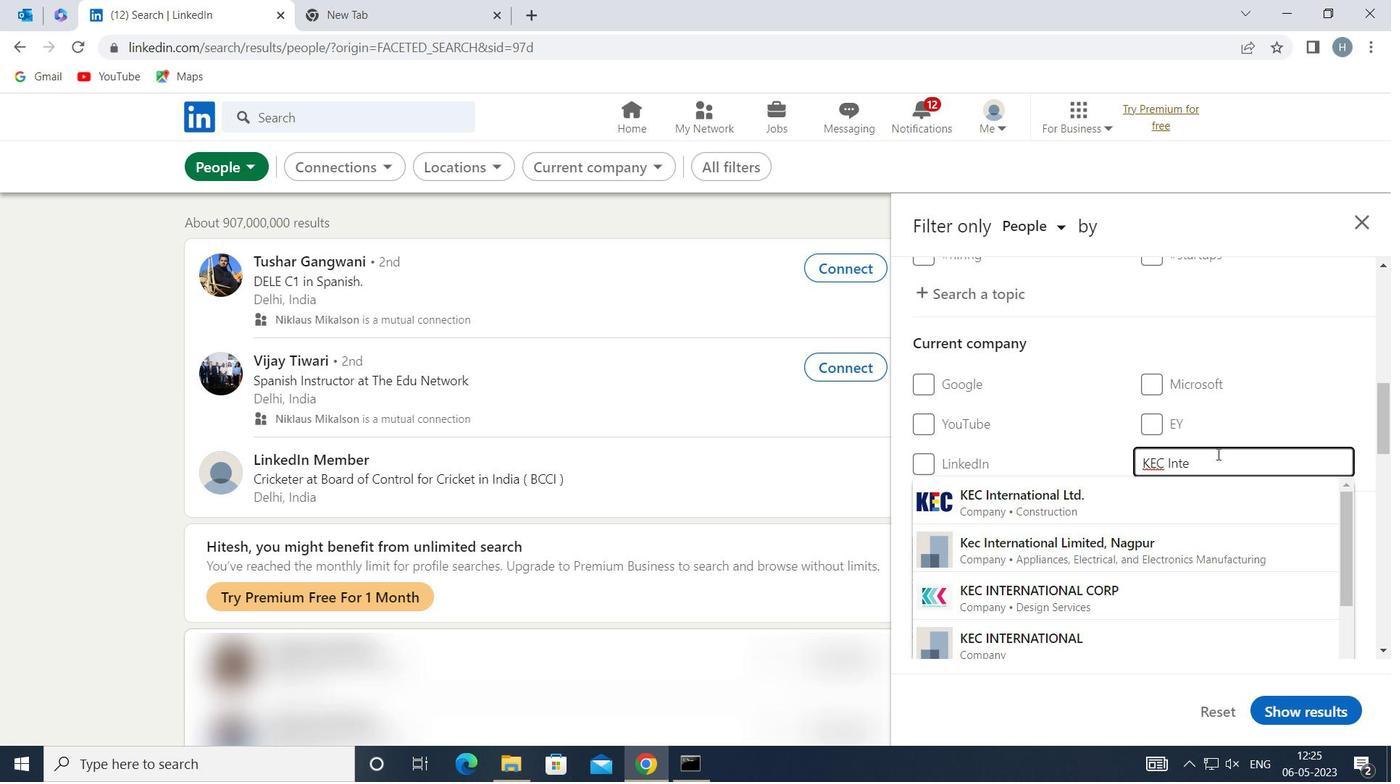 
Action: Mouse moved to (1173, 491)
Screenshot: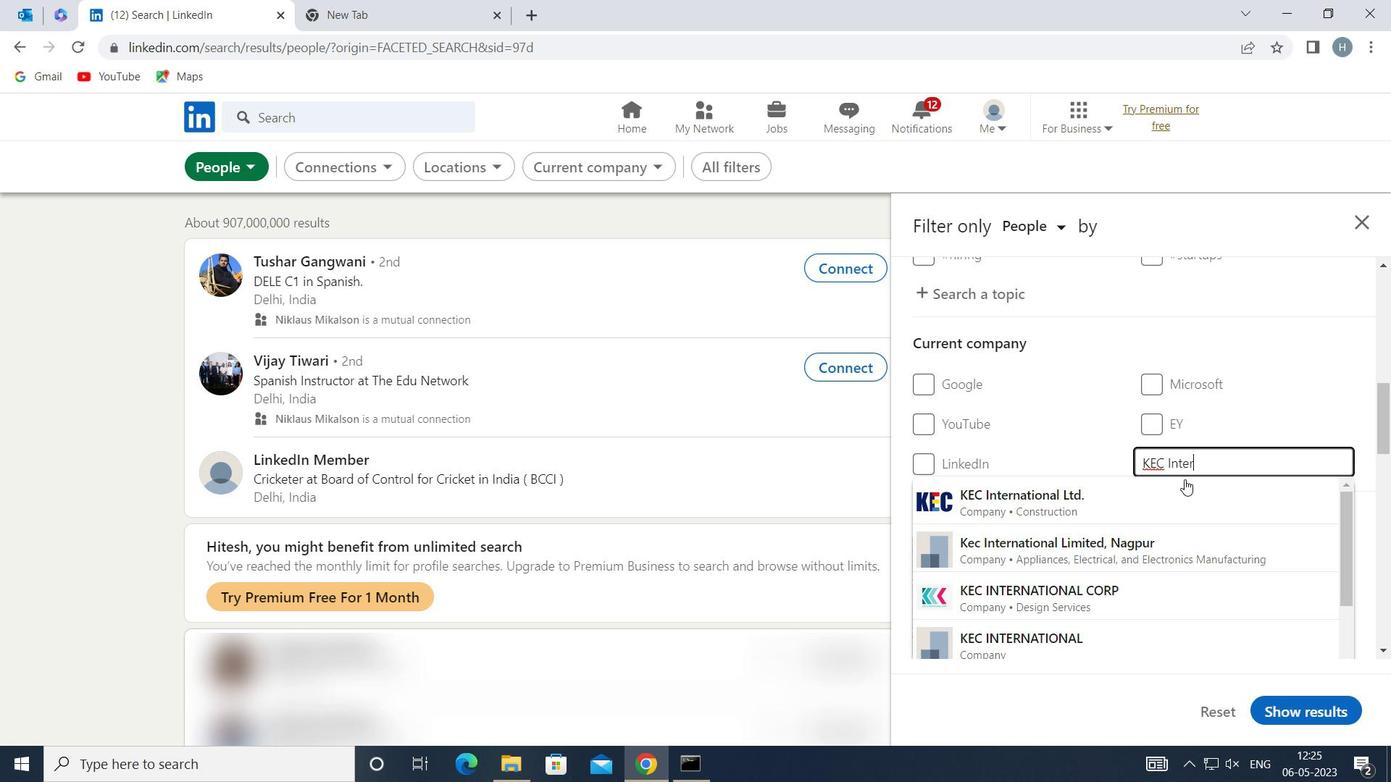
Action: Mouse pressed left at (1173, 491)
Screenshot: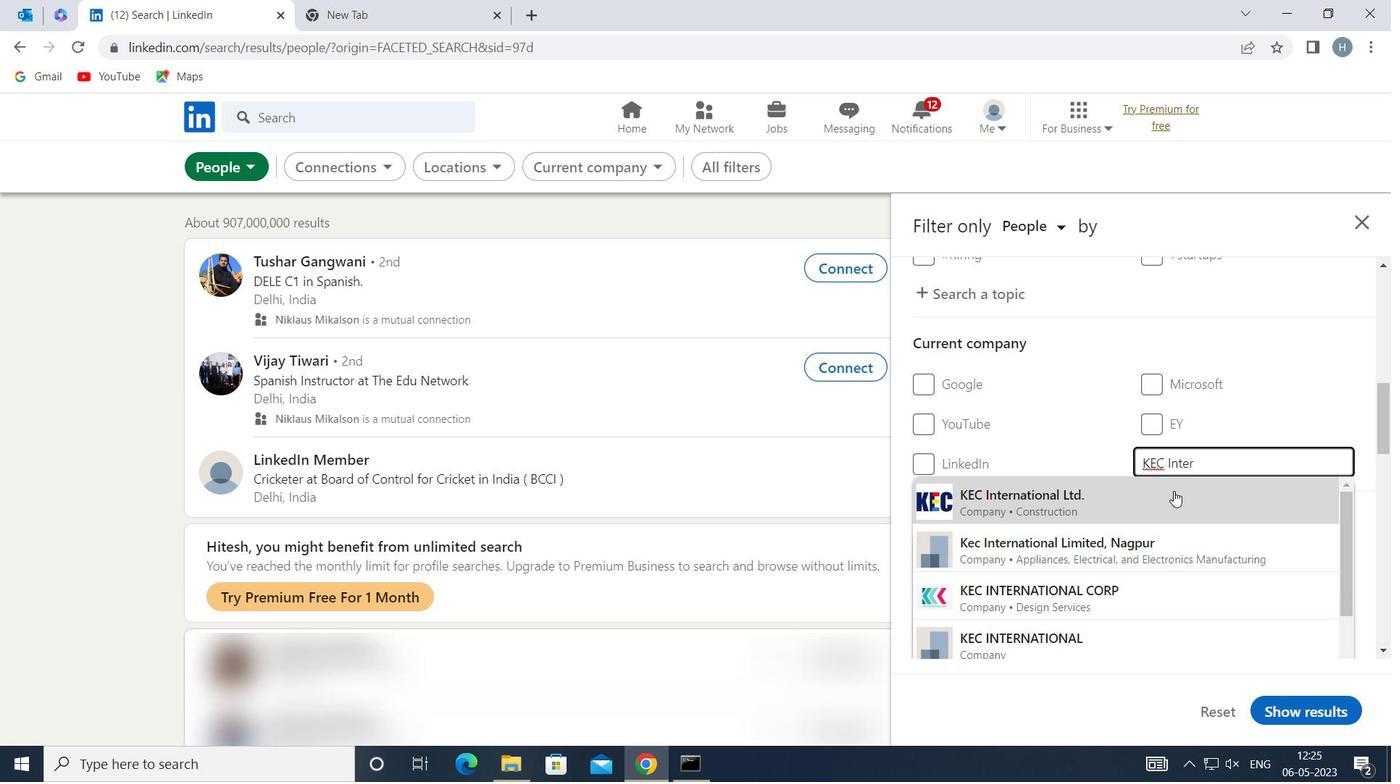 
Action: Mouse moved to (1083, 449)
Screenshot: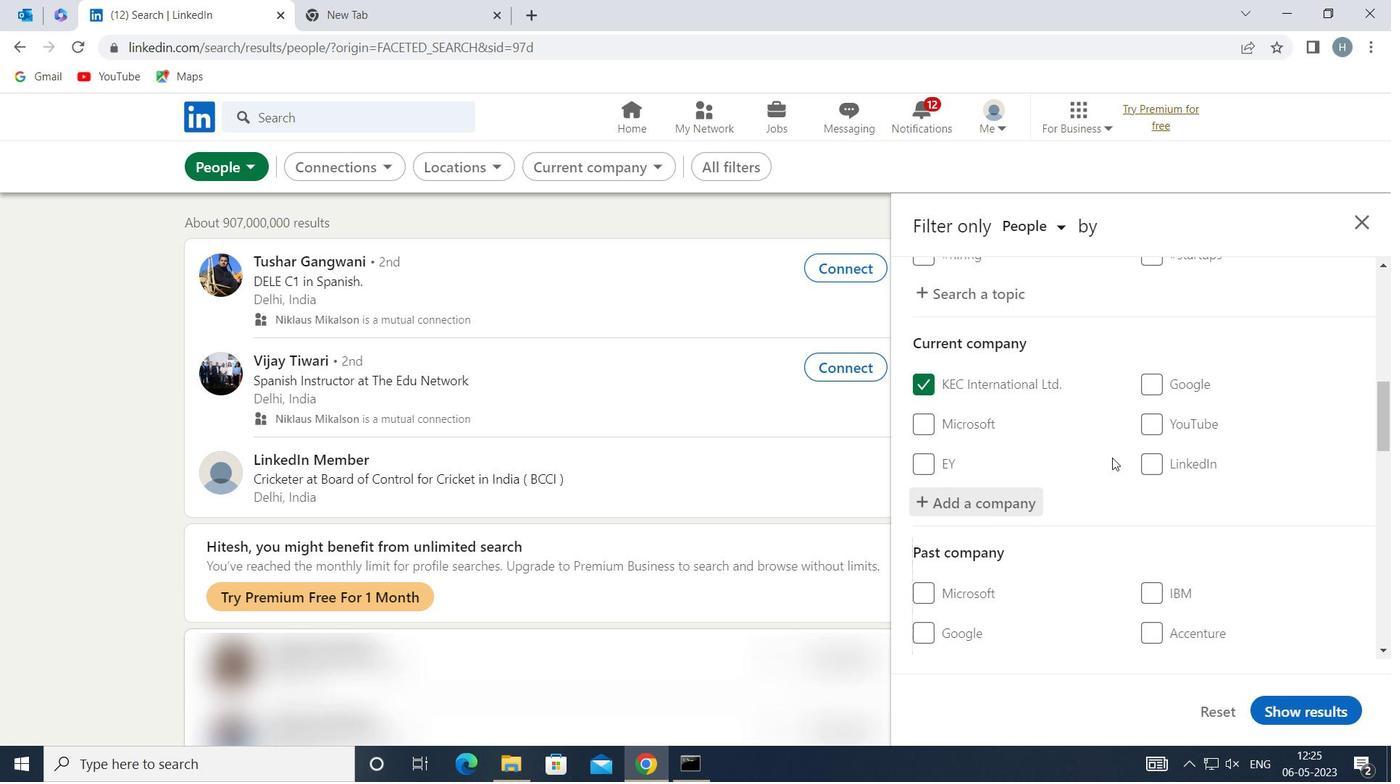 
Action: Mouse scrolled (1083, 449) with delta (0, 0)
Screenshot: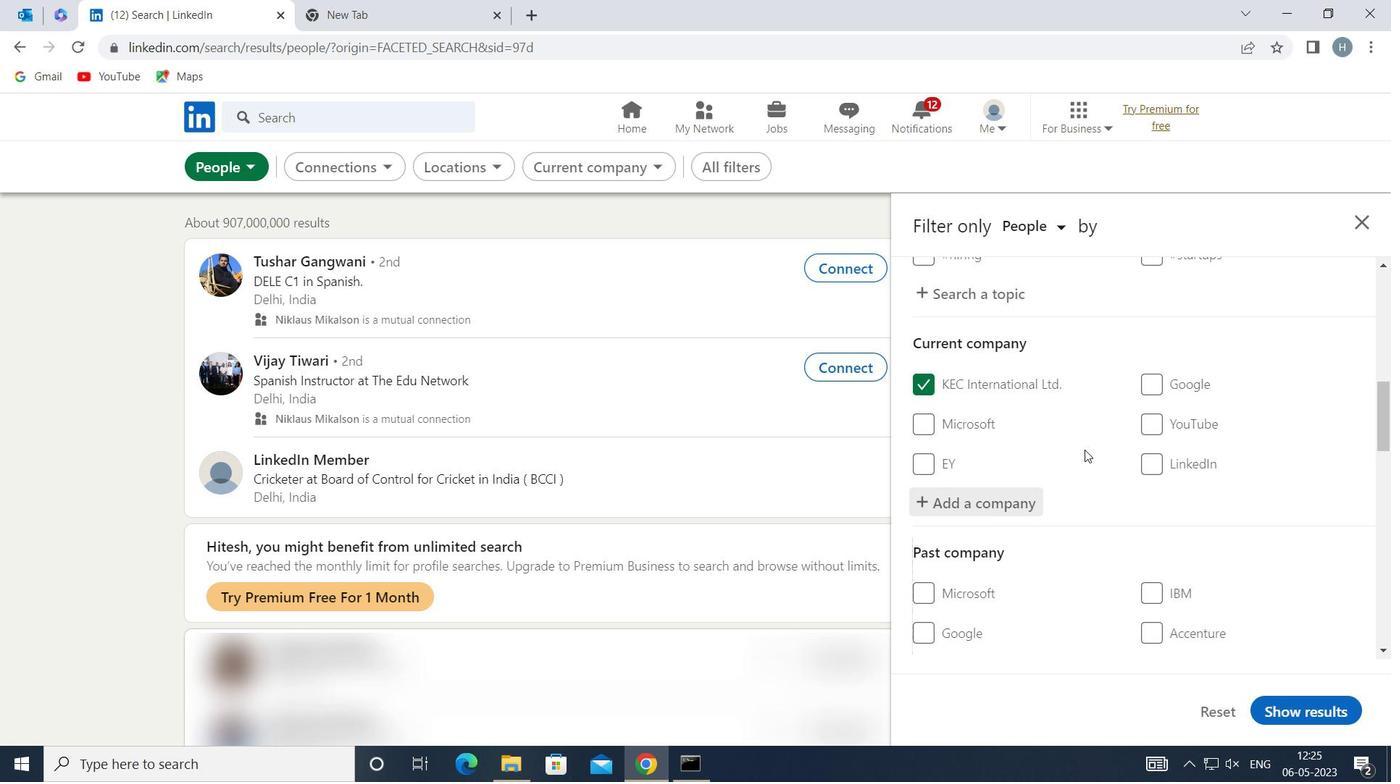 
Action: Mouse moved to (1083, 449)
Screenshot: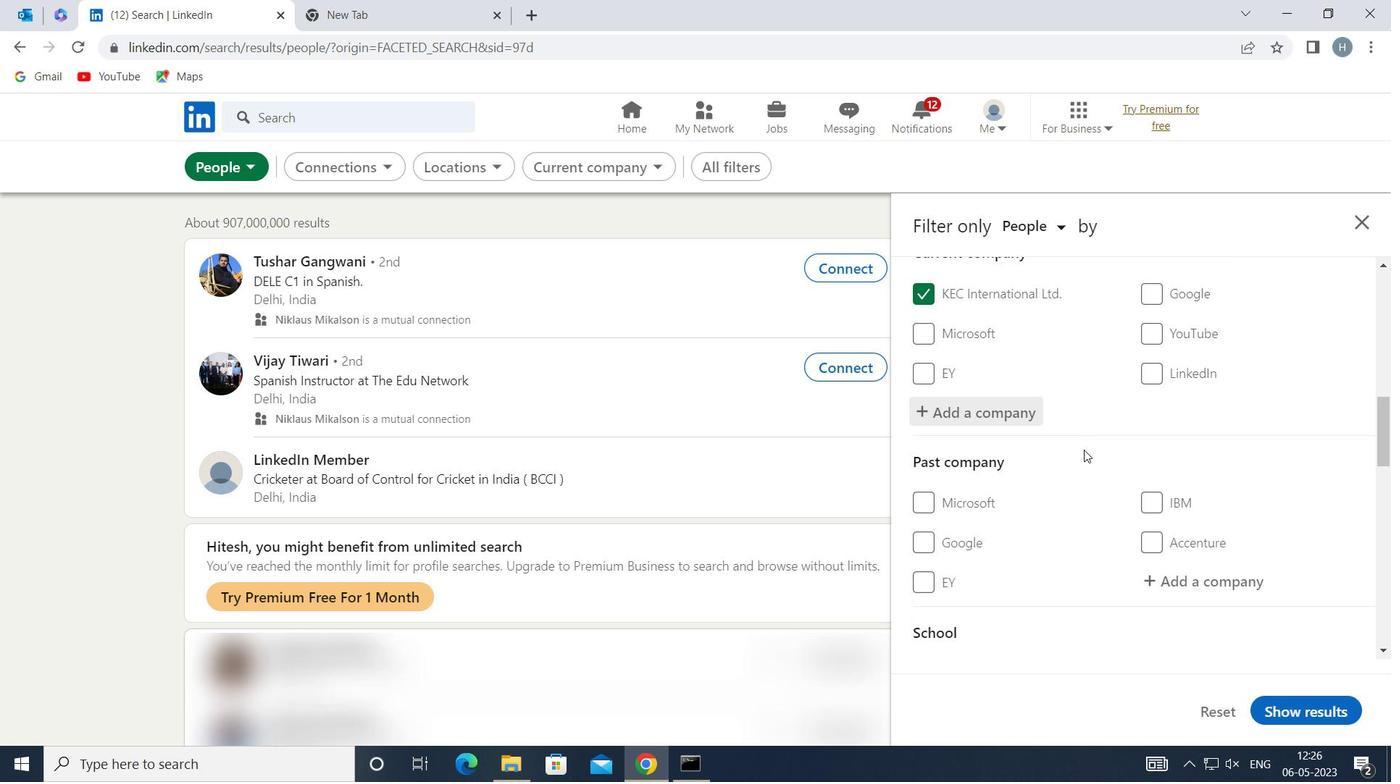 
Action: Mouse scrolled (1083, 448) with delta (0, 0)
Screenshot: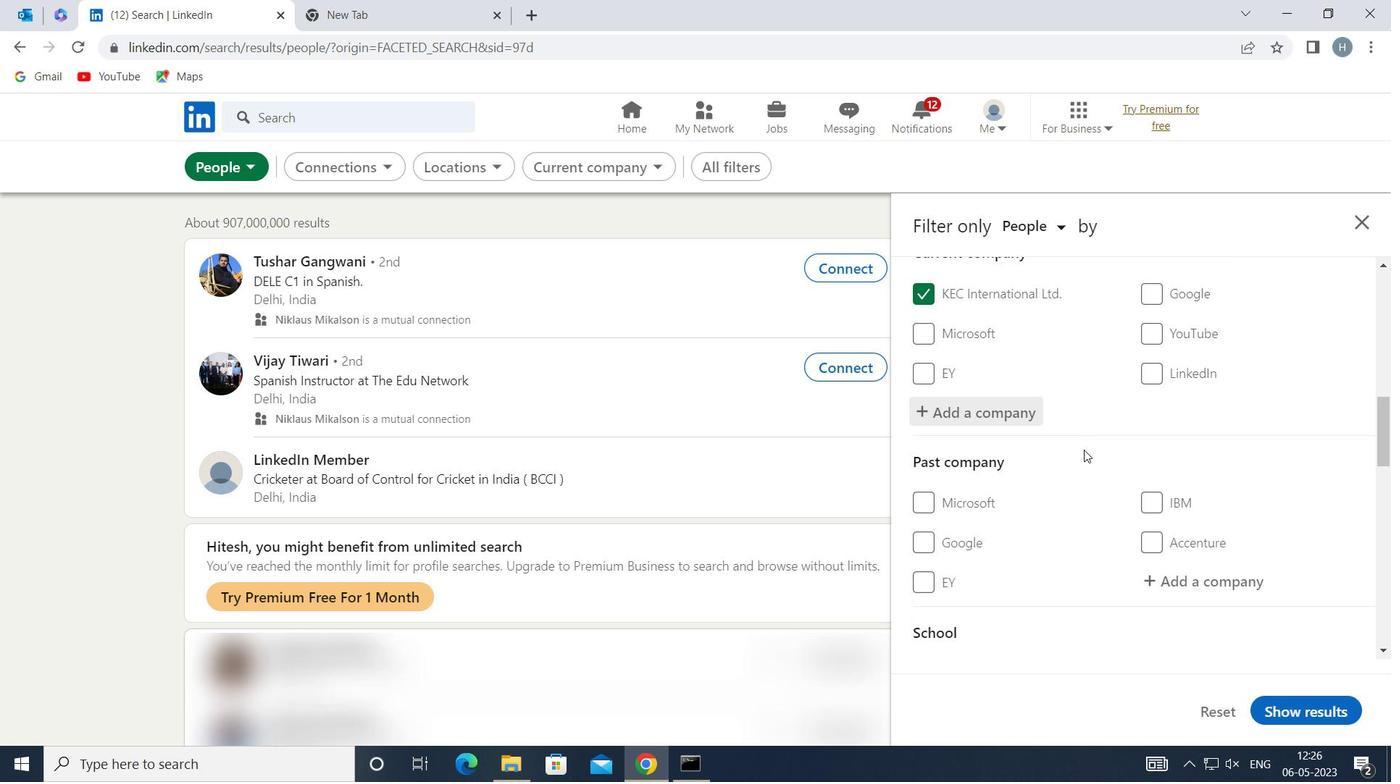 
Action: Mouse scrolled (1083, 448) with delta (0, 0)
Screenshot: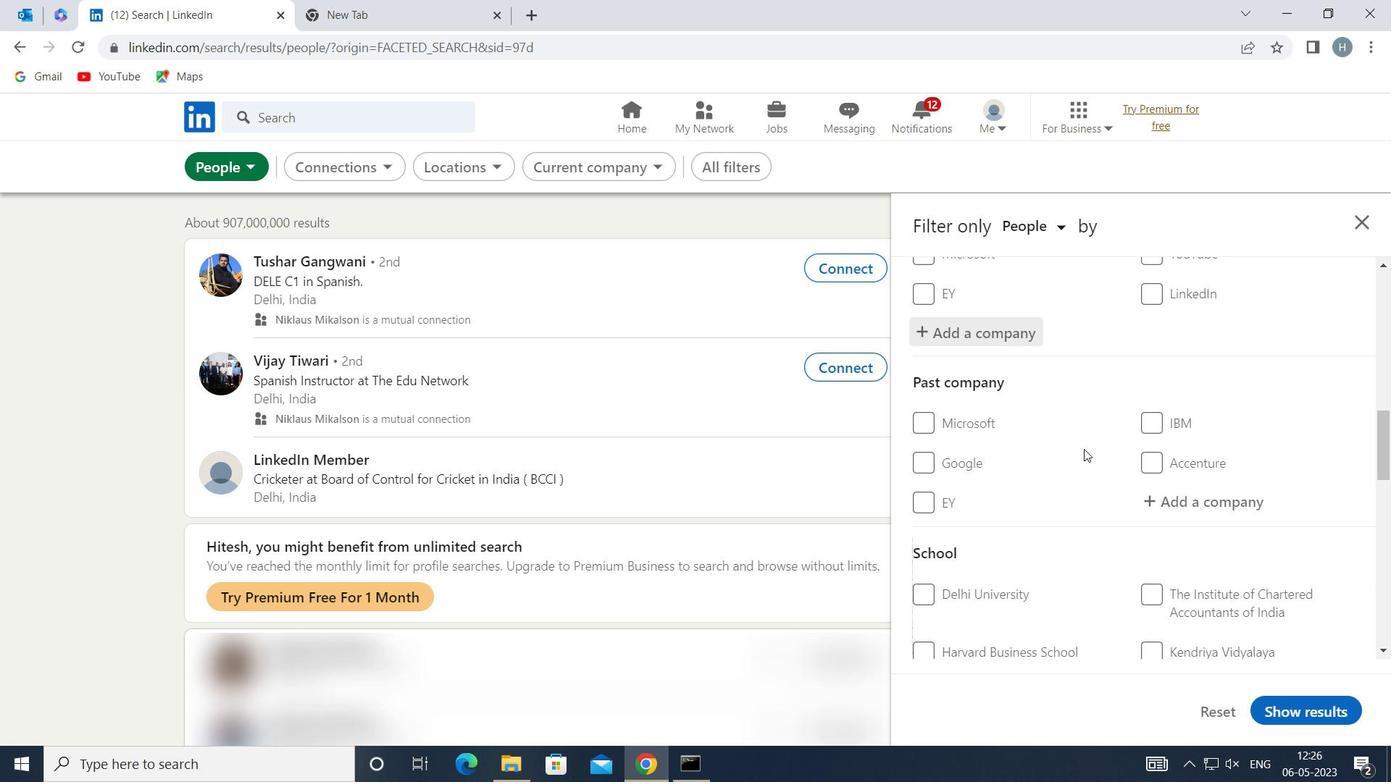 
Action: Mouse moved to (1104, 439)
Screenshot: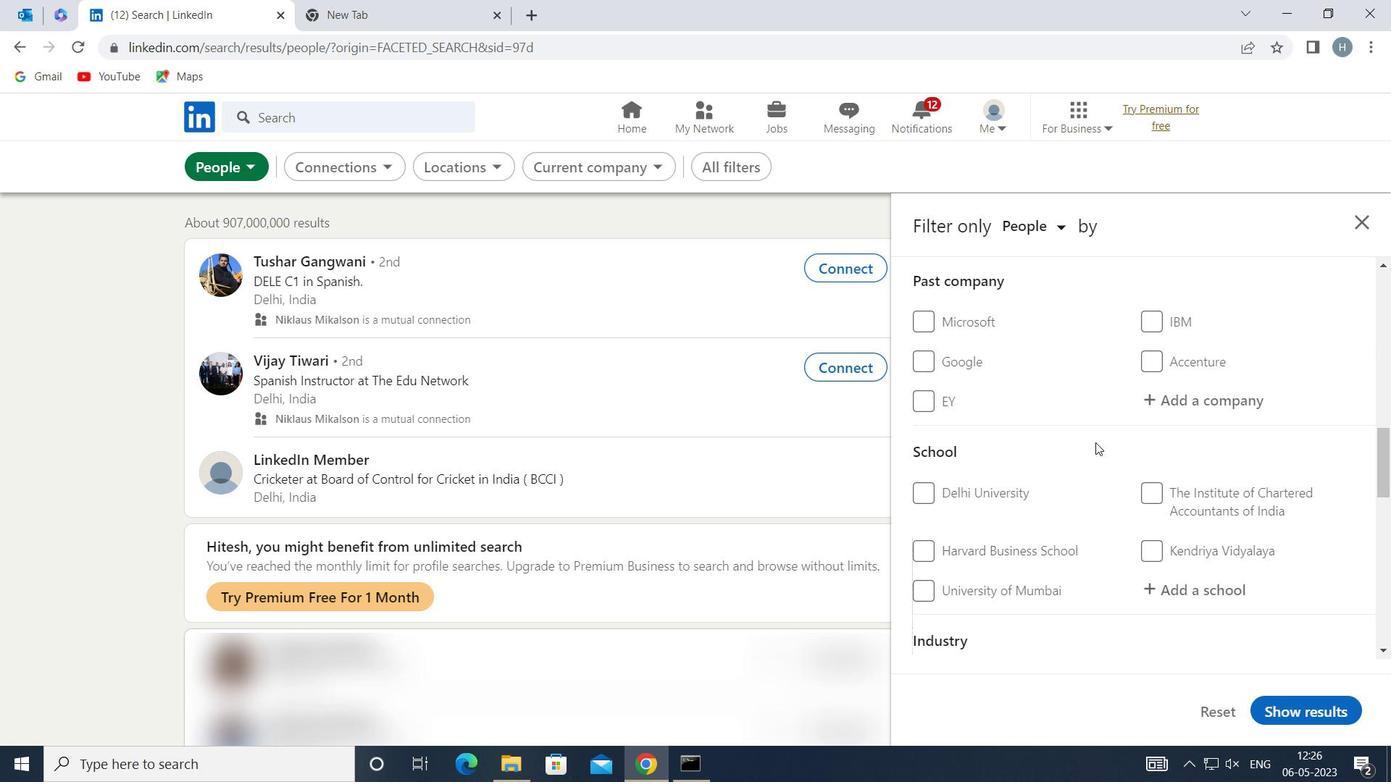 
Action: Mouse scrolled (1104, 439) with delta (0, 0)
Screenshot: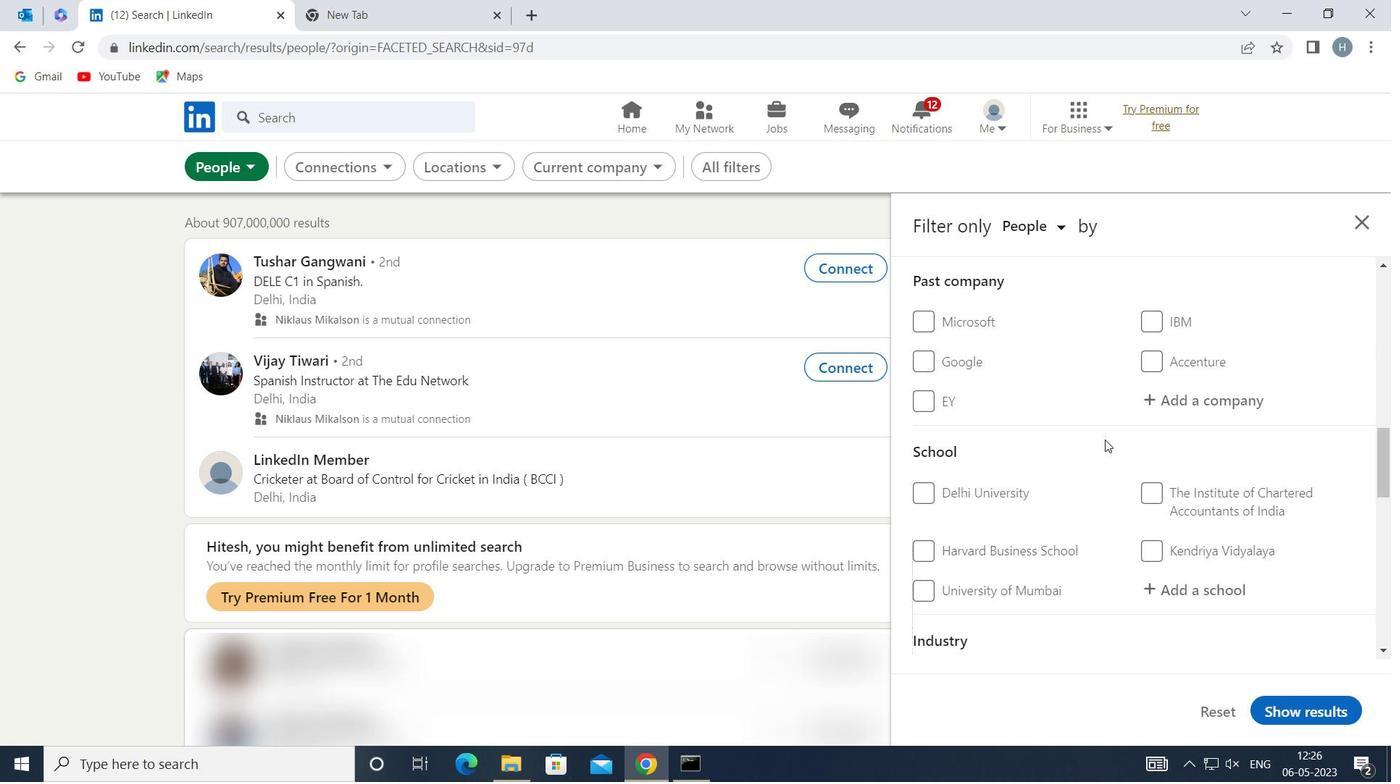 
Action: Mouse moved to (1173, 497)
Screenshot: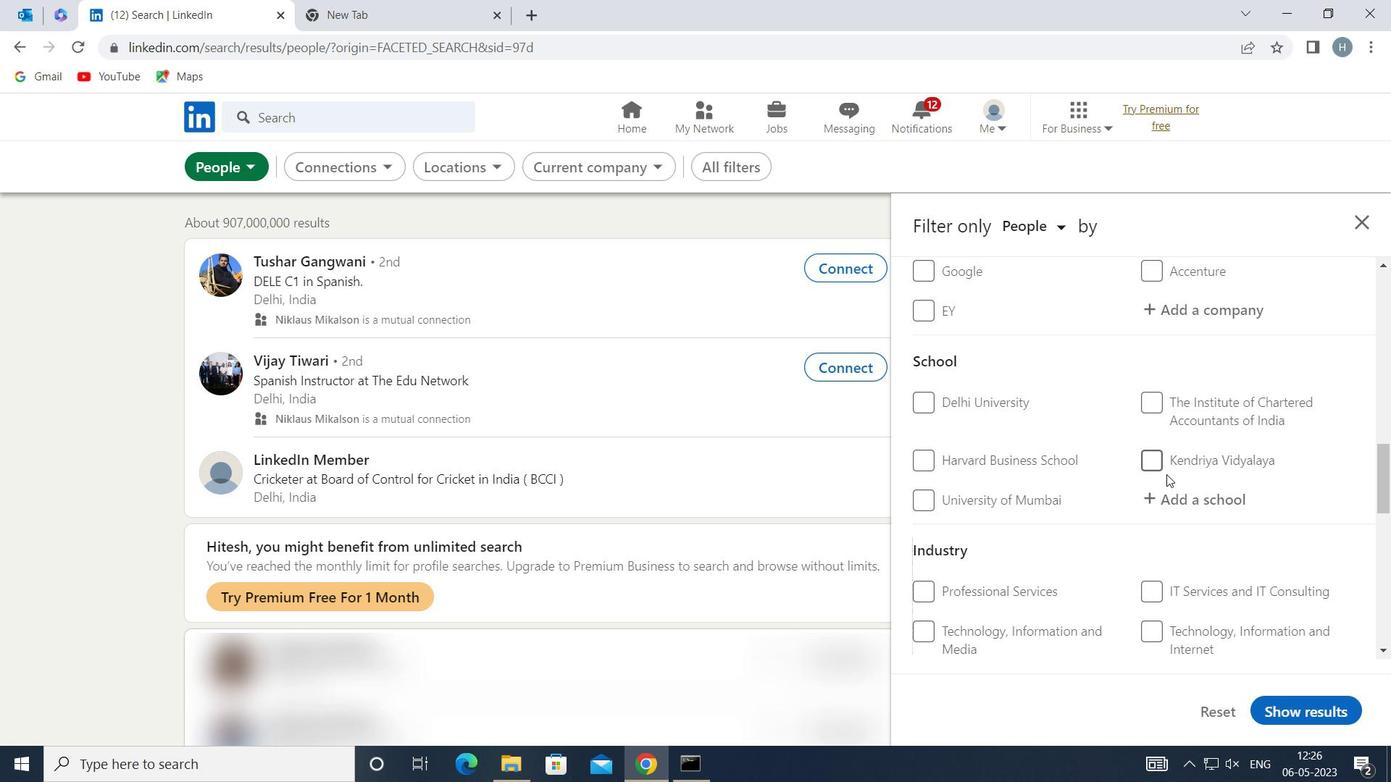 
Action: Mouse pressed left at (1173, 497)
Screenshot: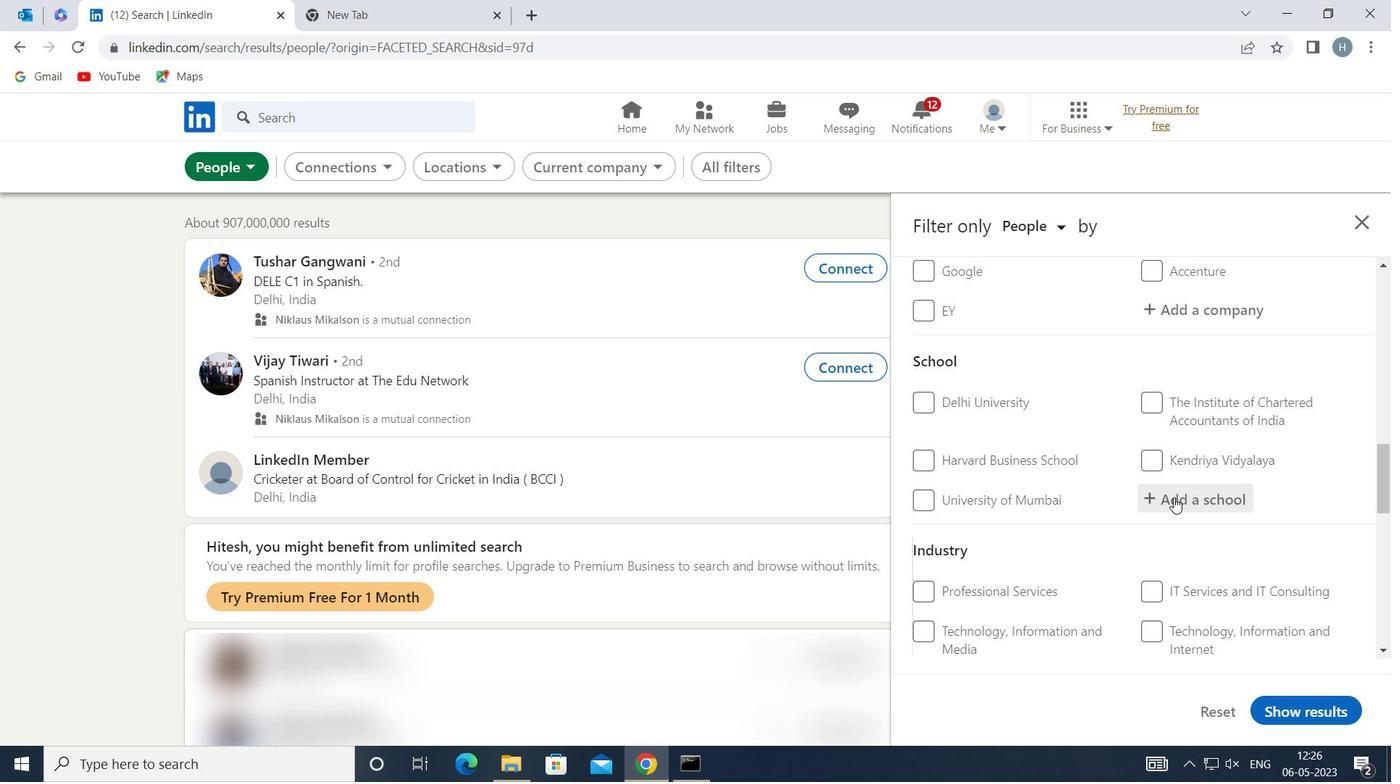
Action: Key pressed <Key.shift>DATA<Key.space><Key.shift>BRIO<Key.space><Key.shift>A
Screenshot: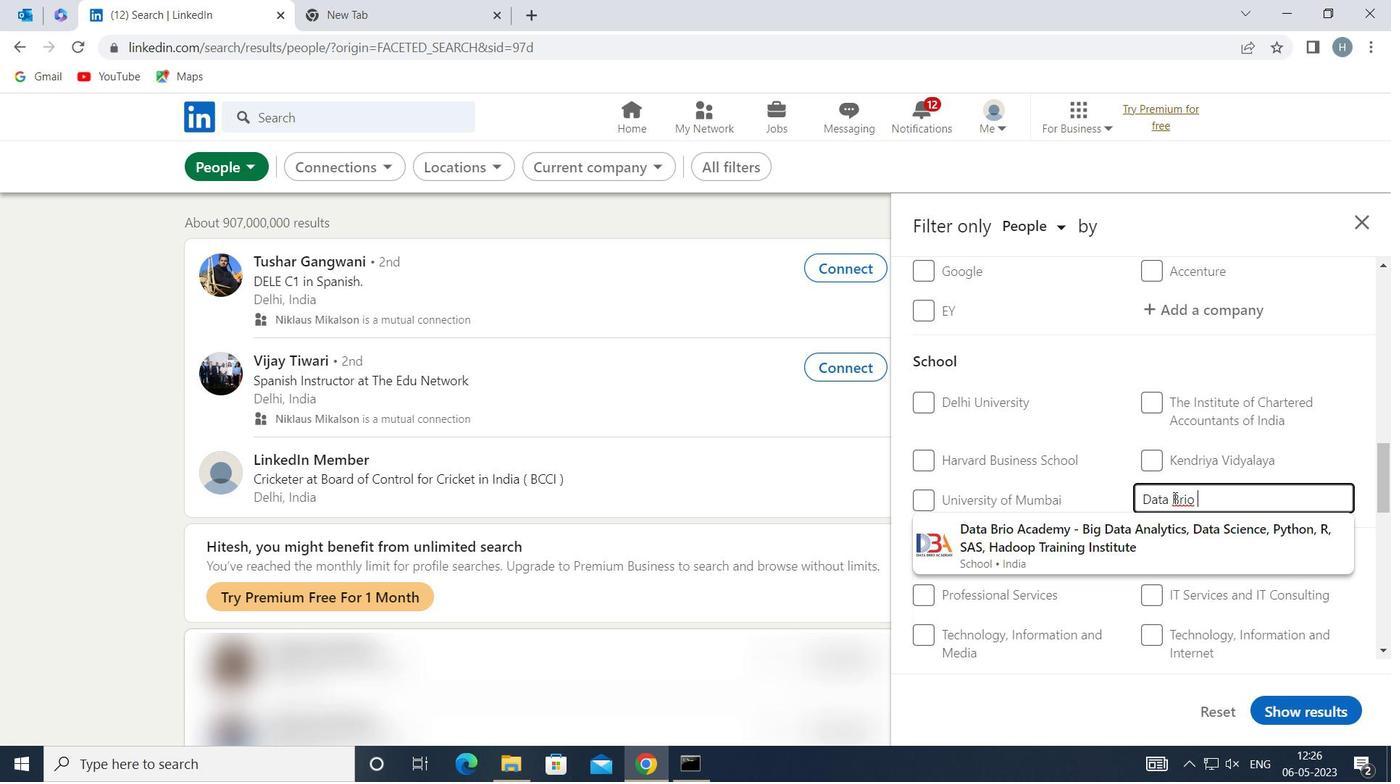 
Action: Mouse moved to (1129, 532)
Screenshot: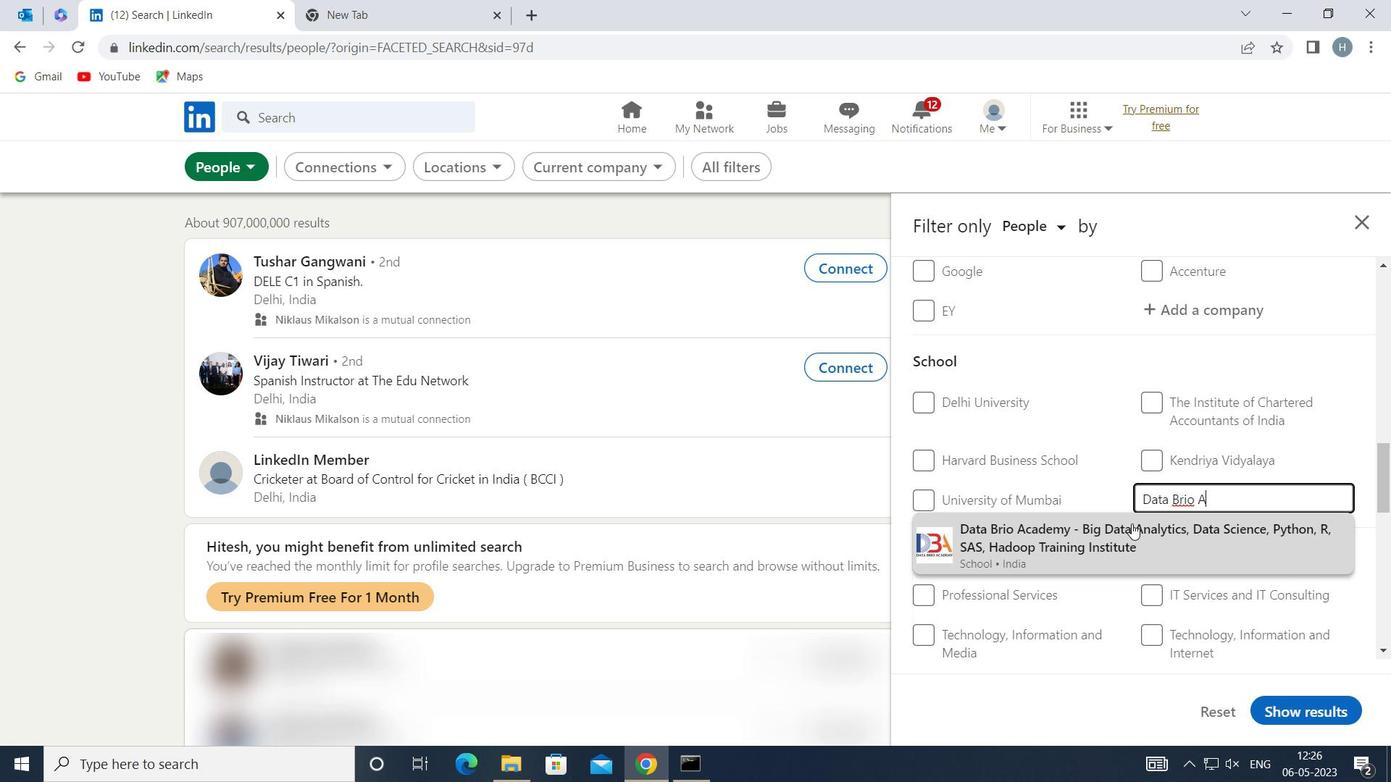 
Action: Mouse pressed left at (1129, 532)
Screenshot: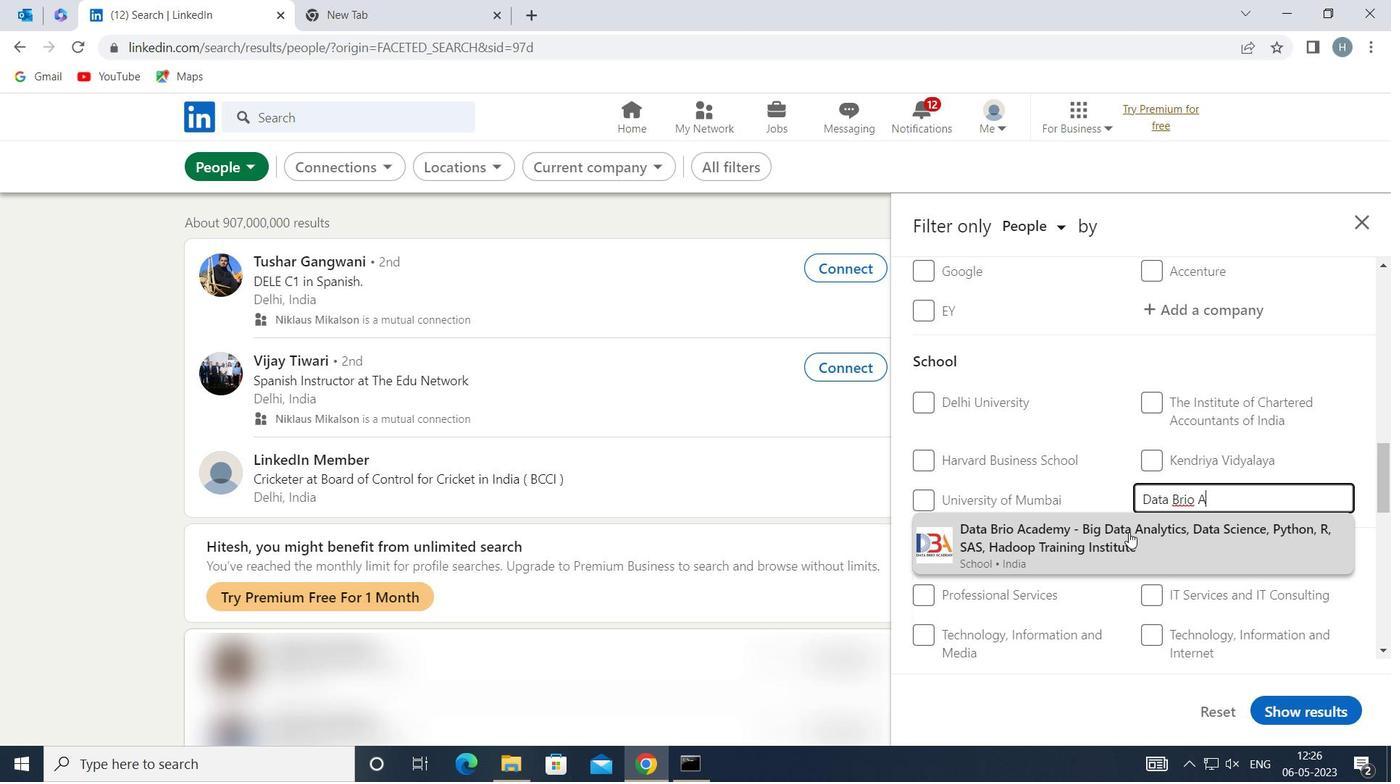 
Action: Mouse moved to (1123, 508)
Screenshot: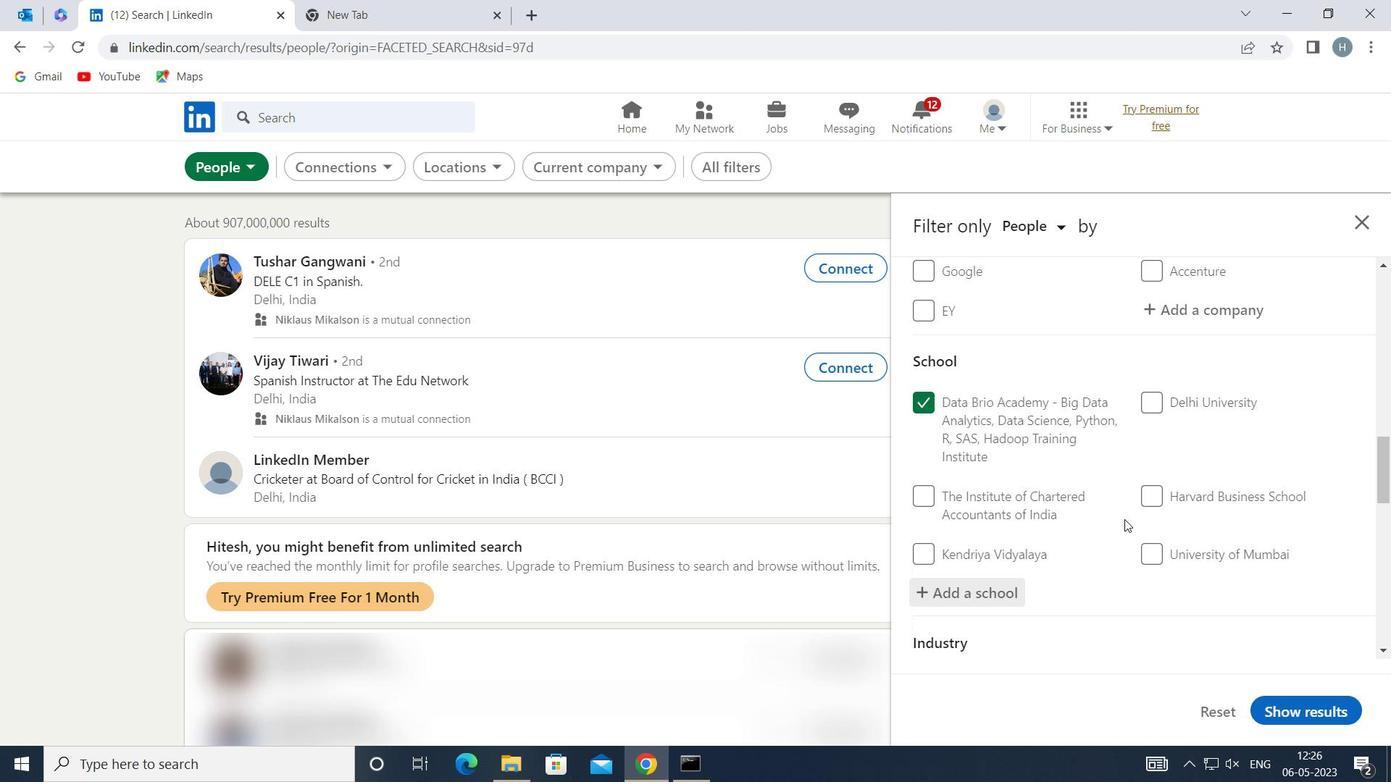 
Action: Mouse scrolled (1123, 507) with delta (0, 0)
Screenshot: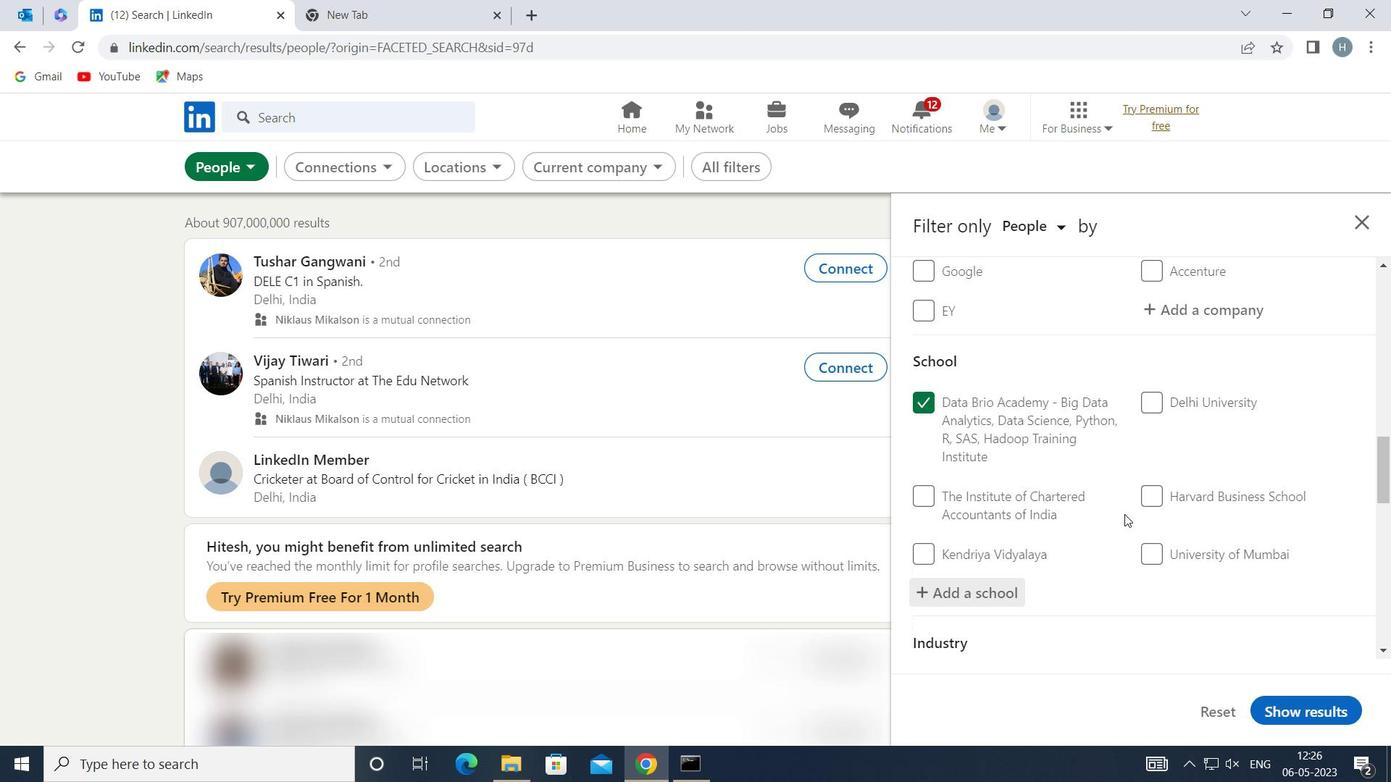 
Action: Mouse moved to (1122, 504)
Screenshot: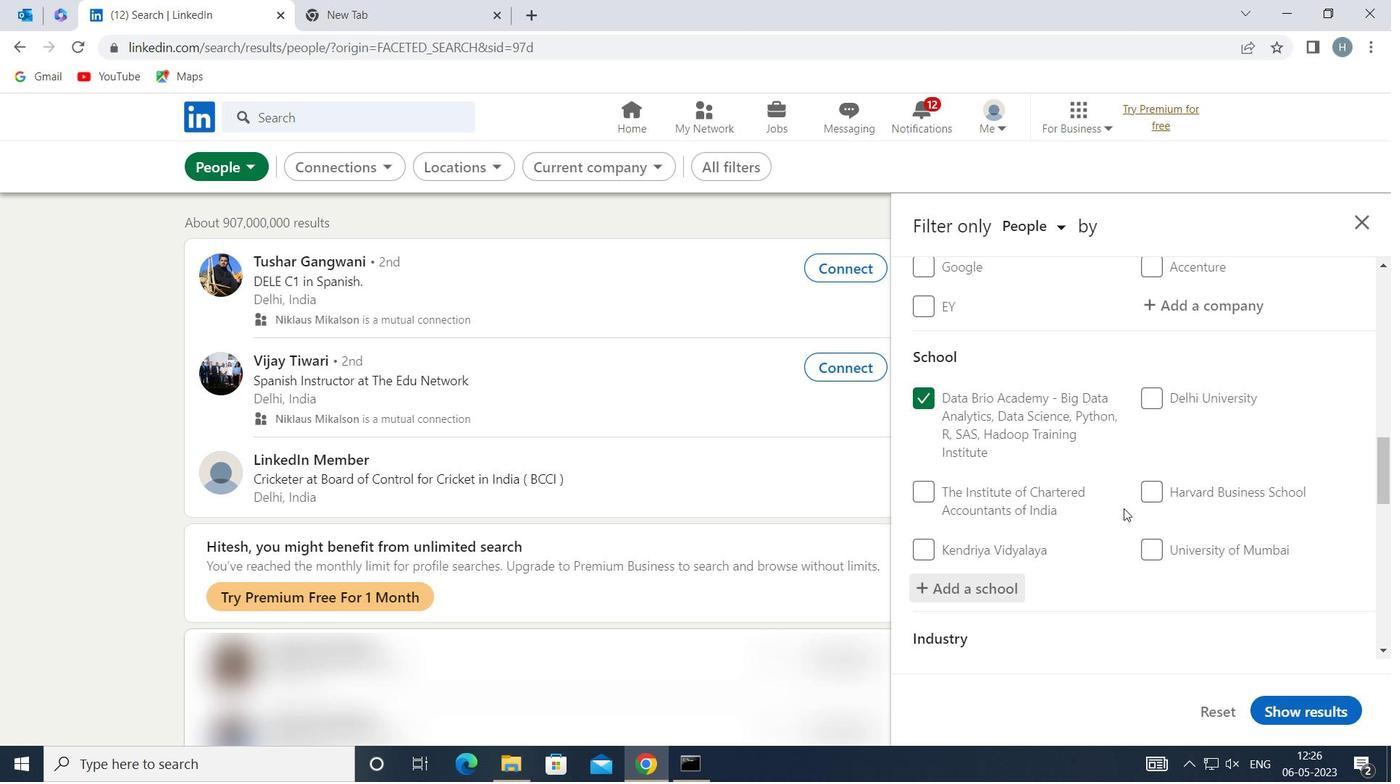 
Action: Mouse scrolled (1122, 503) with delta (0, 0)
Screenshot: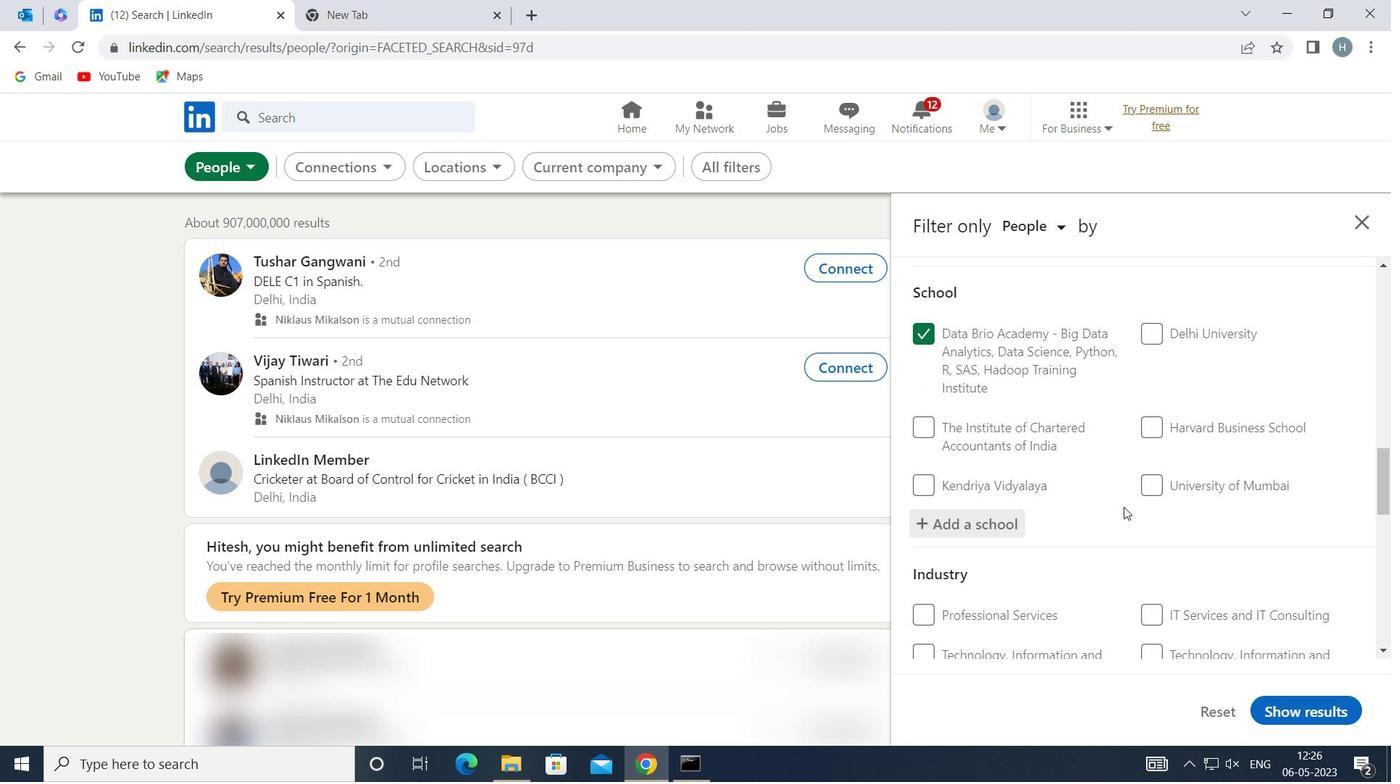 
Action: Mouse moved to (1122, 503)
Screenshot: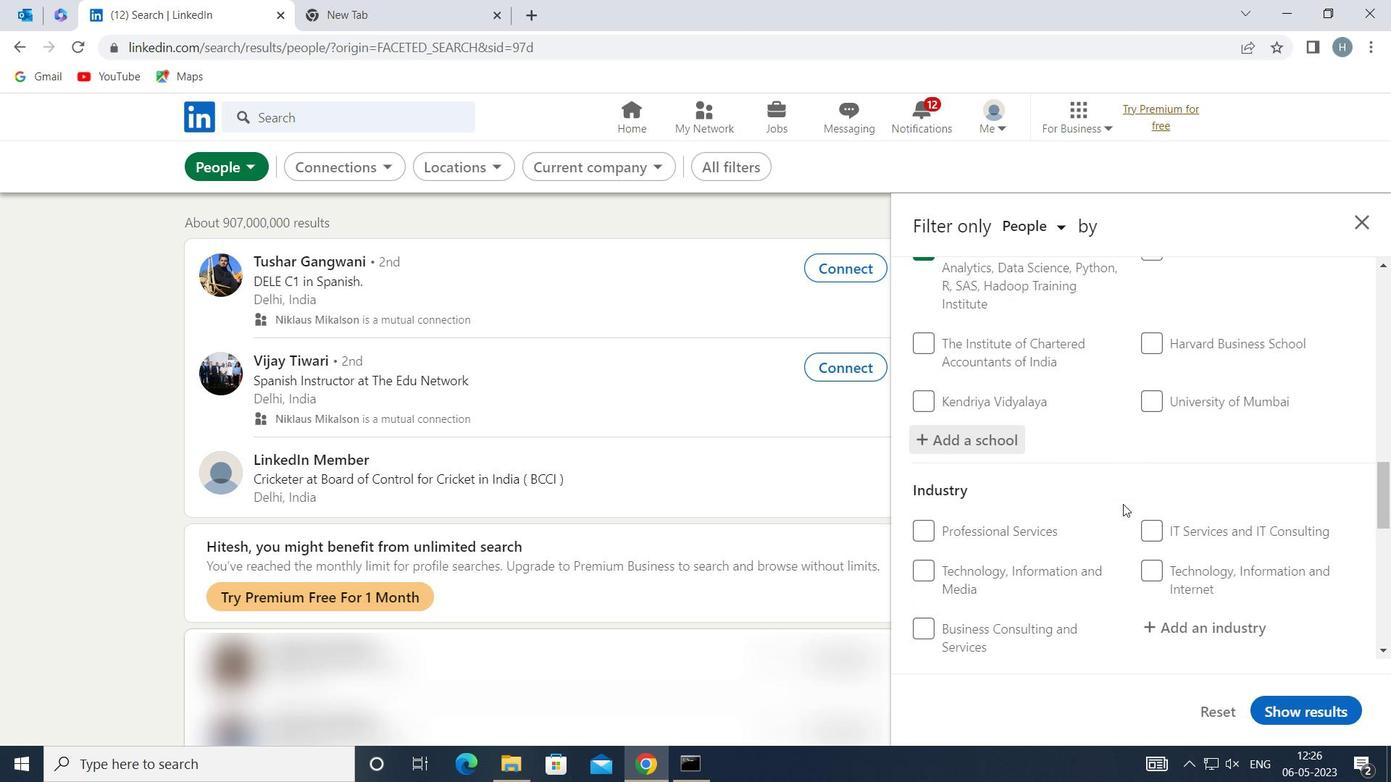 
Action: Mouse scrolled (1122, 502) with delta (0, 0)
Screenshot: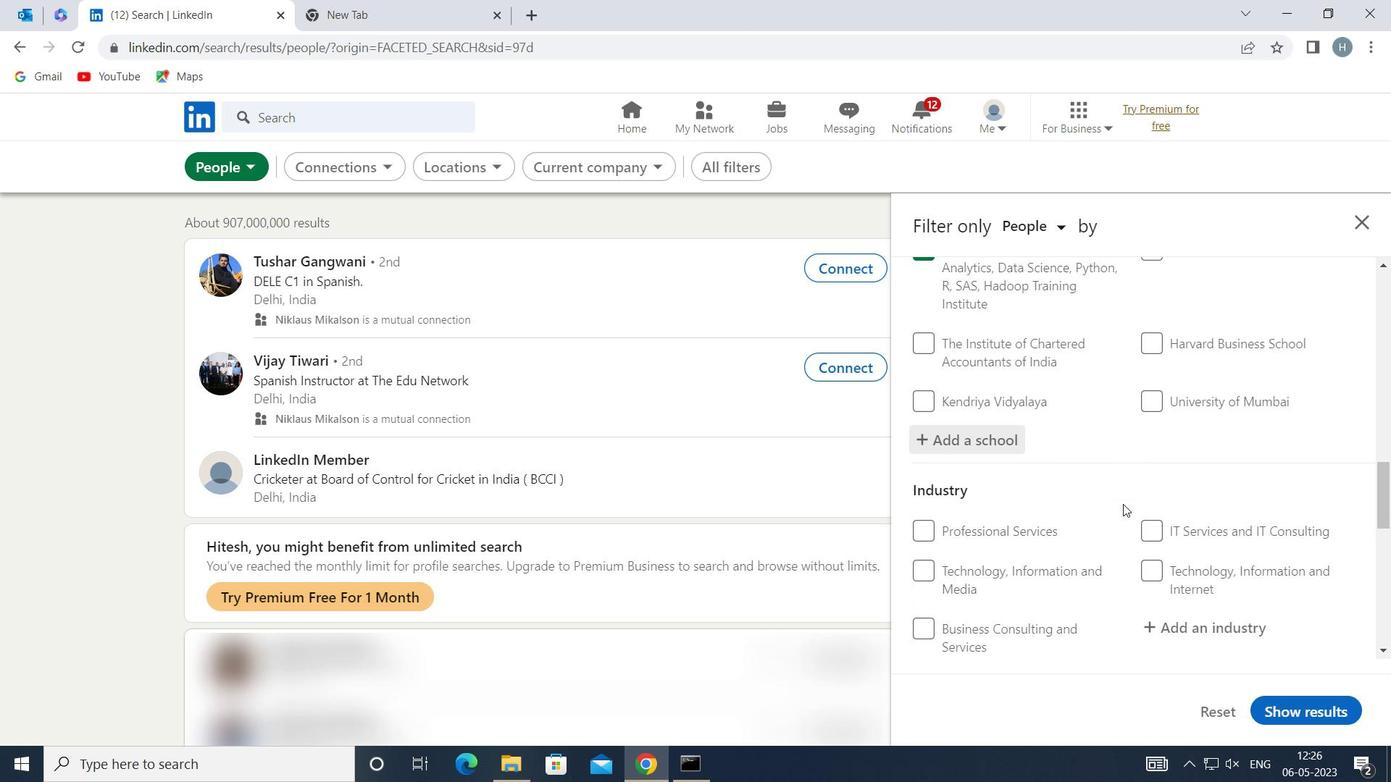 
Action: Mouse moved to (1171, 504)
Screenshot: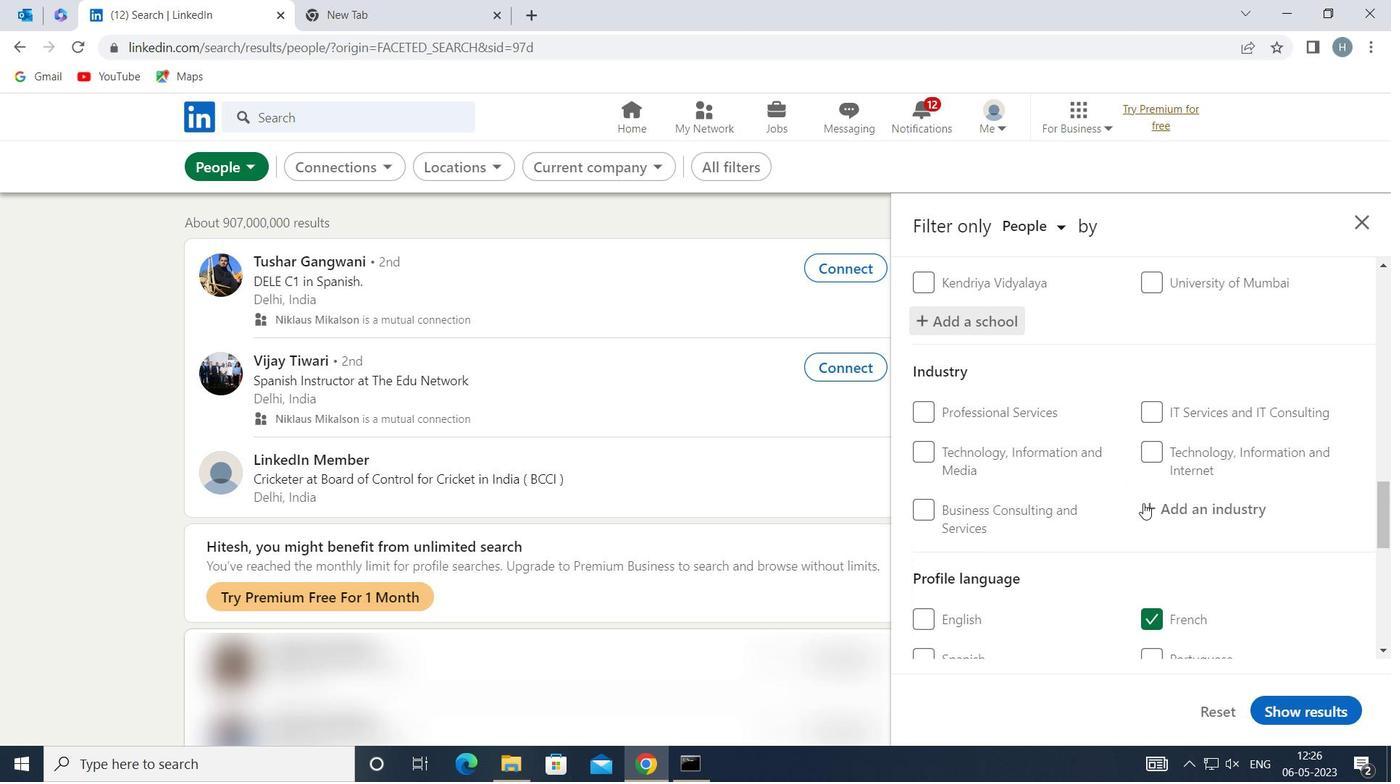 
Action: Mouse pressed left at (1171, 504)
Screenshot: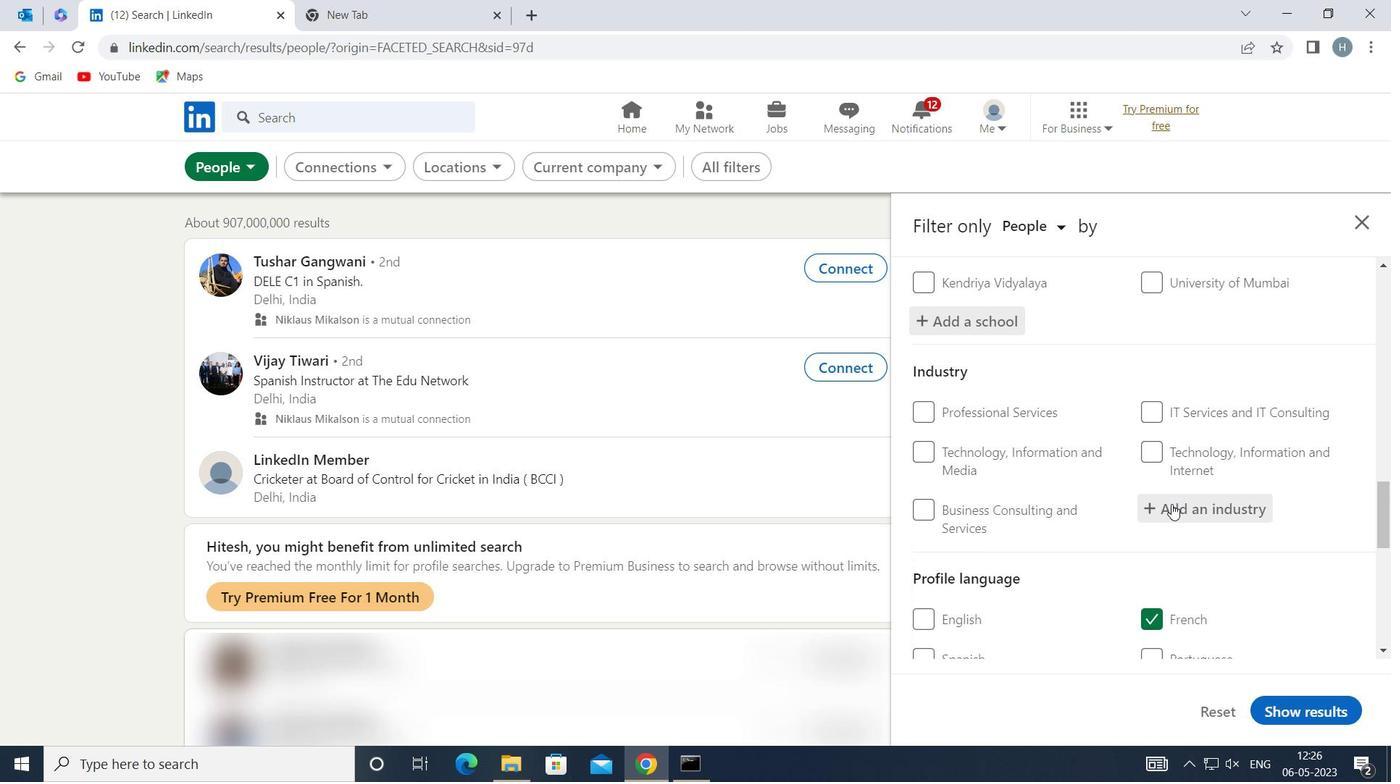 
Action: Key pressed <Key.shift>AMUSE
Screenshot: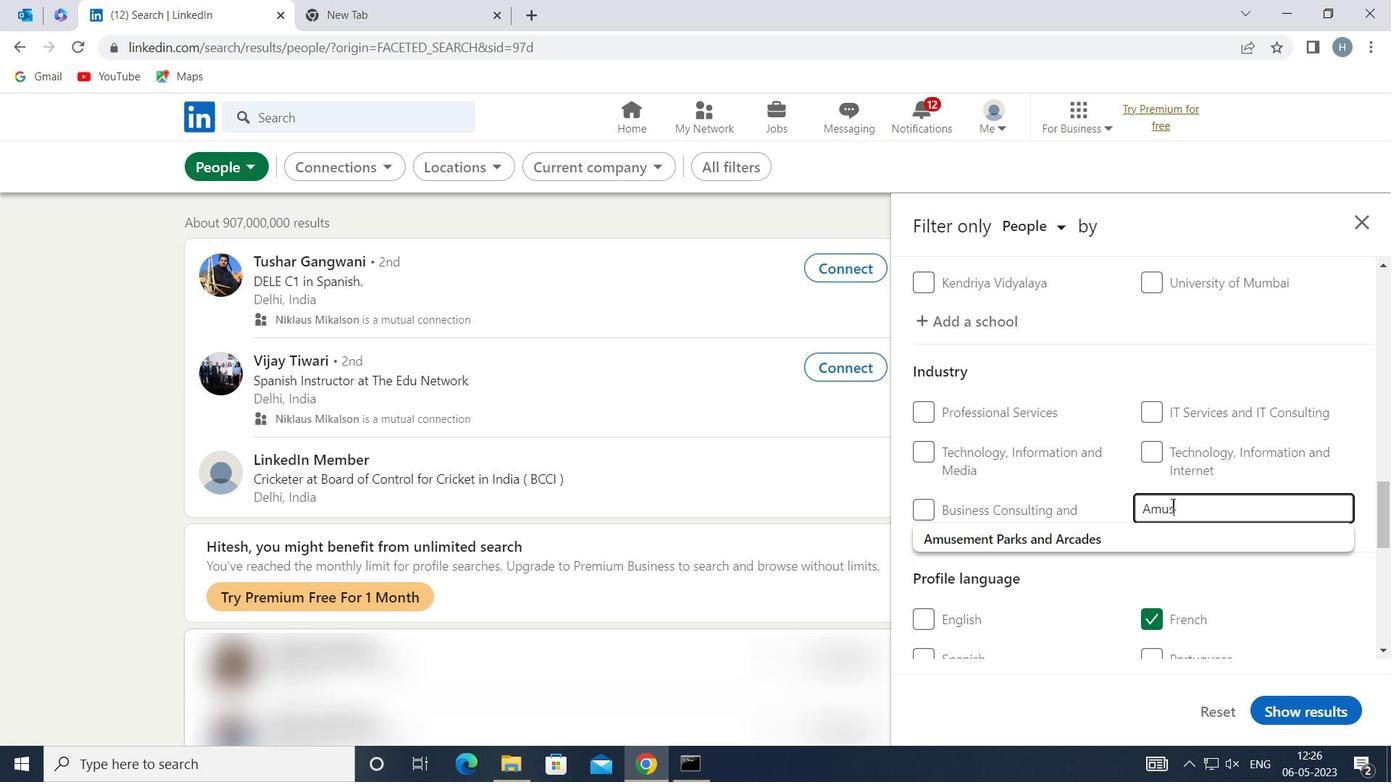 
Action: Mouse moved to (1104, 524)
Screenshot: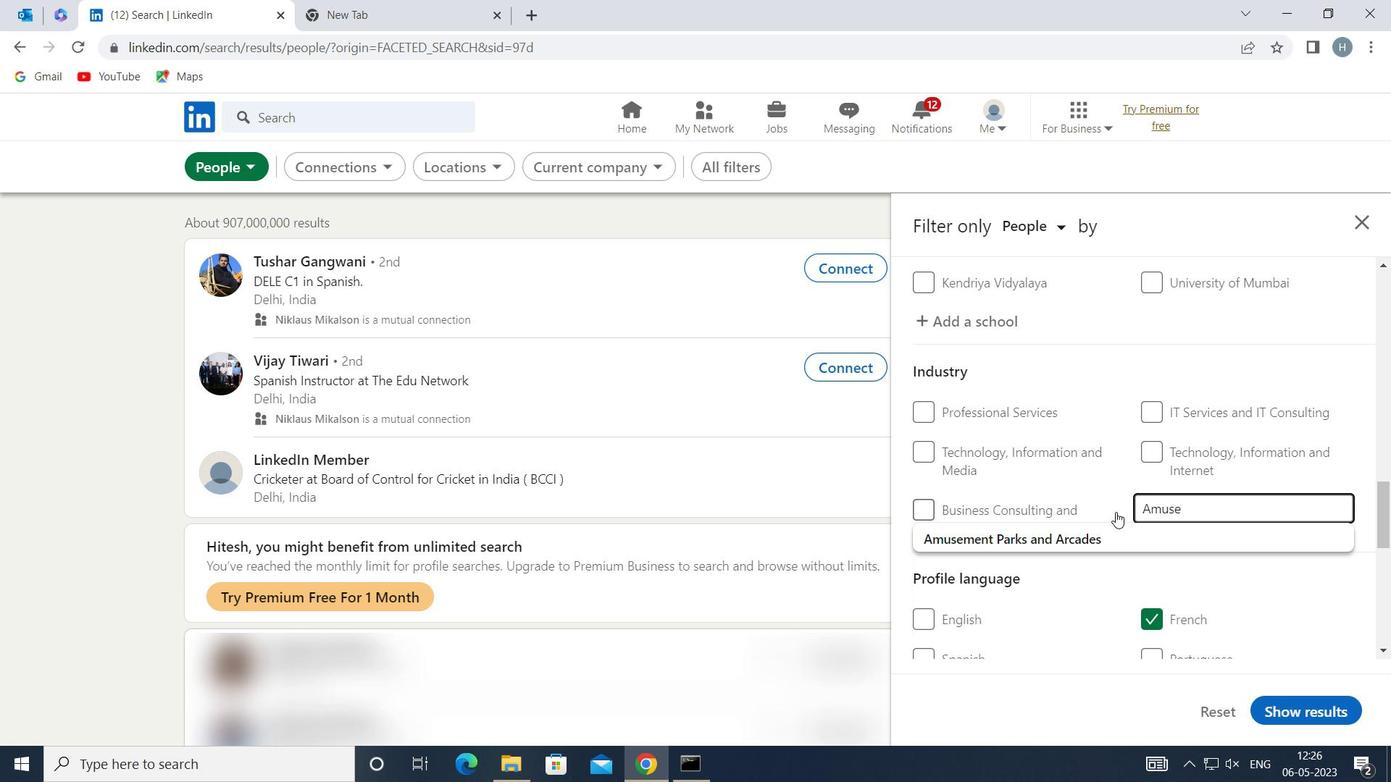 
Action: Mouse pressed left at (1104, 524)
Screenshot: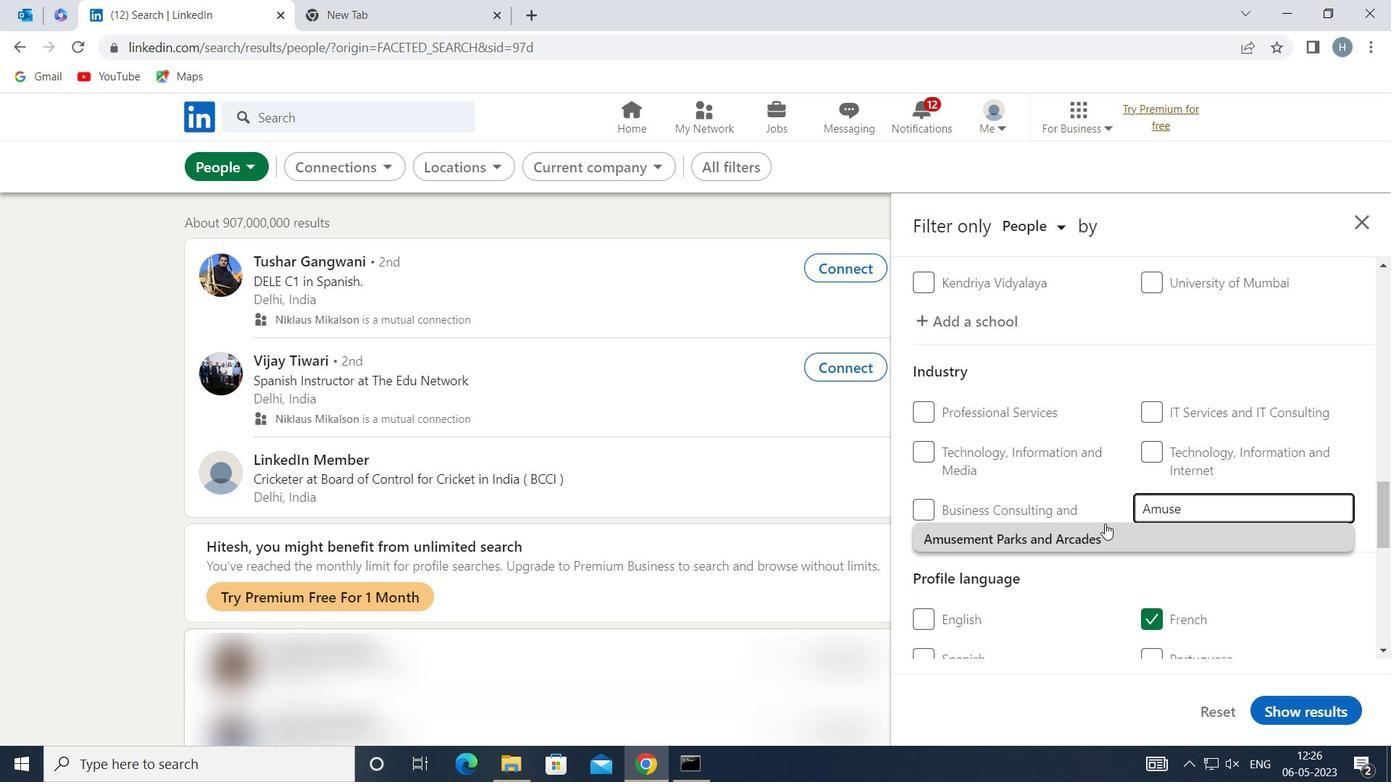 
Action: Mouse moved to (1077, 510)
Screenshot: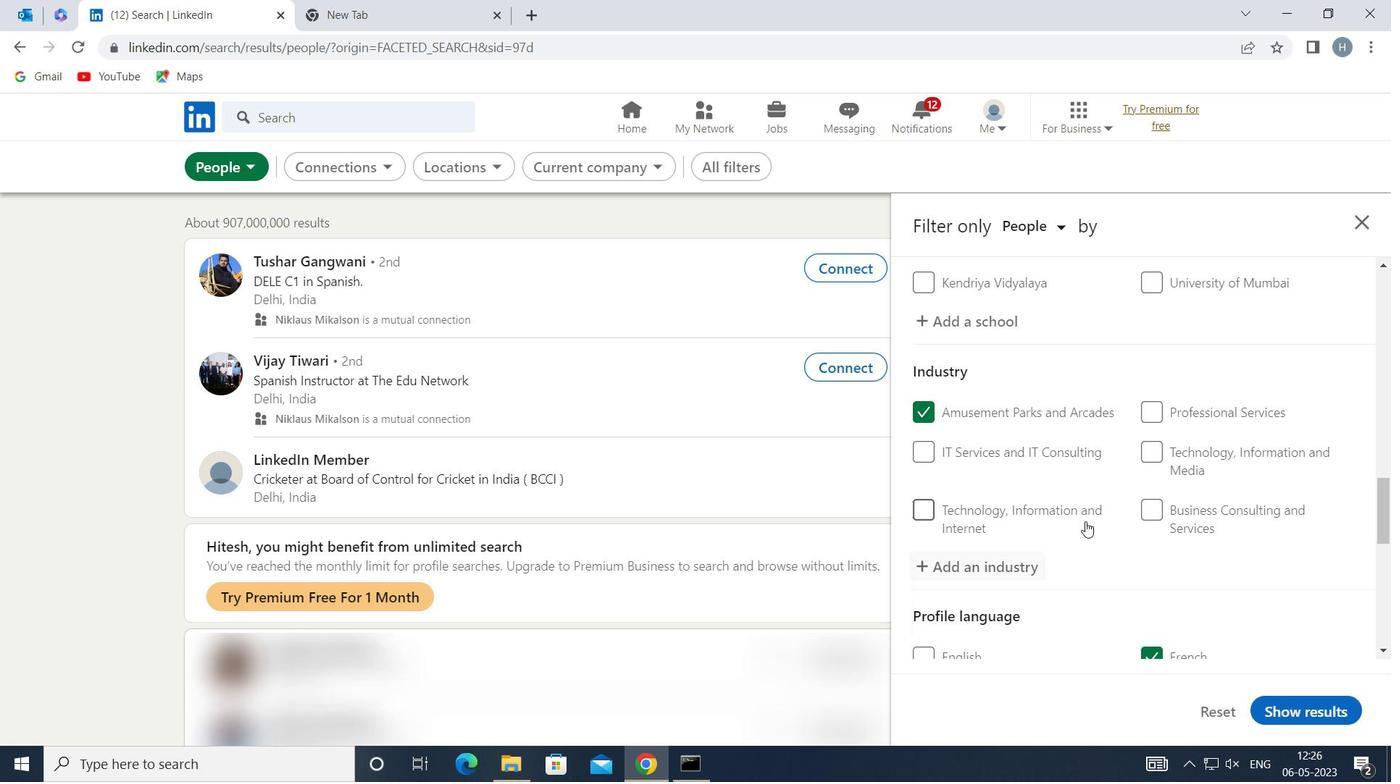 
Action: Mouse scrolled (1077, 509) with delta (0, 0)
Screenshot: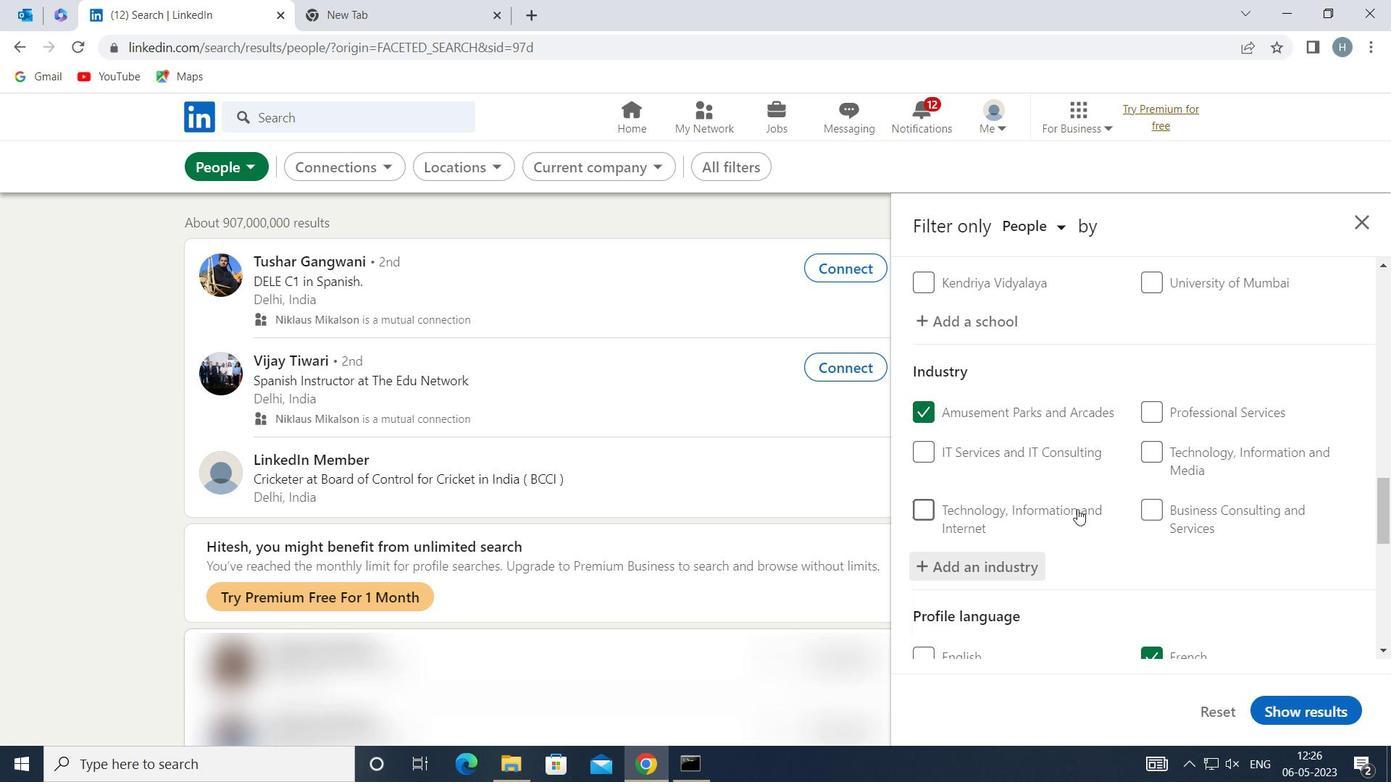 
Action: Mouse scrolled (1077, 509) with delta (0, 0)
Screenshot: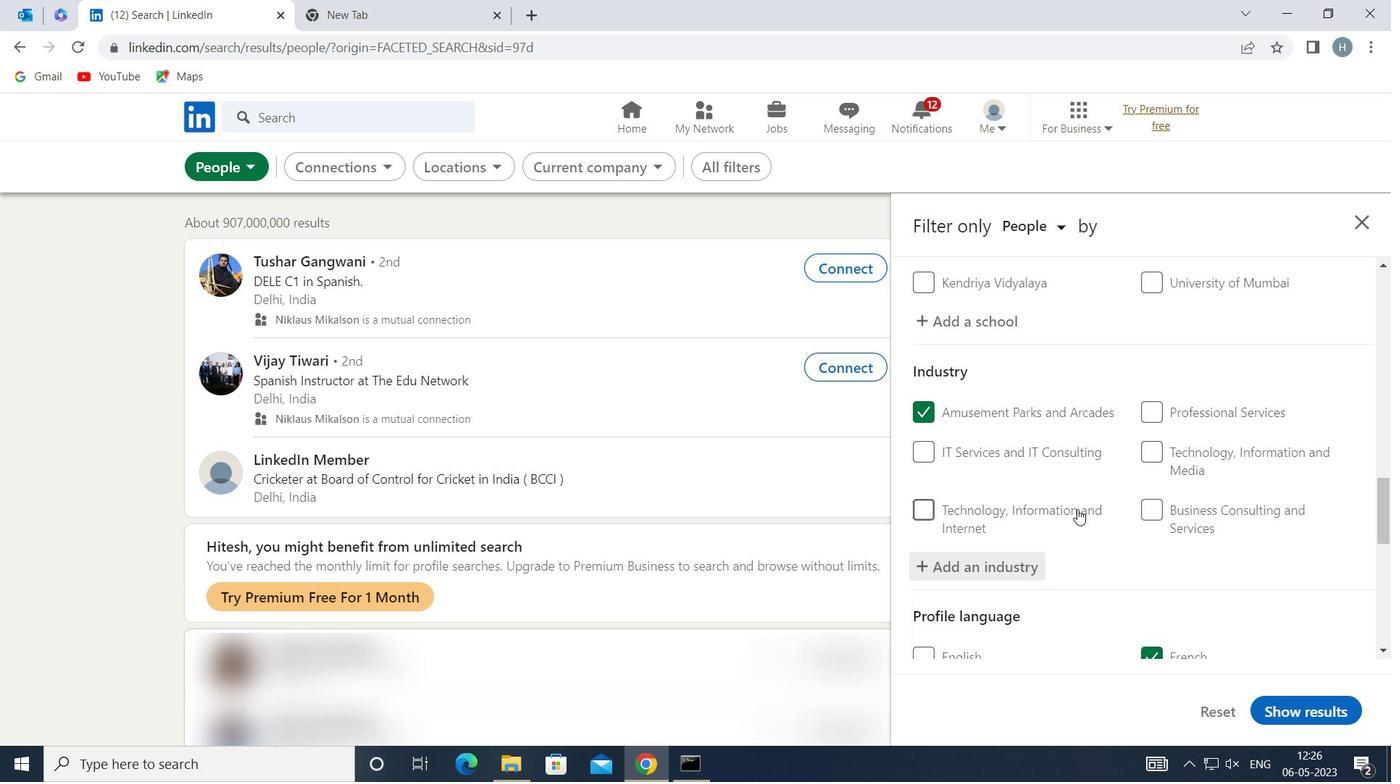 
Action: Mouse moved to (1075, 504)
Screenshot: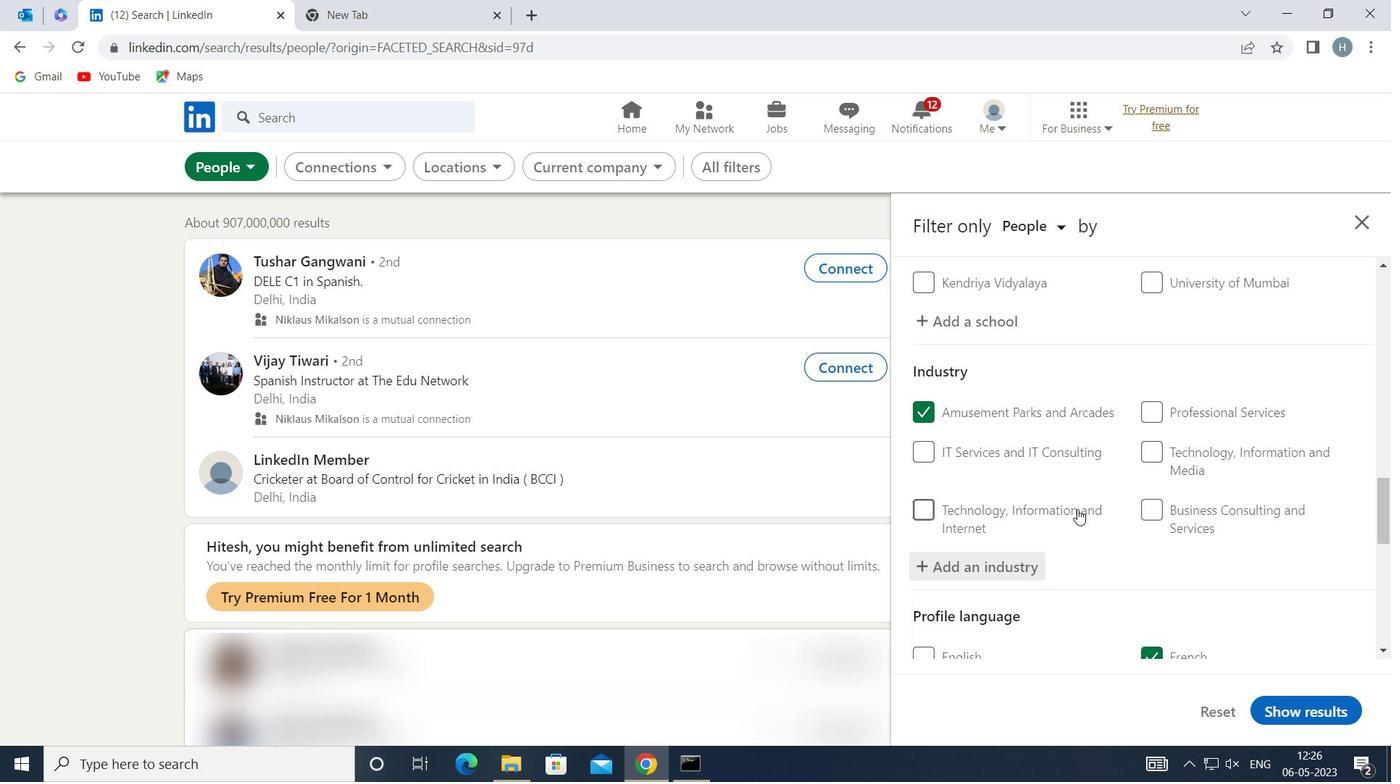 
Action: Mouse scrolled (1075, 504) with delta (0, 0)
Screenshot: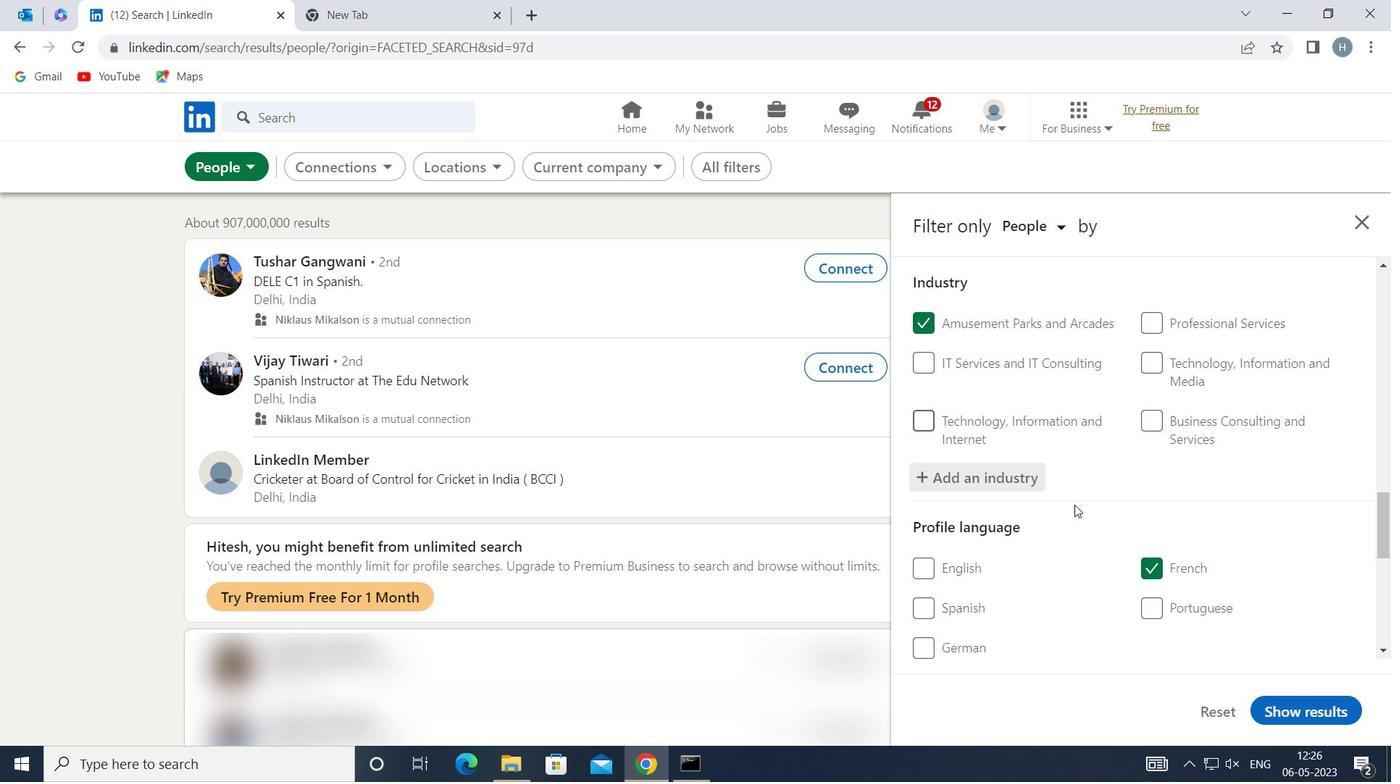 
Action: Mouse scrolled (1075, 504) with delta (0, 0)
Screenshot: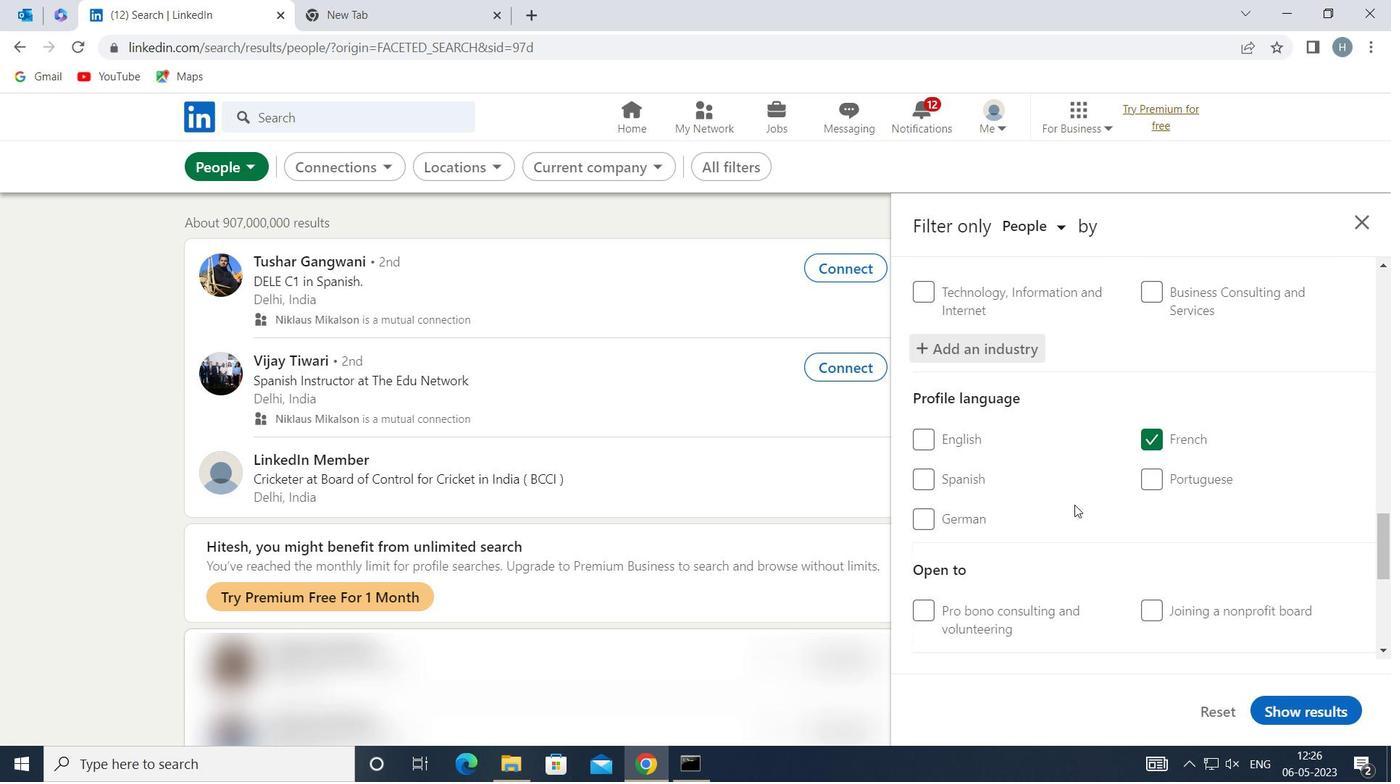 
Action: Mouse scrolled (1075, 504) with delta (0, 0)
Screenshot: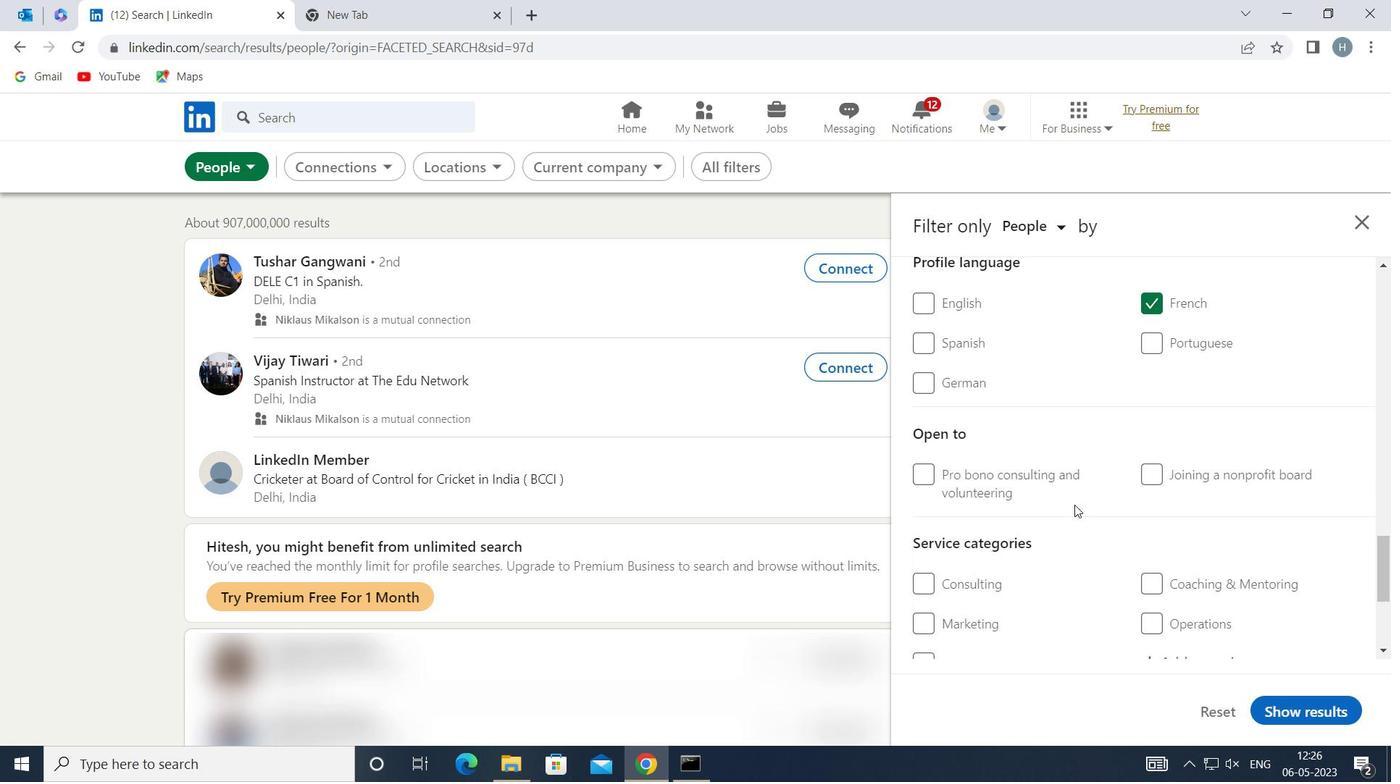 
Action: Mouse moved to (1168, 557)
Screenshot: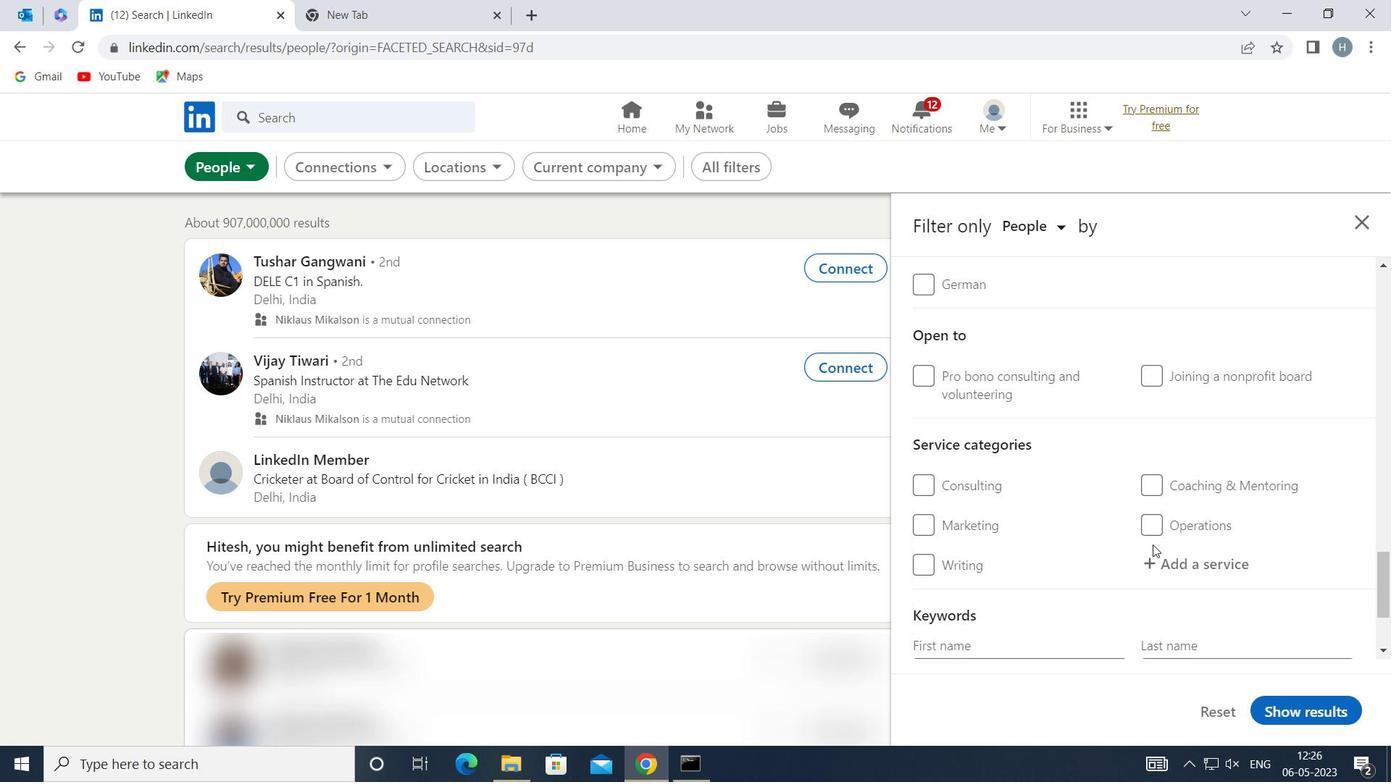 
Action: Mouse pressed left at (1168, 557)
Screenshot: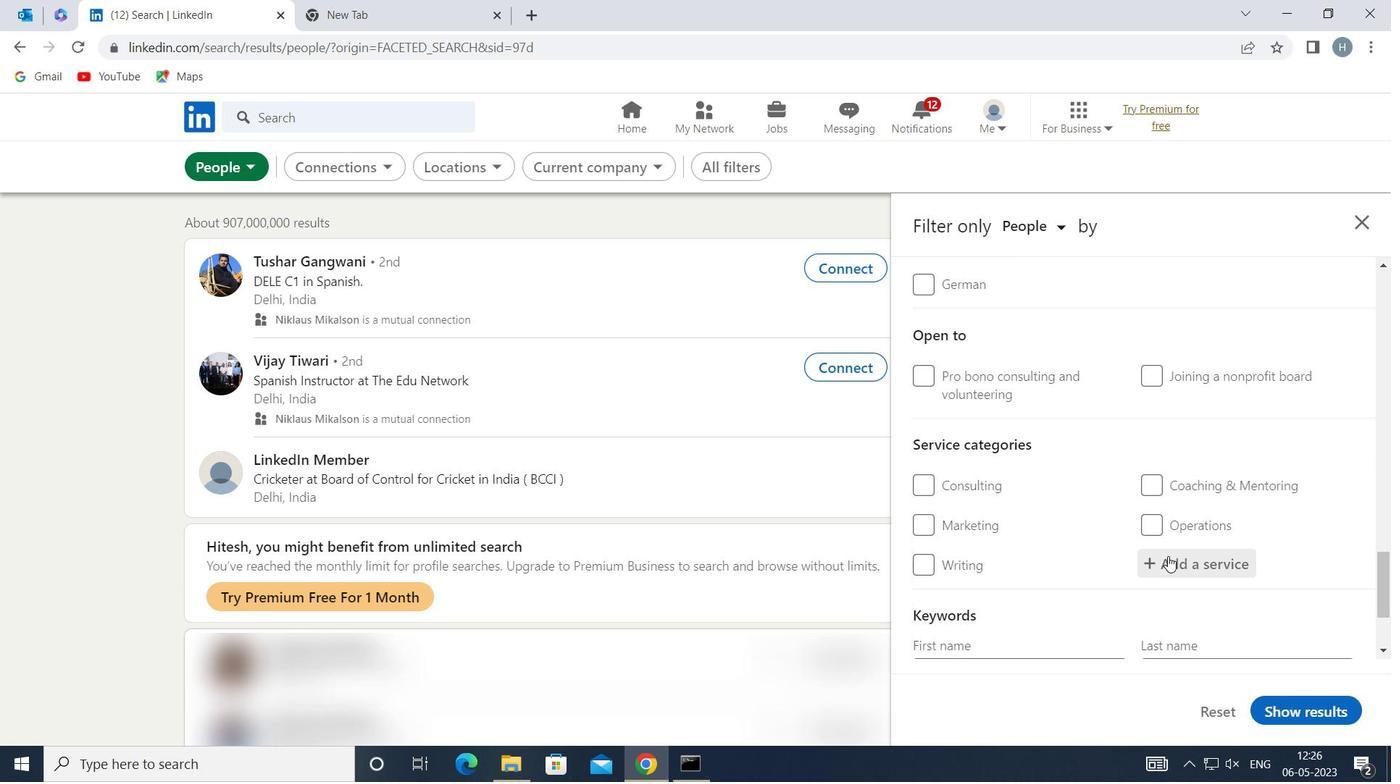 
Action: Mouse moved to (1169, 557)
Screenshot: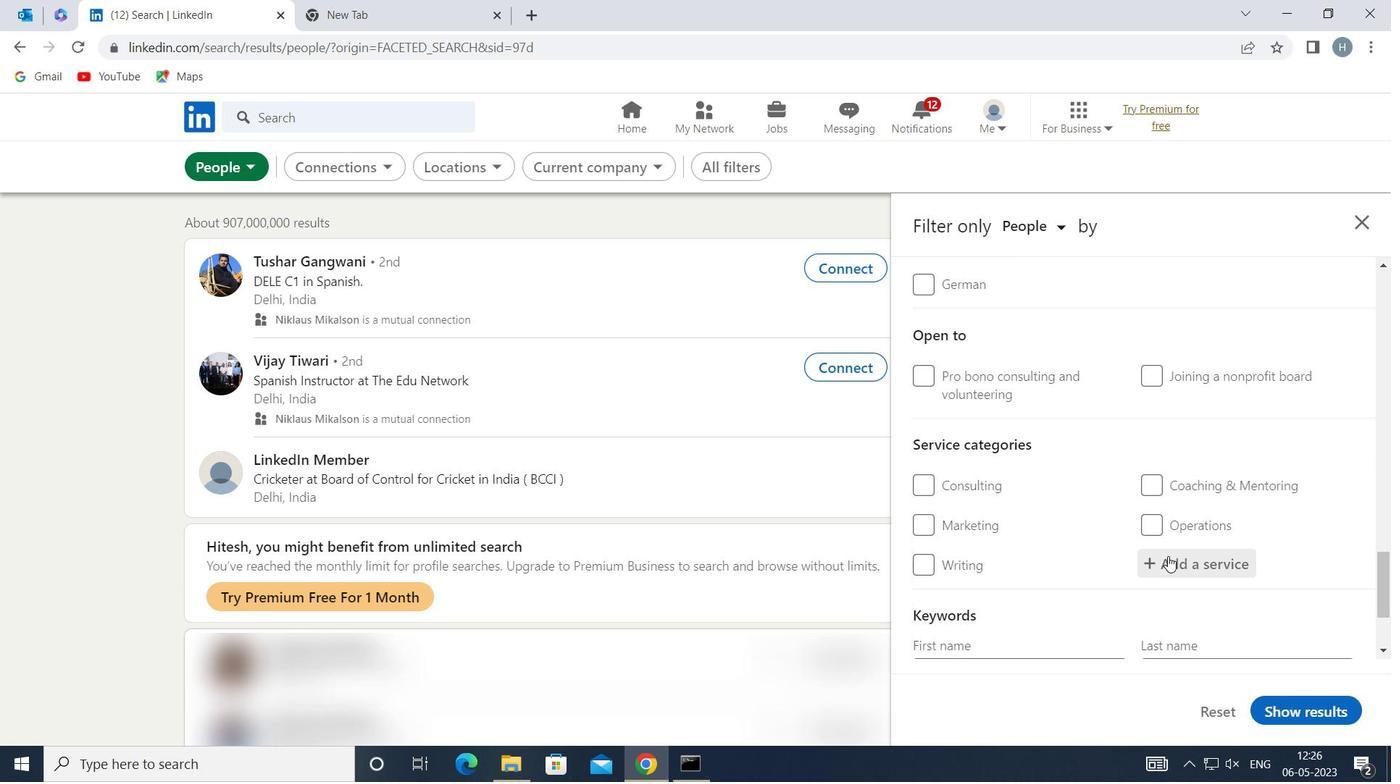 
Action: Key pressed <Key.shift>DJING
Screenshot: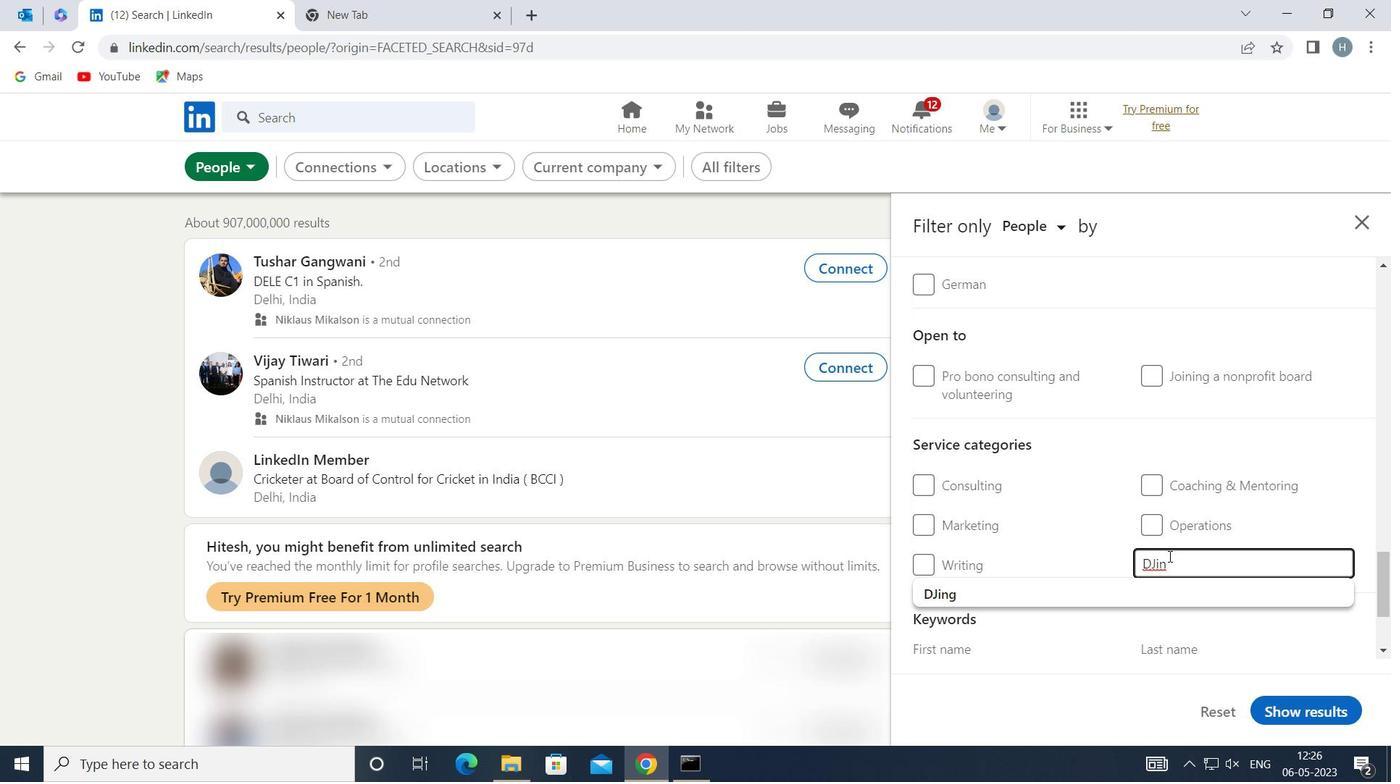 
Action: Mouse moved to (1146, 586)
Screenshot: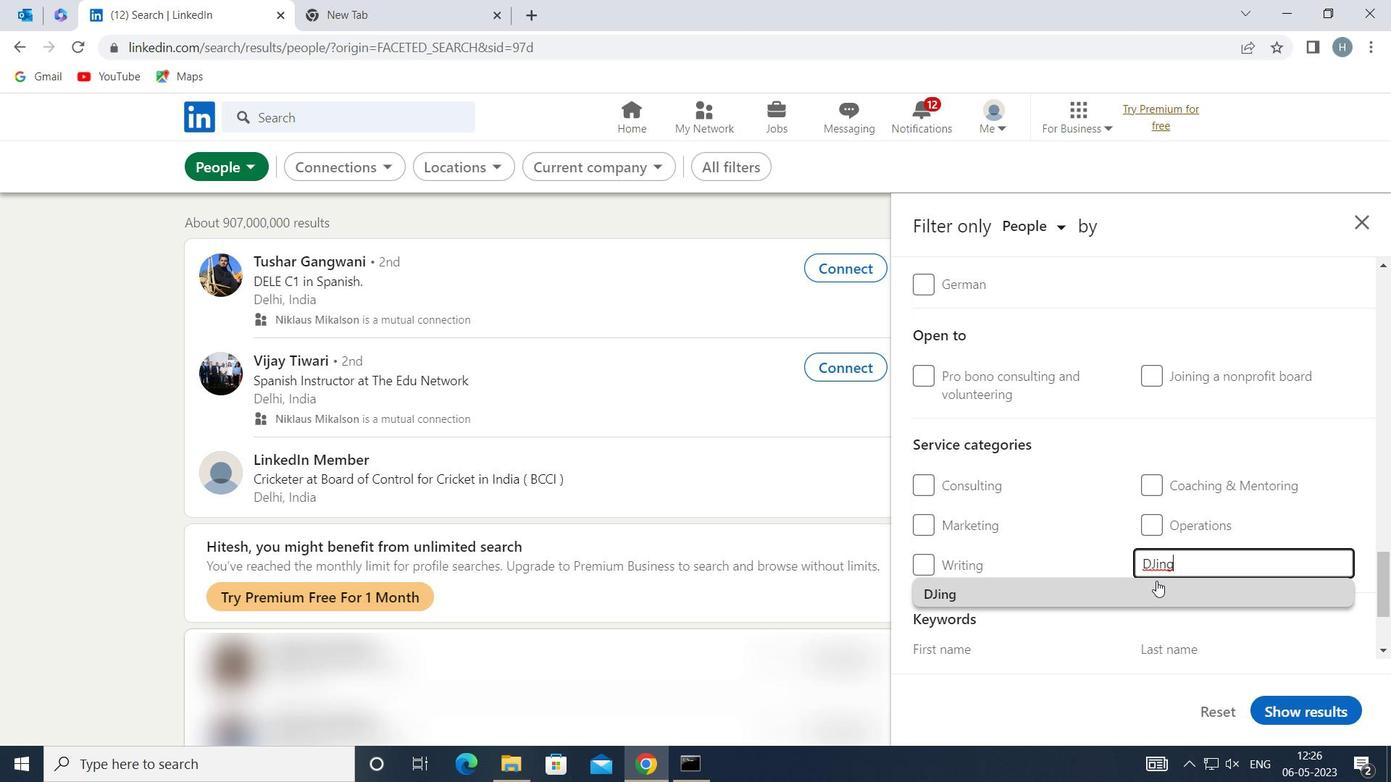
Action: Mouse pressed left at (1146, 586)
Screenshot: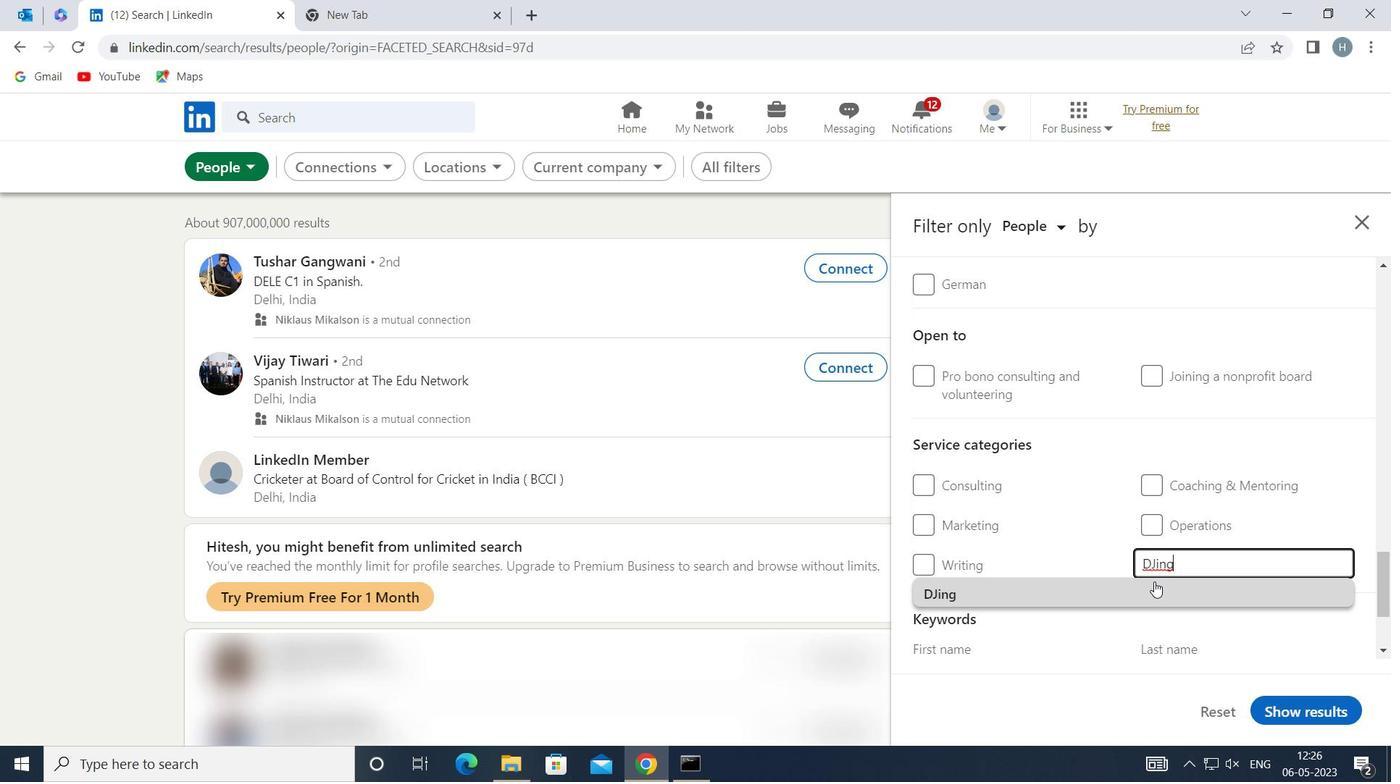 
Action: Mouse moved to (1064, 486)
Screenshot: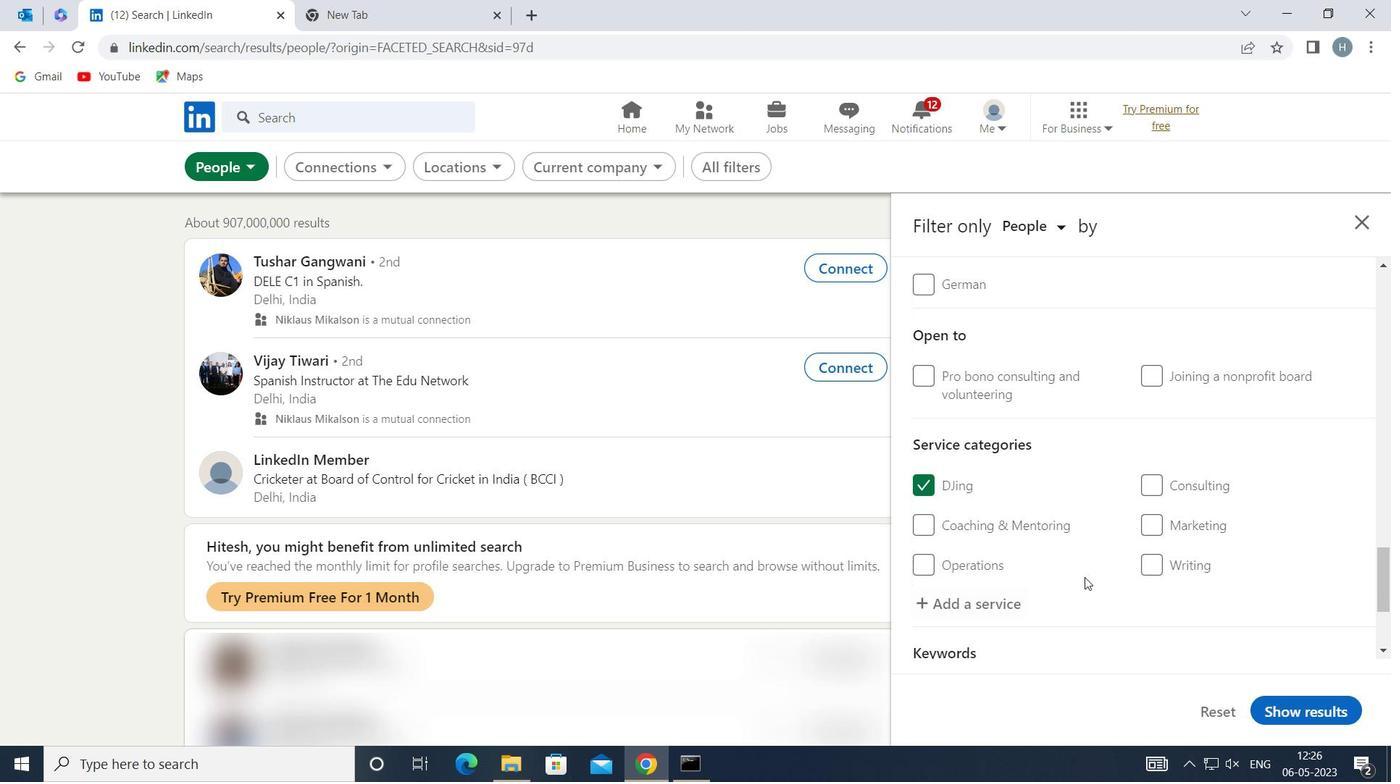 
Action: Mouse scrolled (1064, 485) with delta (0, 0)
Screenshot: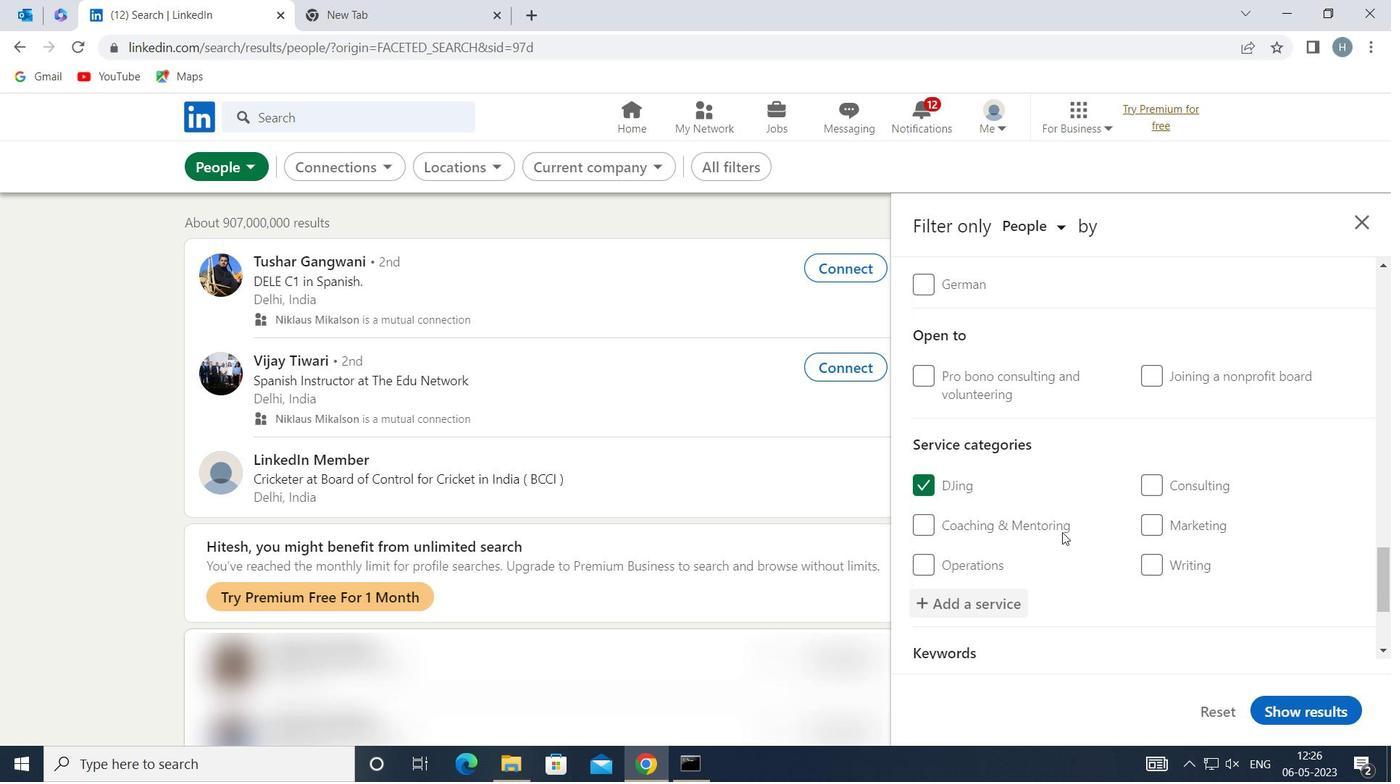 
Action: Mouse scrolled (1064, 485) with delta (0, 0)
Screenshot: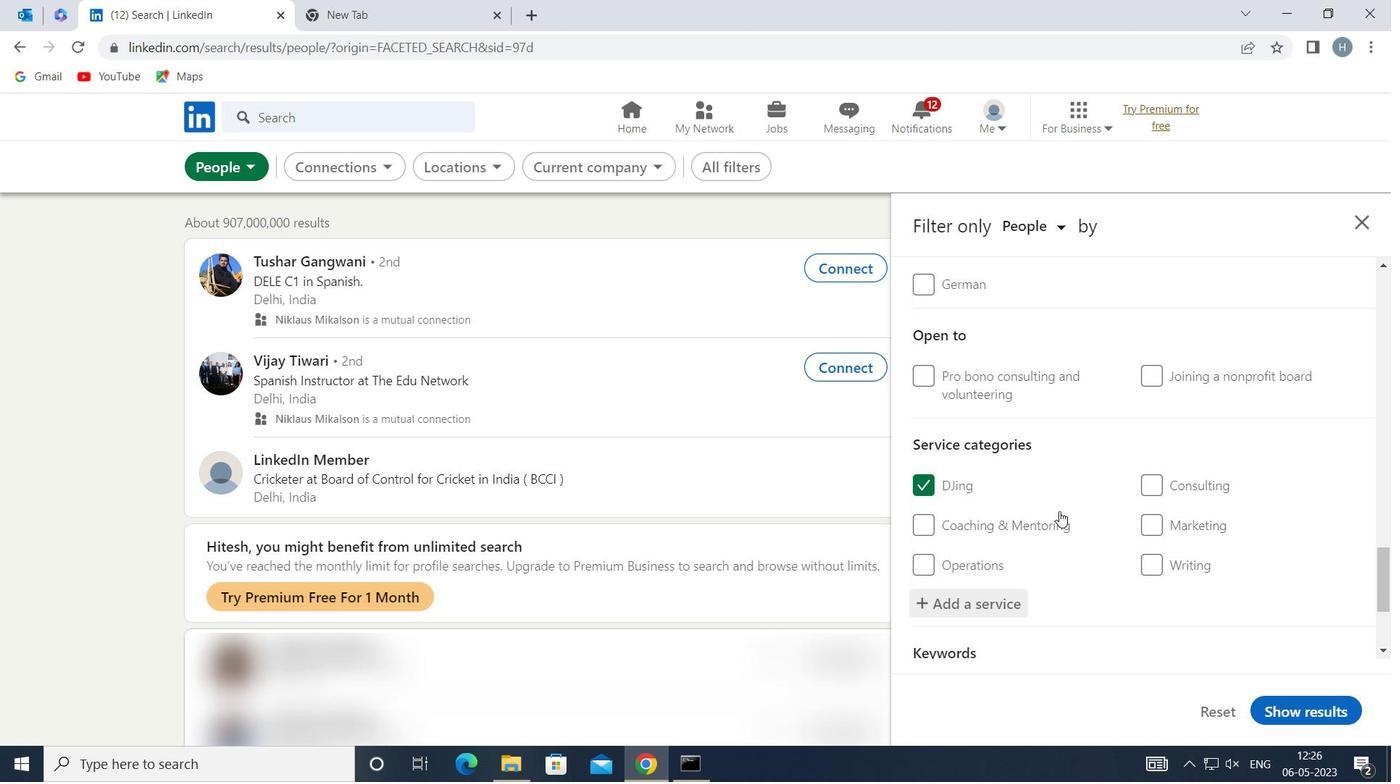 
Action: Mouse scrolled (1064, 485) with delta (0, 0)
Screenshot: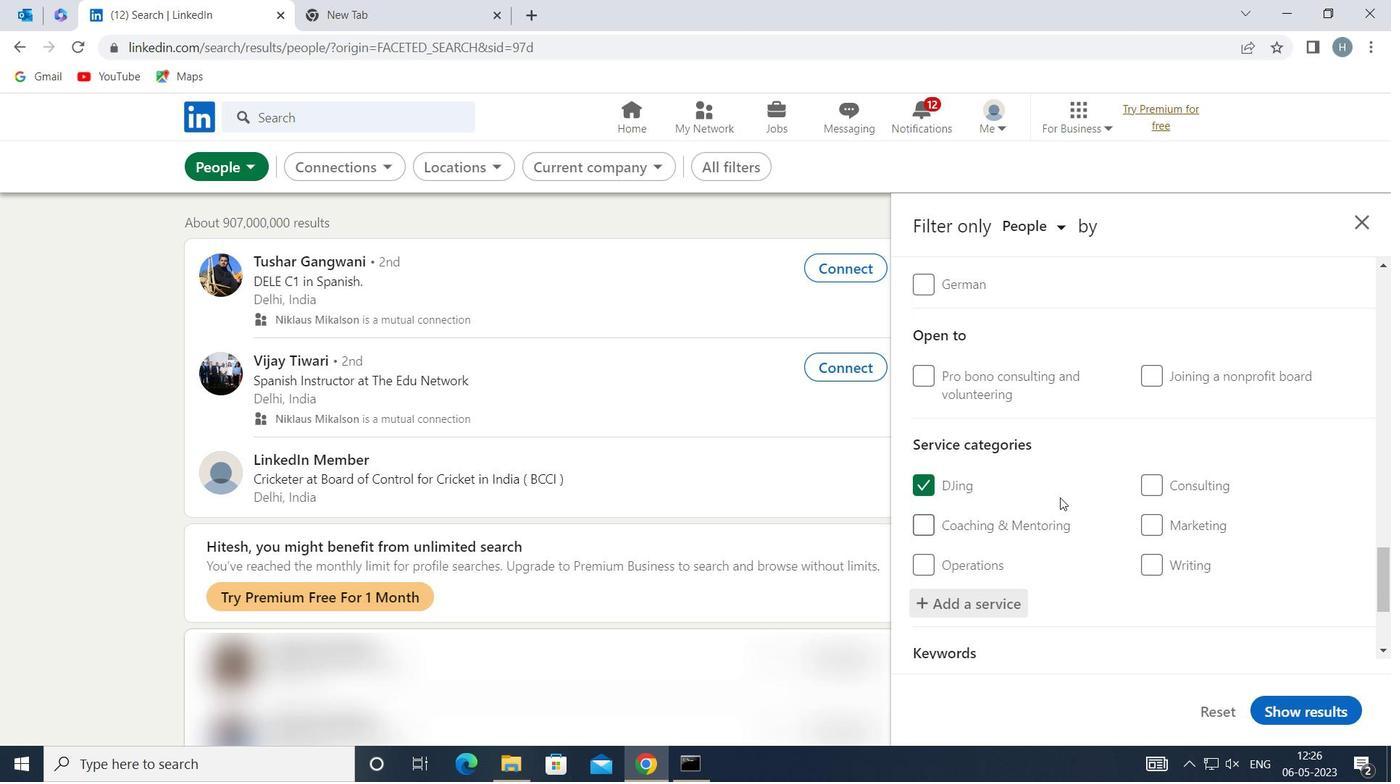 
Action: Mouse moved to (1064, 484)
Screenshot: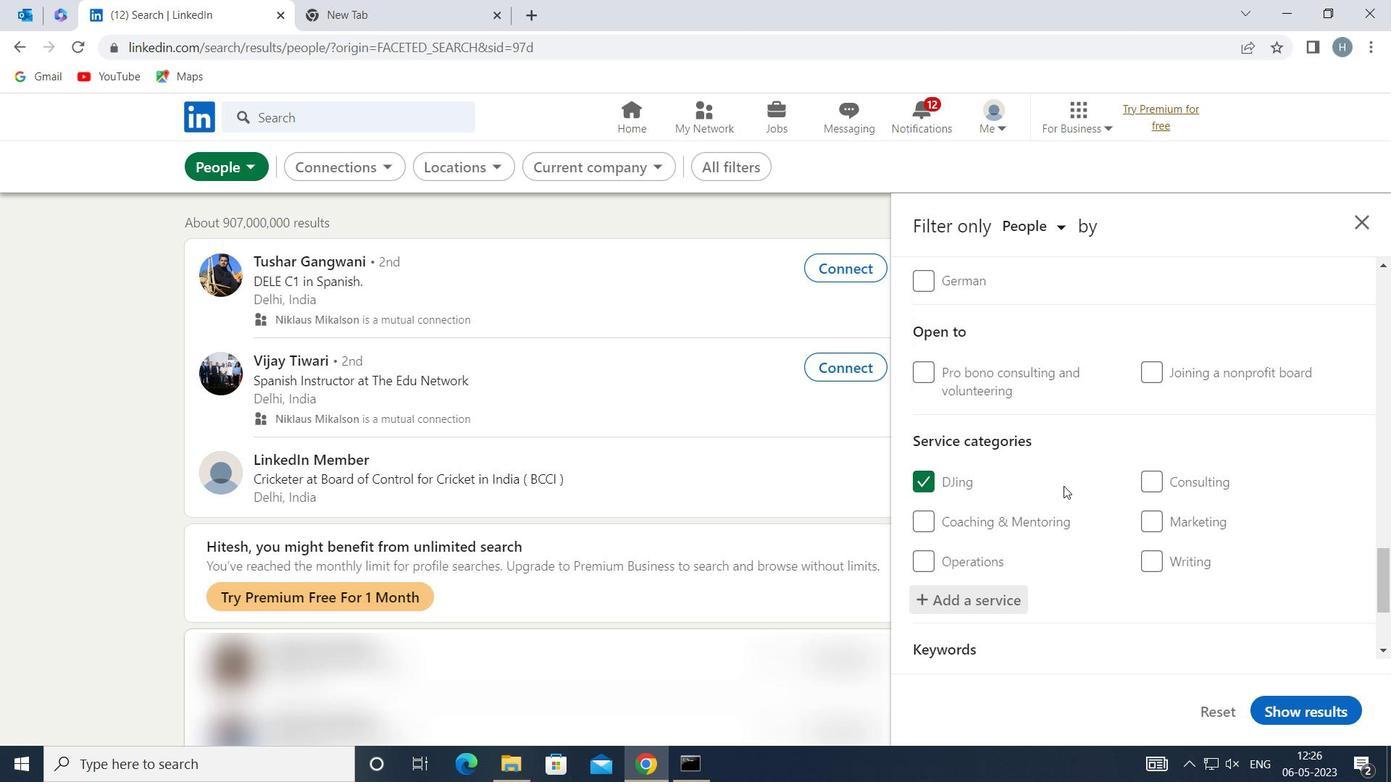 
Action: Mouse scrolled (1064, 483) with delta (0, 0)
Screenshot: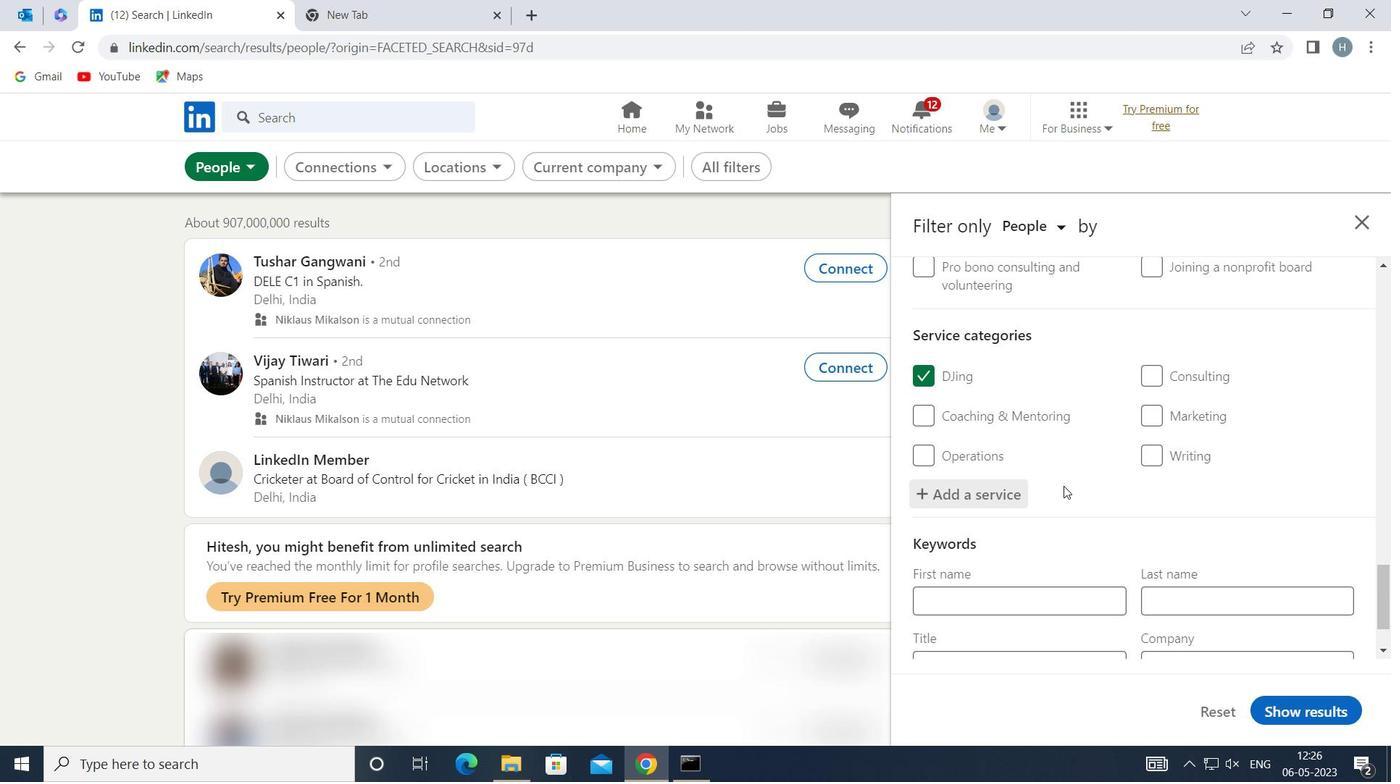 
Action: Mouse scrolled (1064, 483) with delta (0, 0)
Screenshot: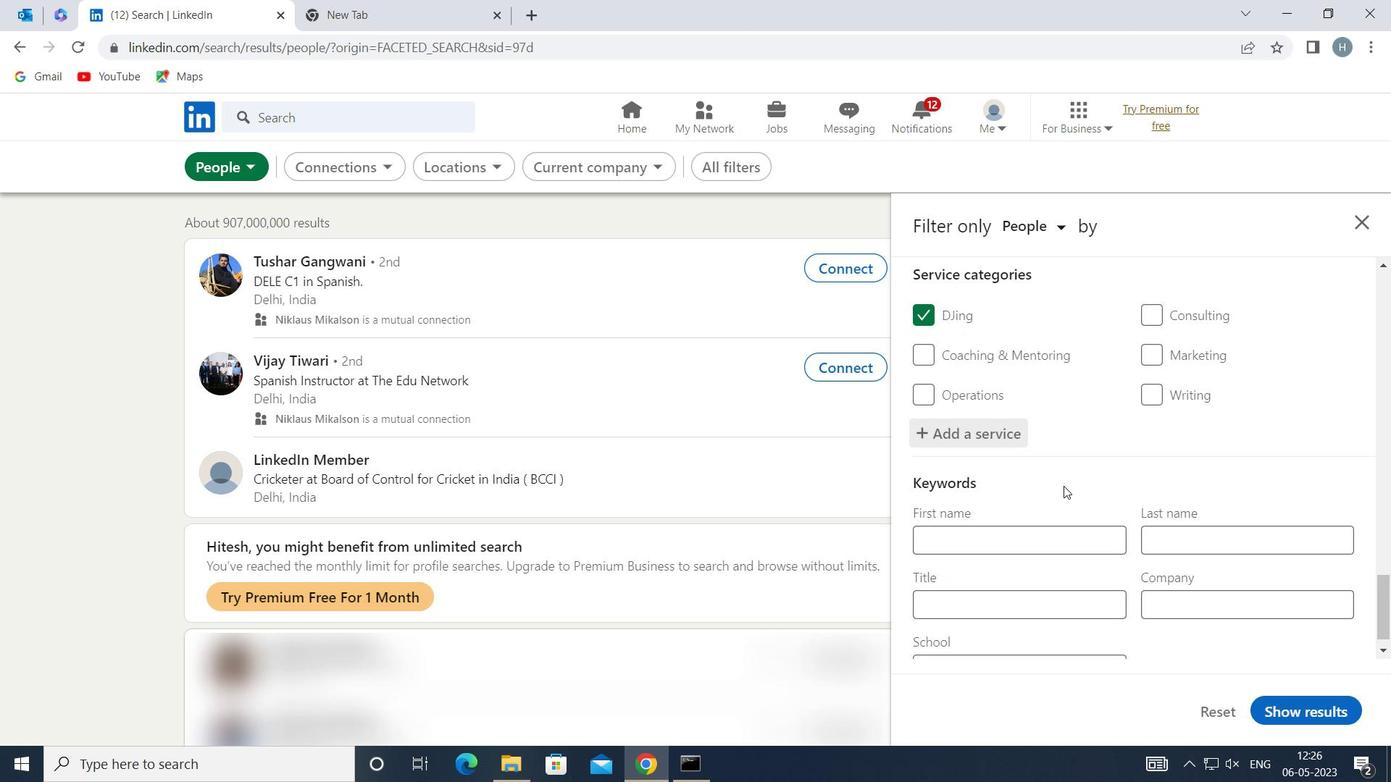 
Action: Mouse moved to (1072, 575)
Screenshot: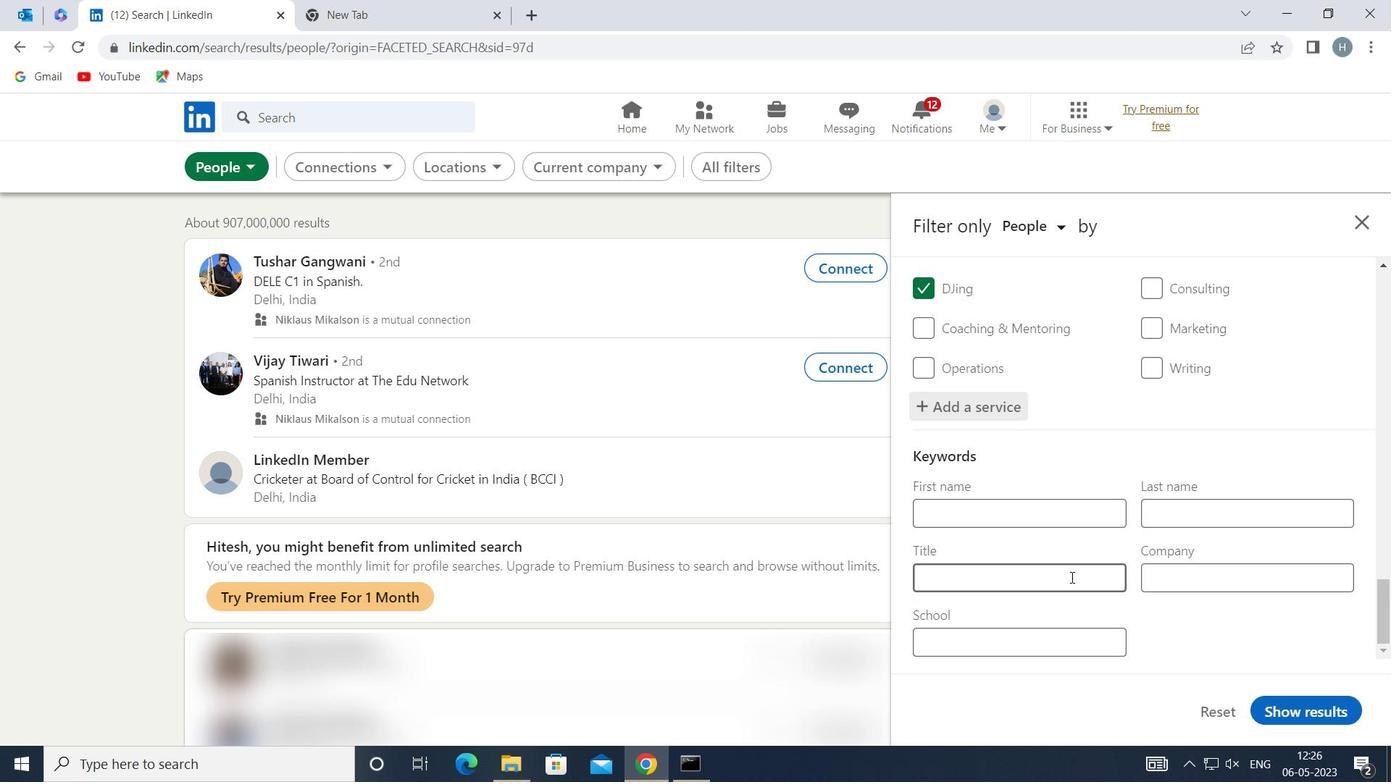 
Action: Mouse pressed left at (1072, 575)
Screenshot: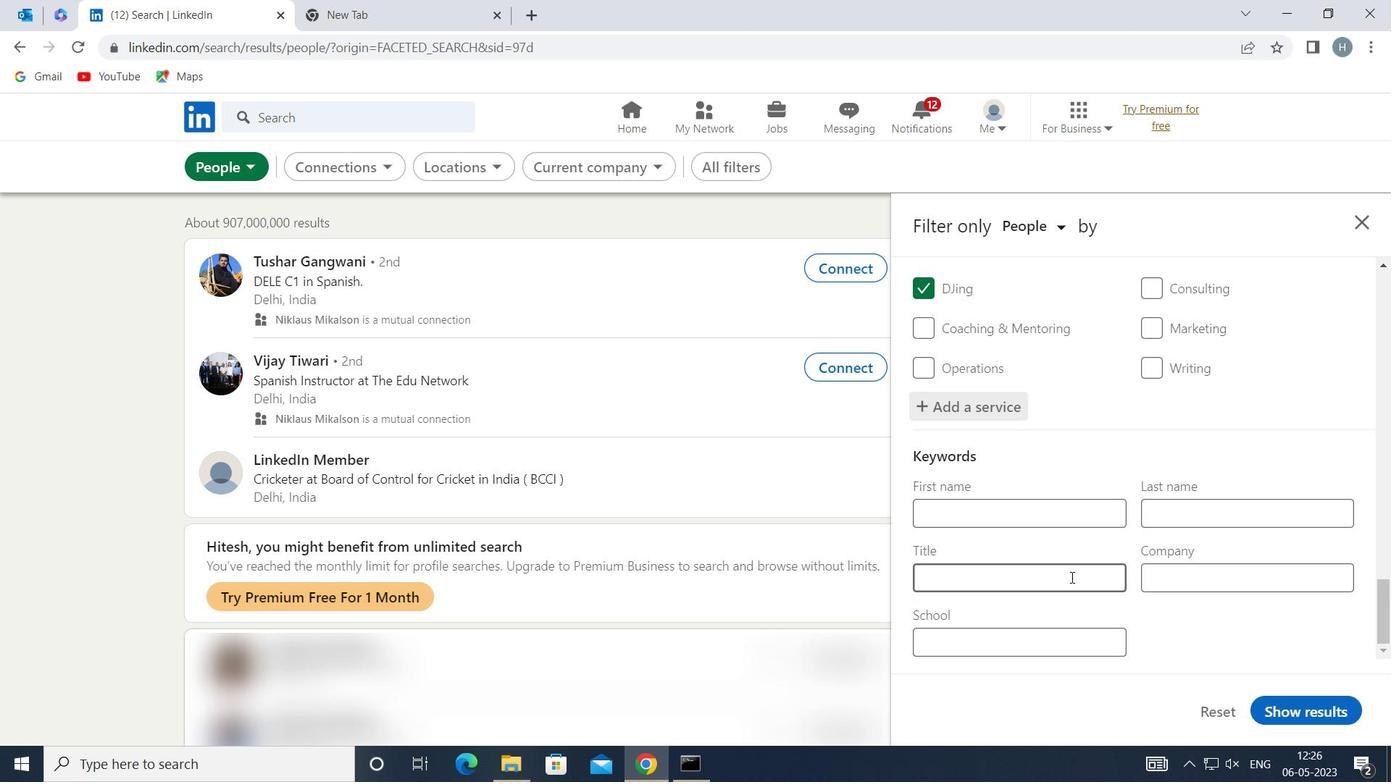 
Action: Key pressed <Key.shift><Key.shift><Key.shift><Key.shift>HUMAN<Key.space><Key.shift>RESOURCES
Screenshot: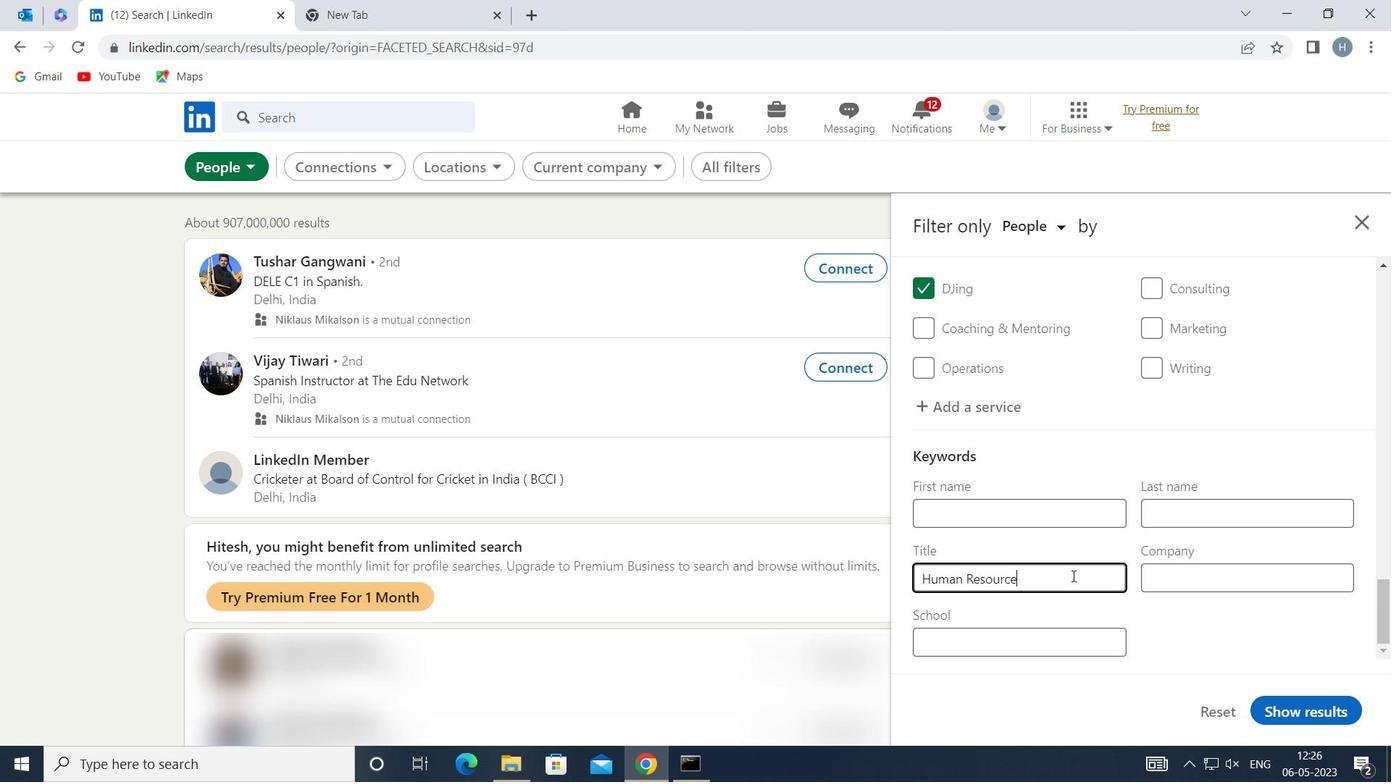 
Action: Mouse moved to (1328, 714)
Screenshot: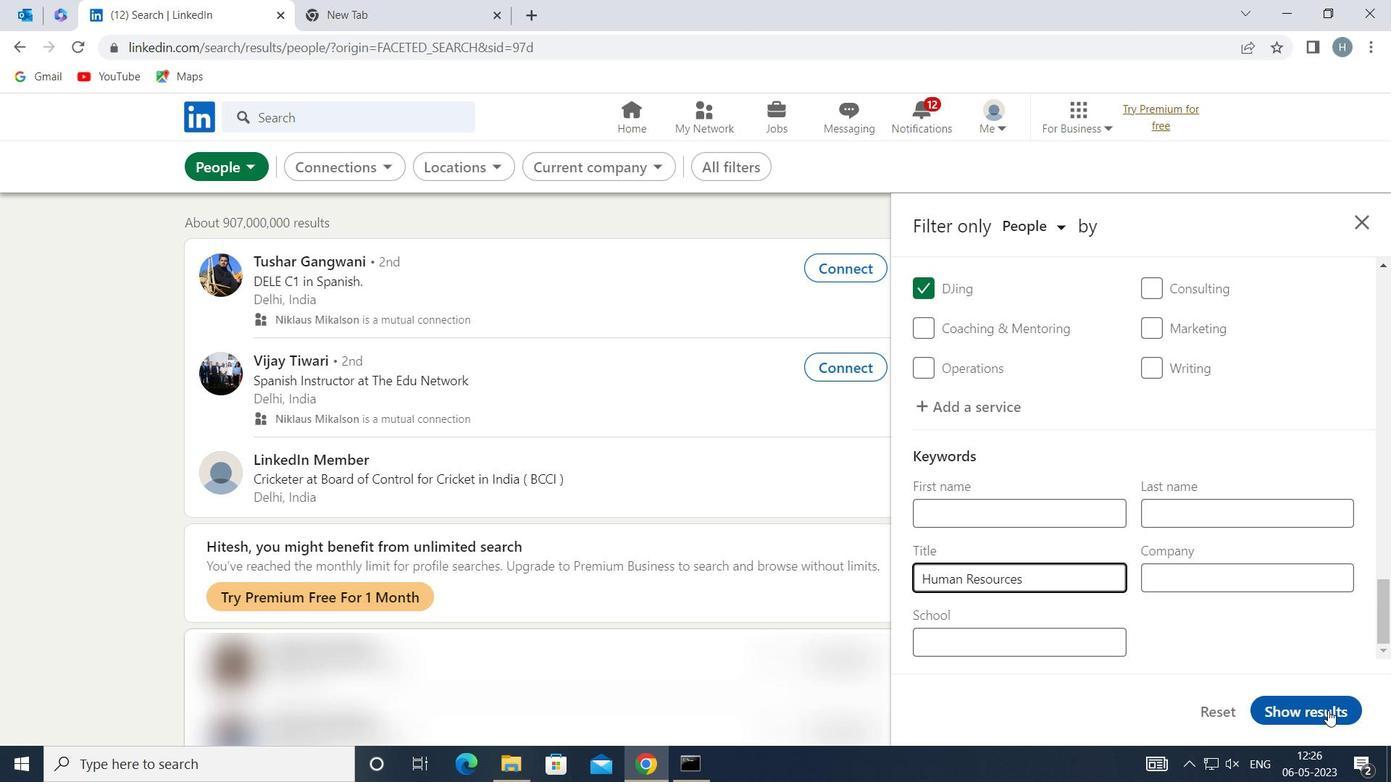 
Action: Mouse pressed left at (1328, 714)
Screenshot: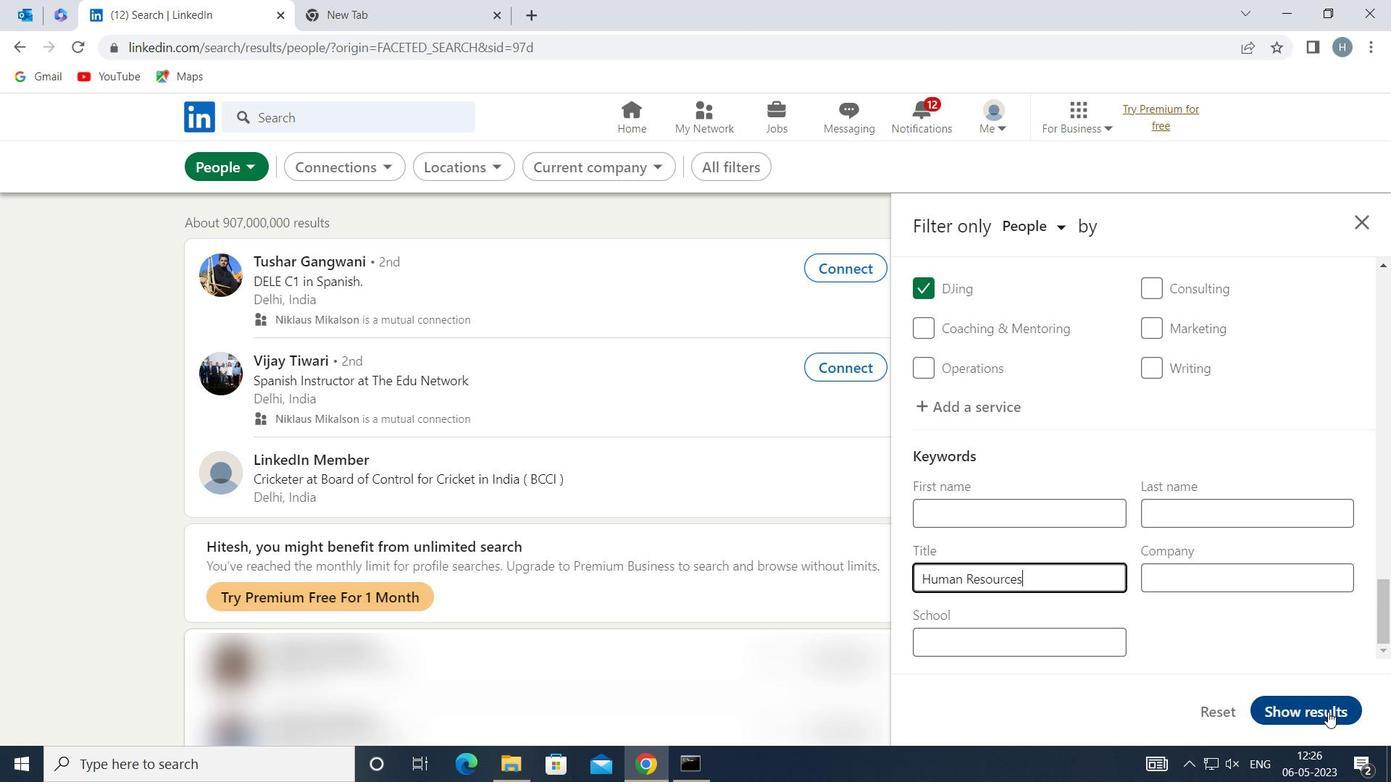 
Action: Mouse moved to (1165, 548)
Screenshot: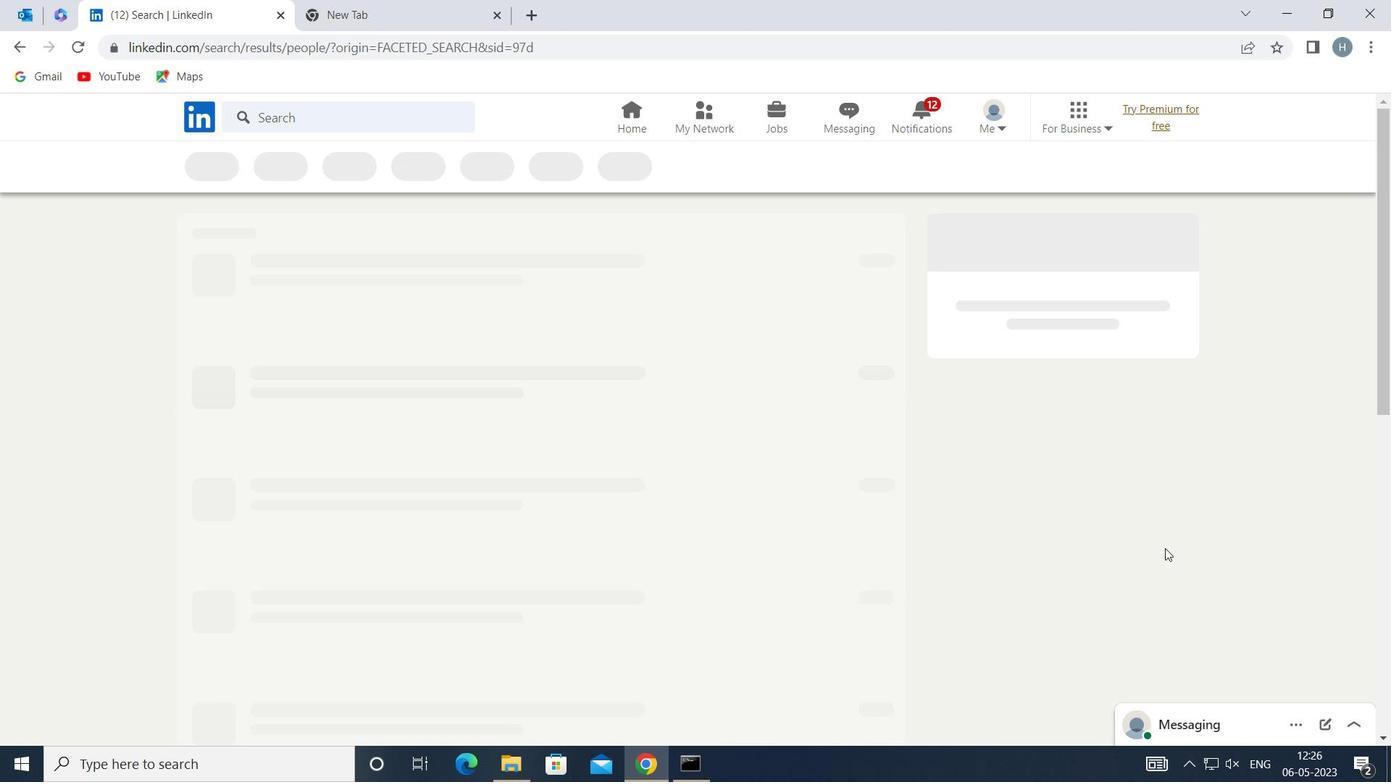 
